 Task: Look for space in Hiratachō, Japan from 1st July, 2023 to 3rd July, 2023 for 1 adult in price range Rs.5000 to Rs.15000. Place can be private room with 1  bedroom having 1 bed and 1 bathroom. Property type can be house, flat, guest house, hotel. Amenities needed are: wifi. Booking option can be shelf check-in. Required host language is English.
Action: Mouse moved to (578, 97)
Screenshot: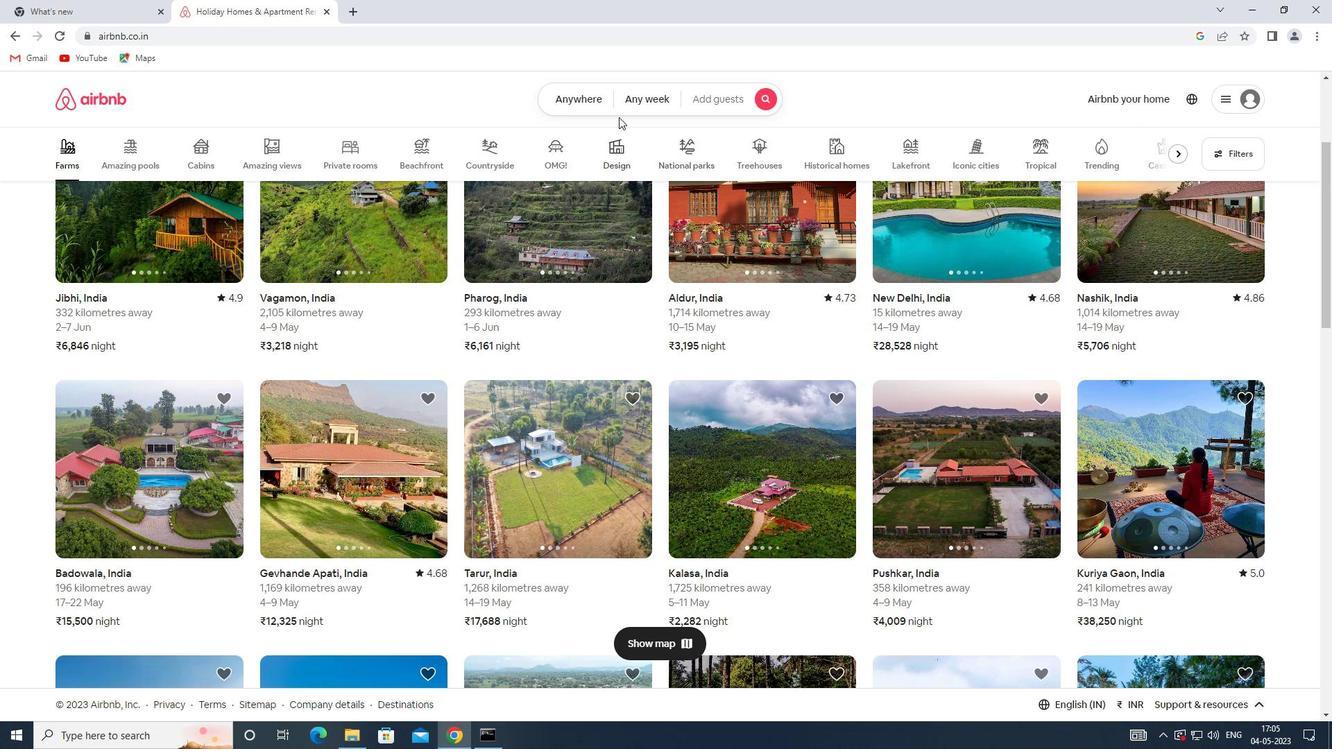 
Action: Mouse pressed left at (578, 97)
Screenshot: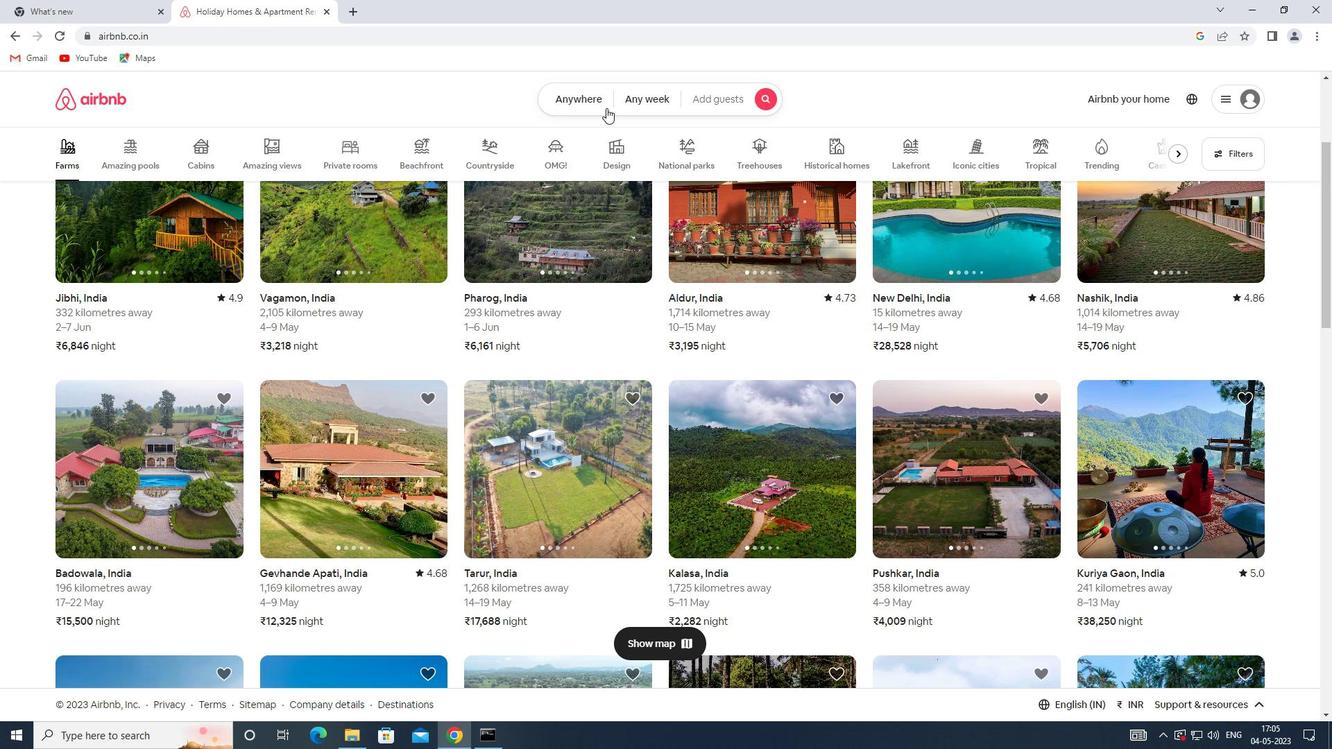 
Action: Mouse moved to (503, 153)
Screenshot: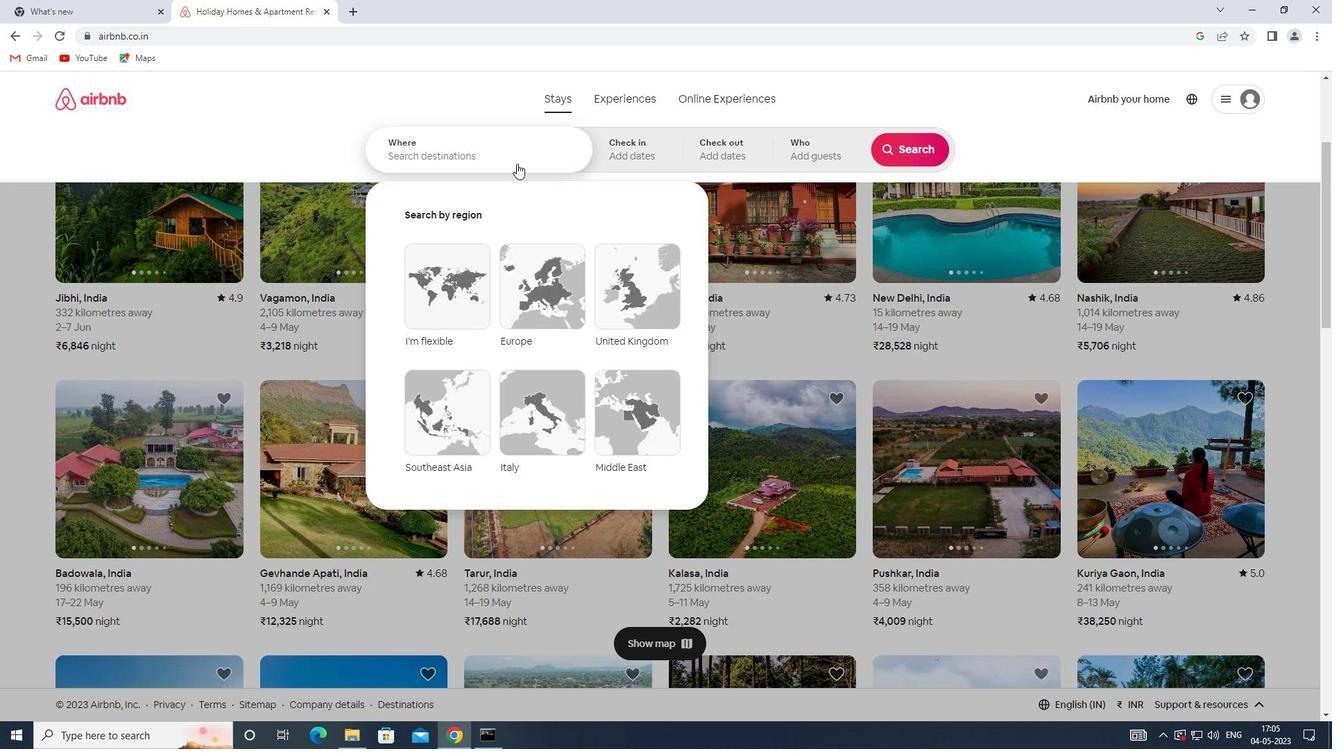 
Action: Mouse pressed left at (503, 153)
Screenshot: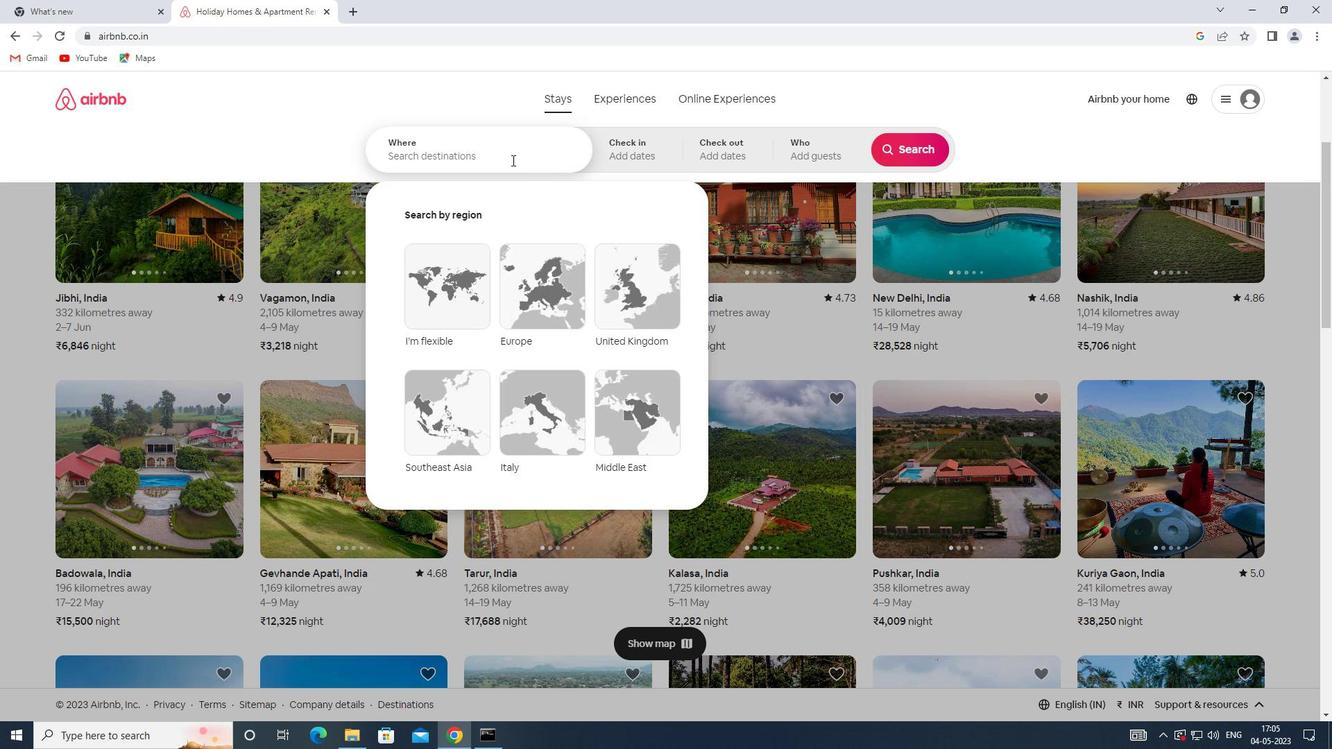 
Action: Key pressed <Key.shift><Key.shift><Key.shift><Key.shift><Key.shift><Key.shift><Key.shift><Key.shift><Key.shift><Key.shift><Key.shift><Key.shift><Key.shift><Key.shift><Key.shift><Key.shift><Key.shift>HIRATACHO,<Key.shift>JAPAN
Screenshot: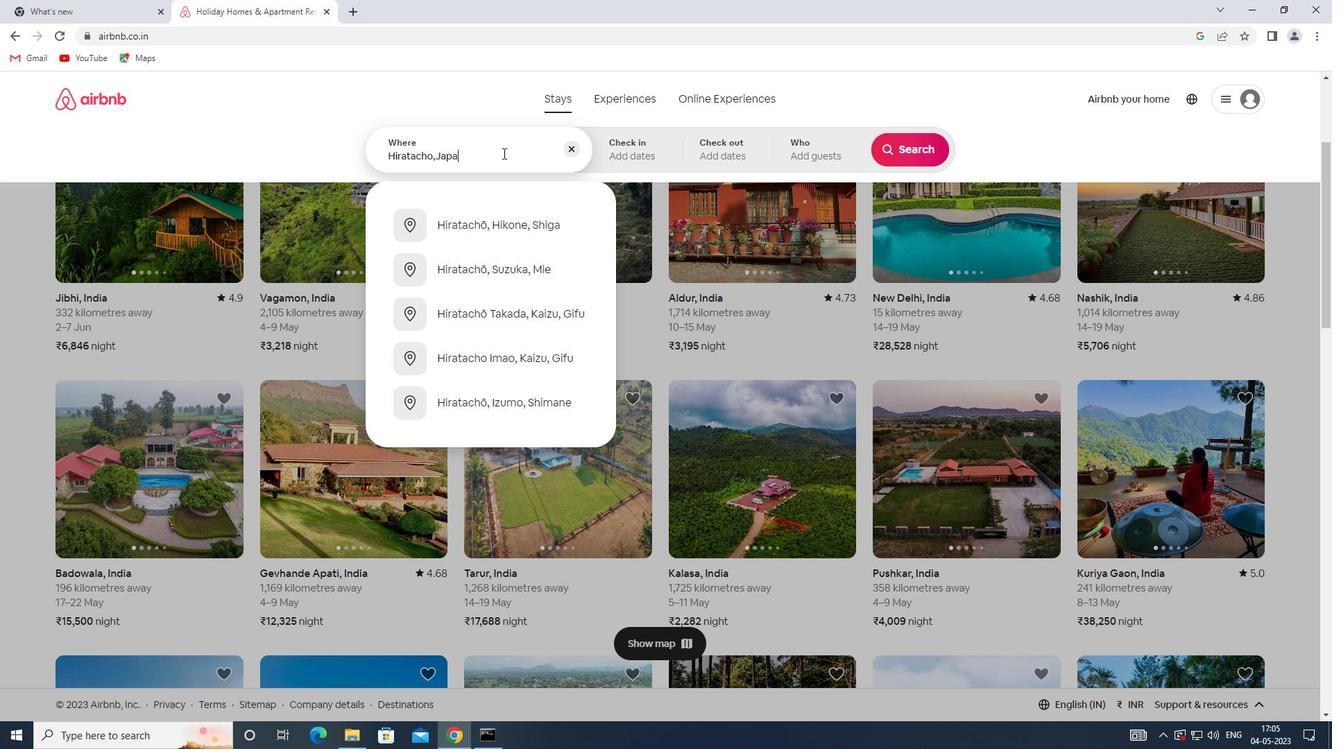 
Action: Mouse moved to (640, 149)
Screenshot: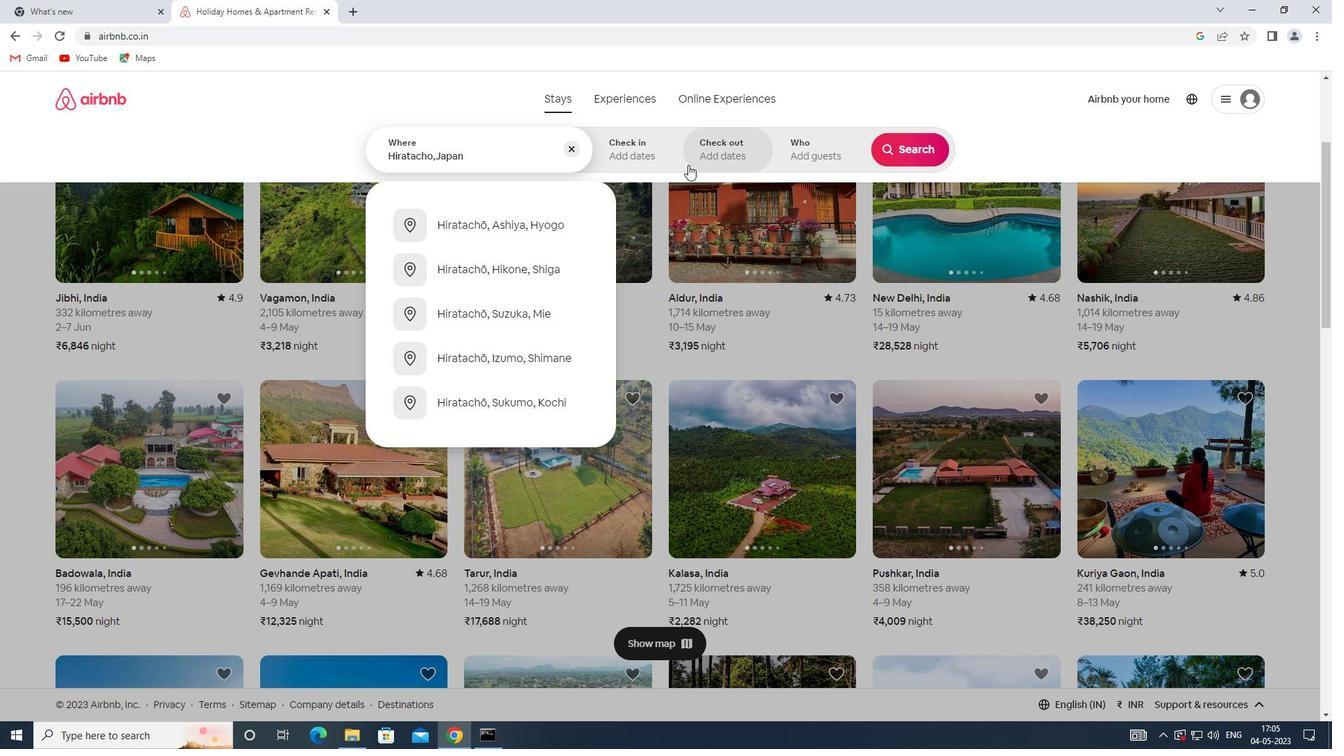 
Action: Mouse pressed left at (640, 149)
Screenshot: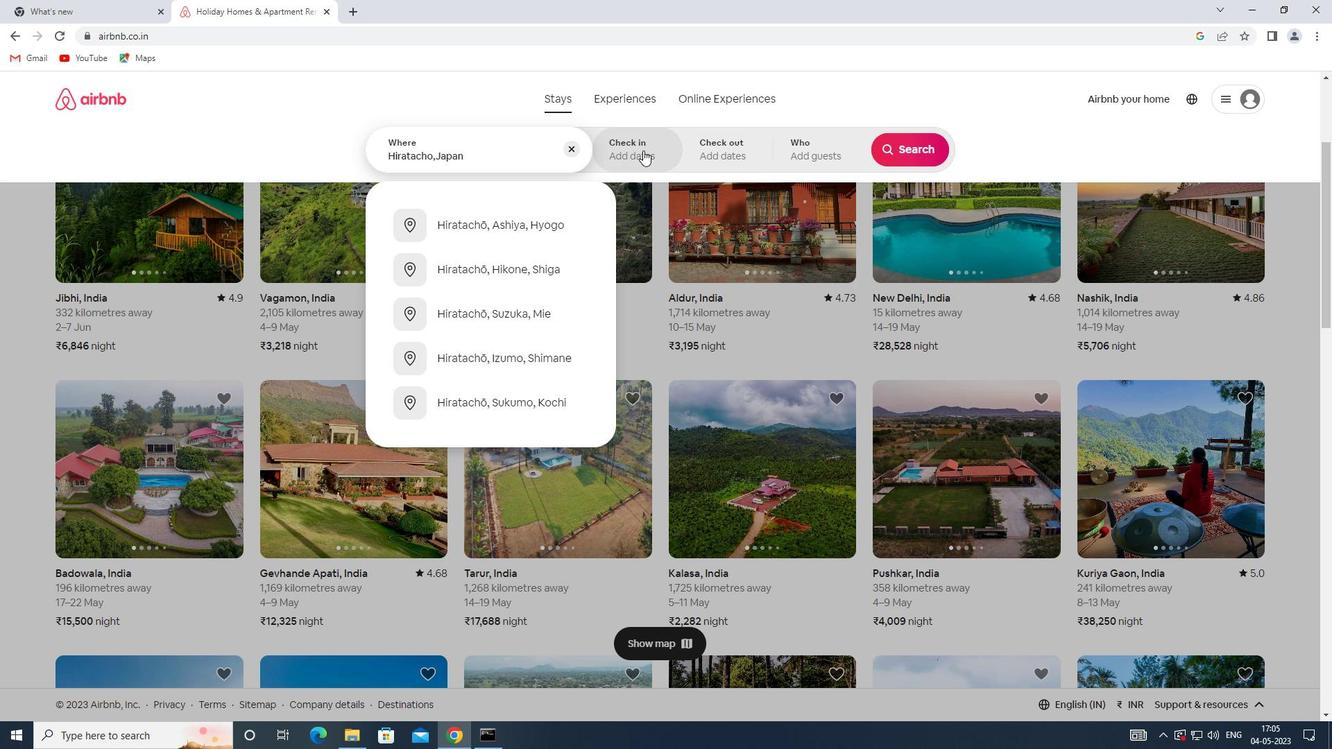 
Action: Mouse moved to (916, 260)
Screenshot: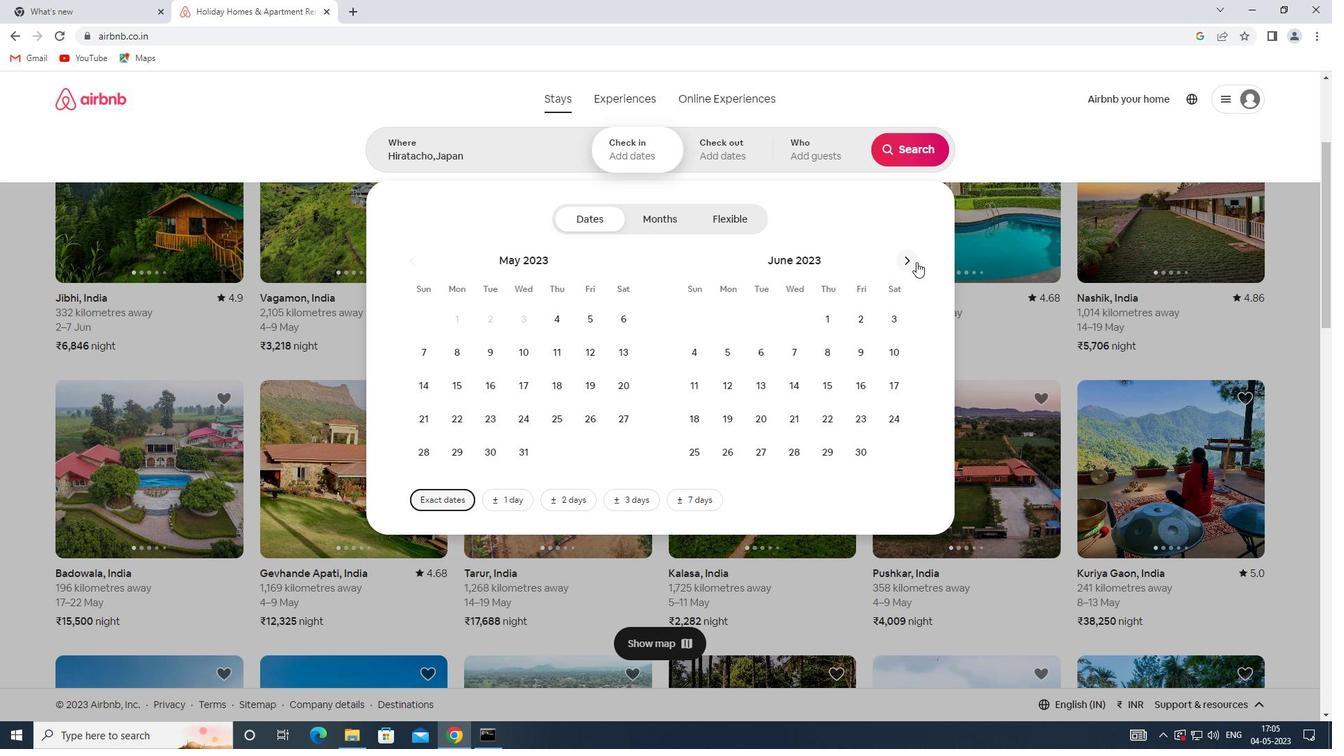 
Action: Mouse pressed left at (916, 260)
Screenshot: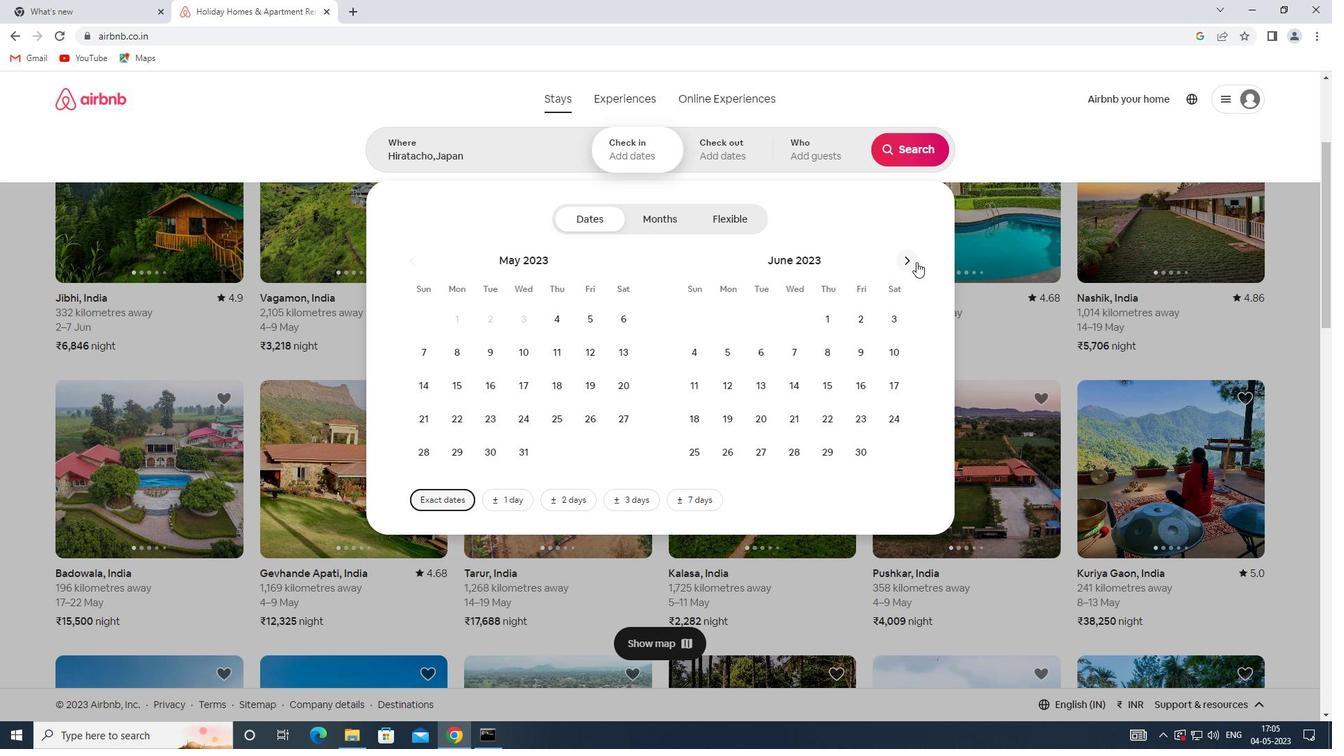 
Action: Mouse moved to (887, 316)
Screenshot: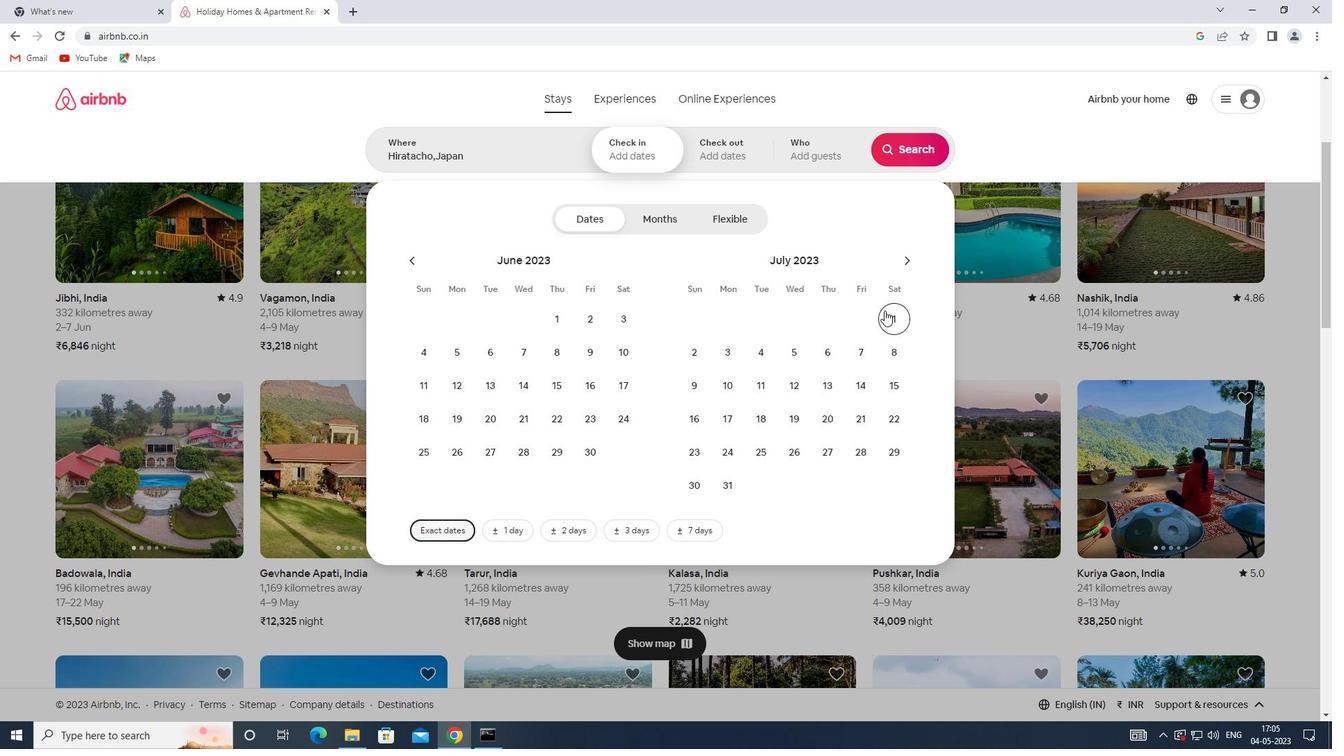 
Action: Mouse pressed left at (887, 316)
Screenshot: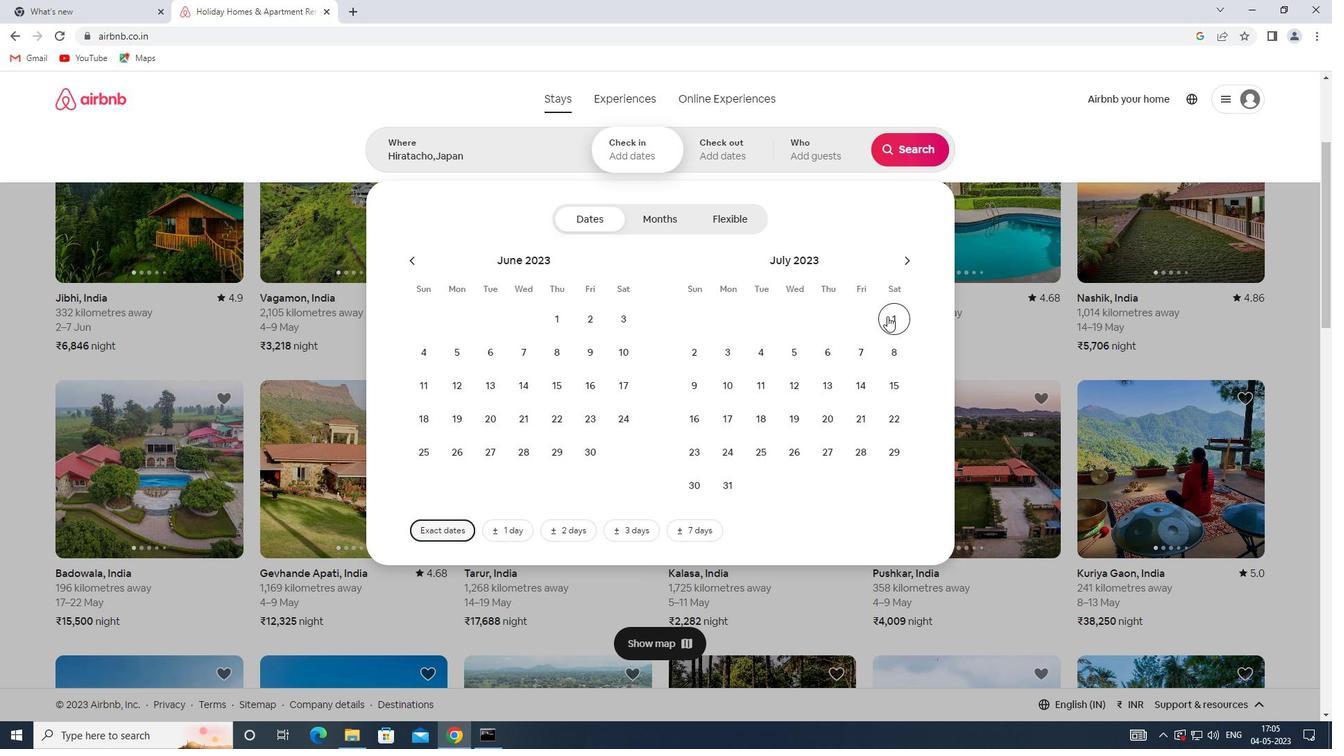 
Action: Mouse moved to (740, 356)
Screenshot: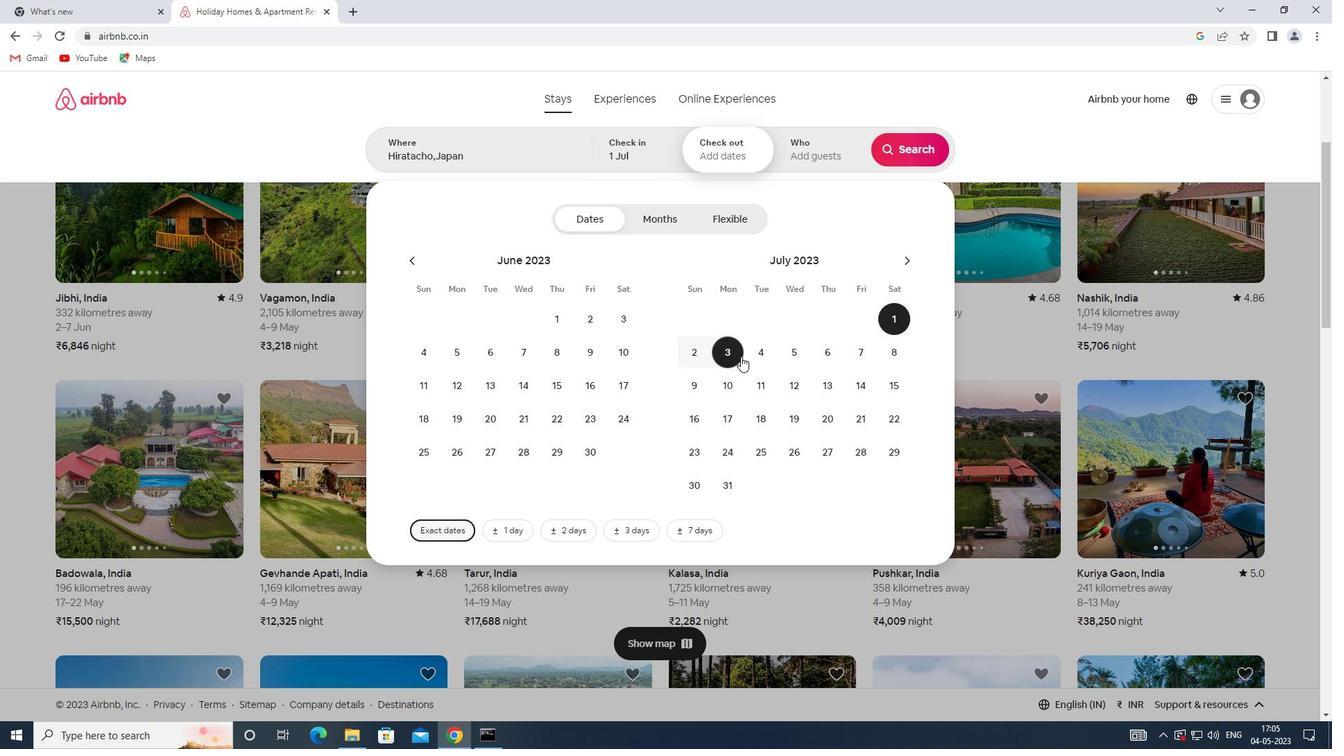 
Action: Mouse pressed left at (740, 356)
Screenshot: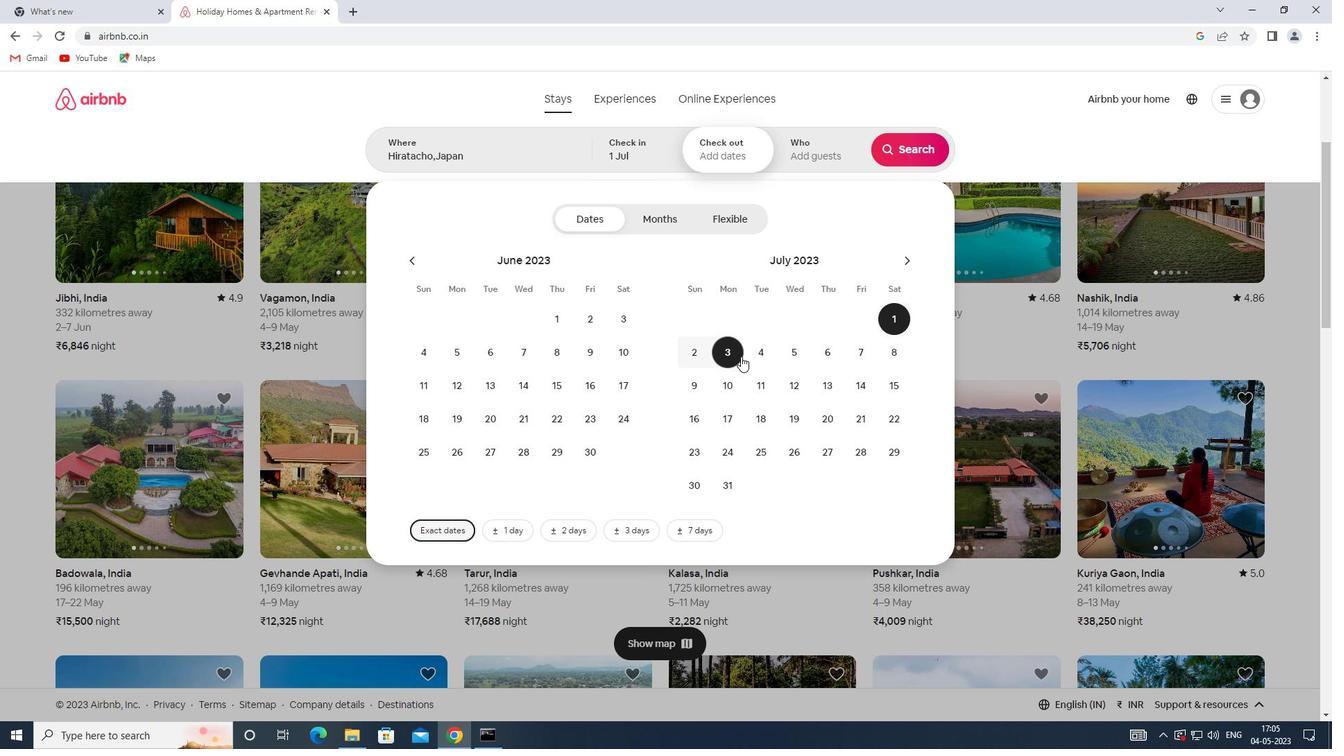
Action: Mouse moved to (828, 140)
Screenshot: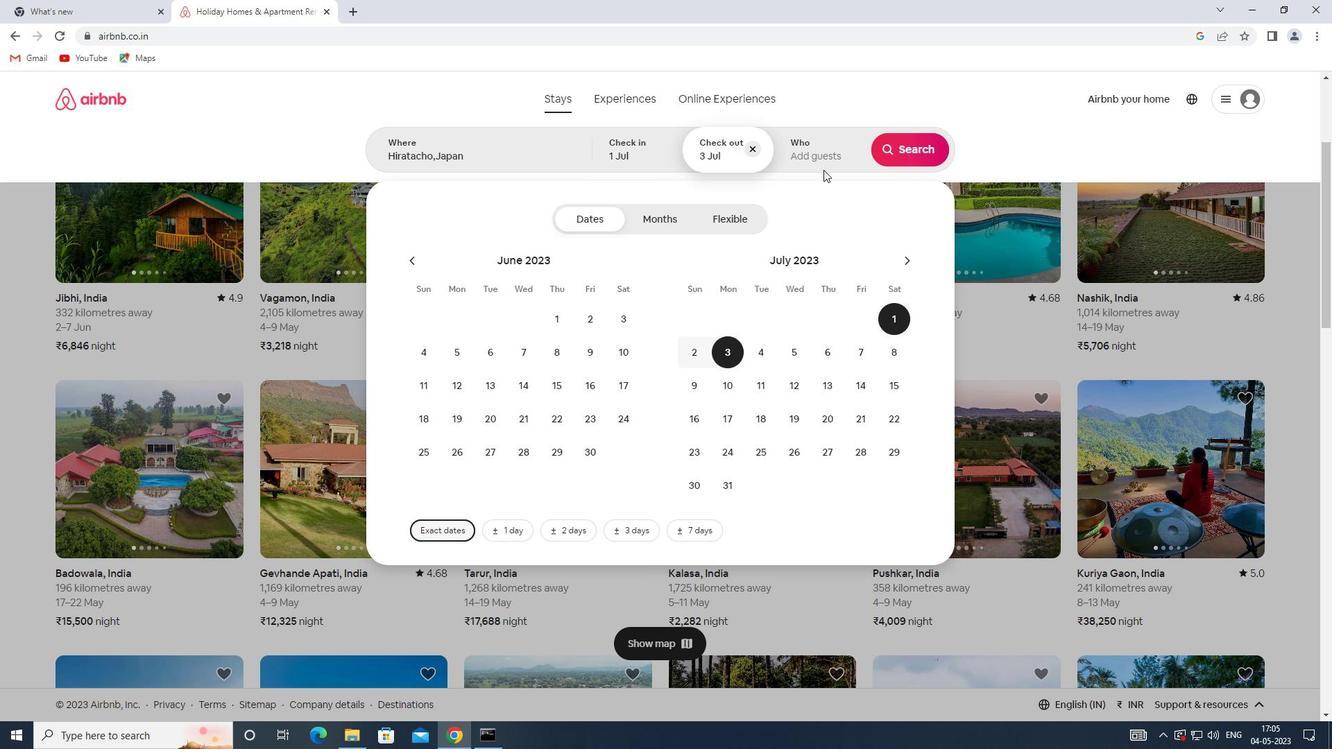 
Action: Mouse pressed left at (828, 140)
Screenshot: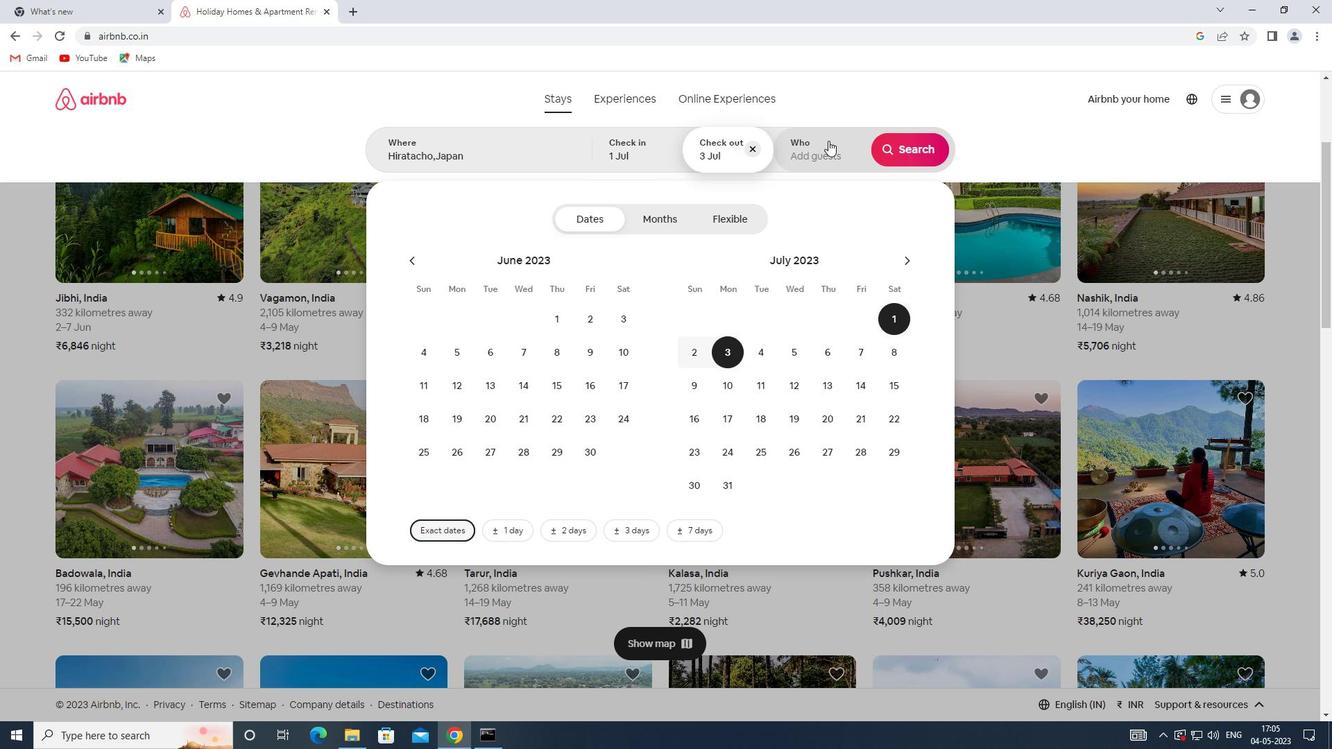 
Action: Mouse moved to (908, 227)
Screenshot: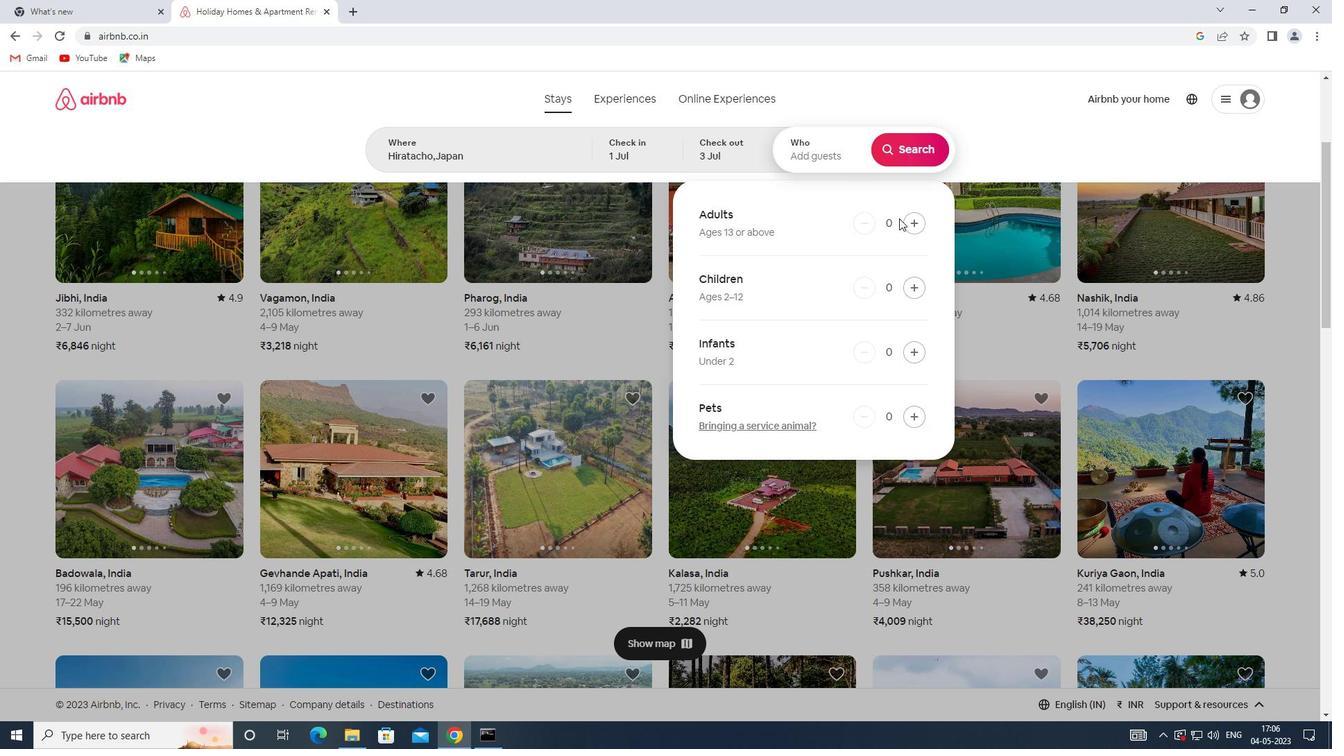 
Action: Mouse pressed left at (908, 227)
Screenshot: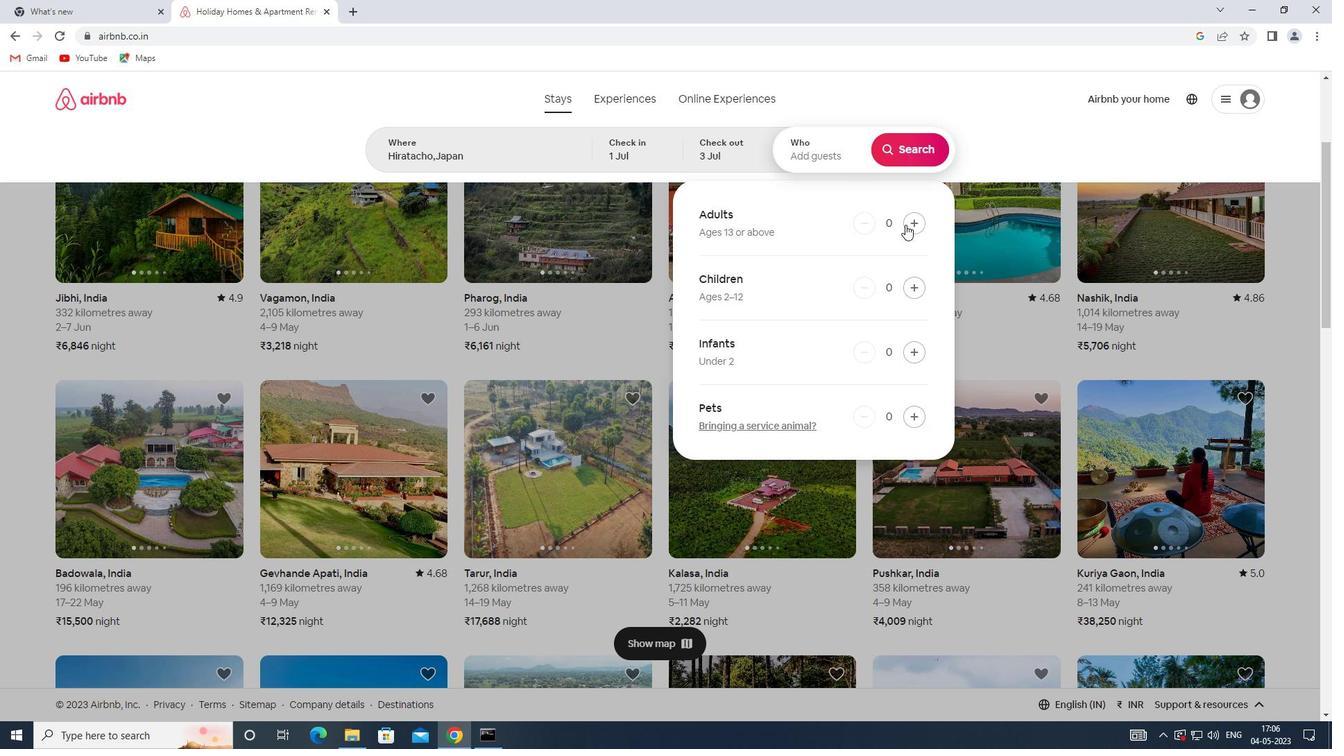 
Action: Mouse moved to (914, 145)
Screenshot: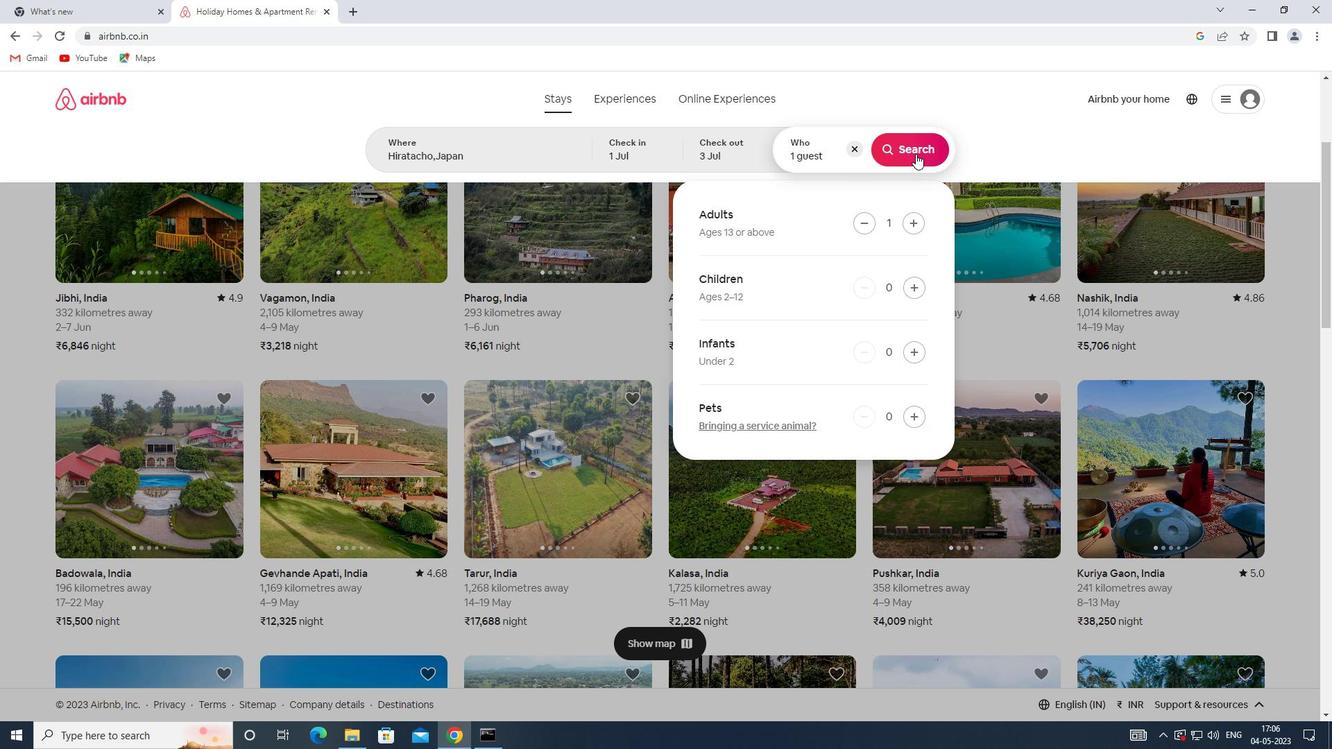 
Action: Mouse pressed left at (914, 145)
Screenshot: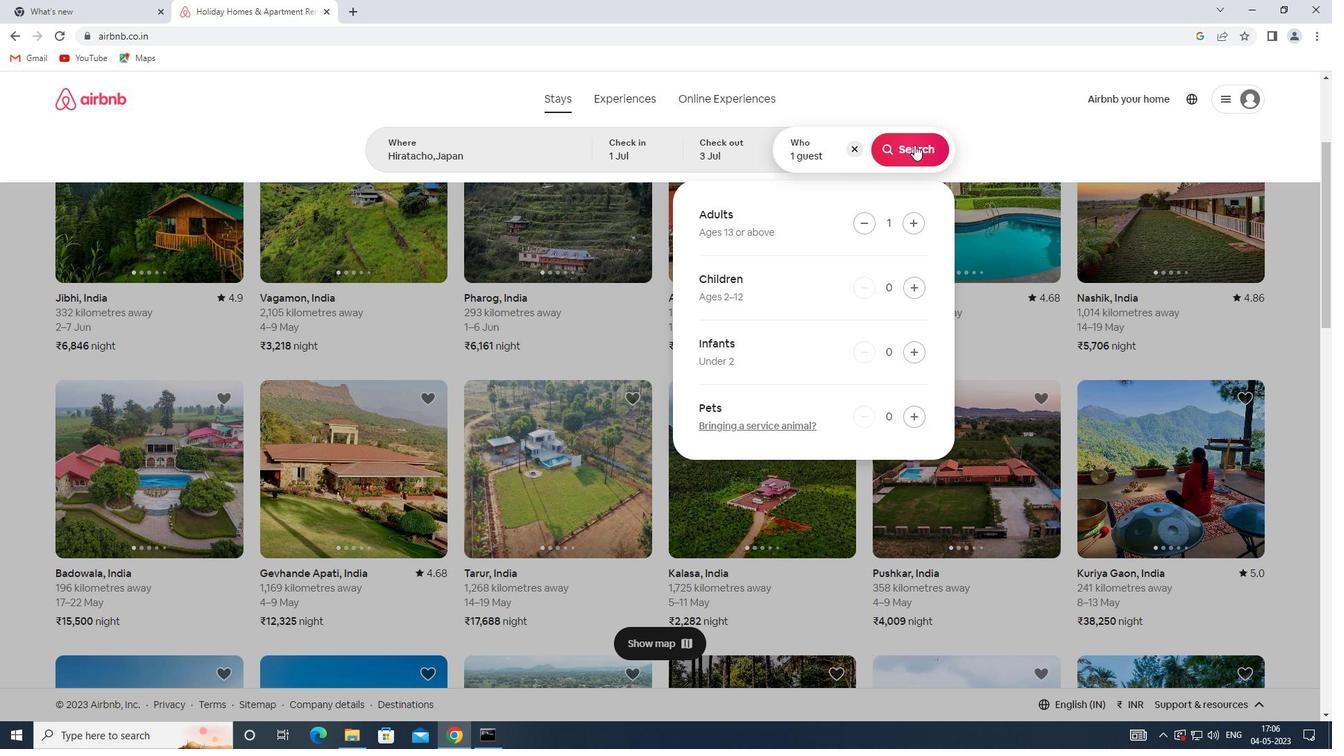 
Action: Mouse moved to (1255, 151)
Screenshot: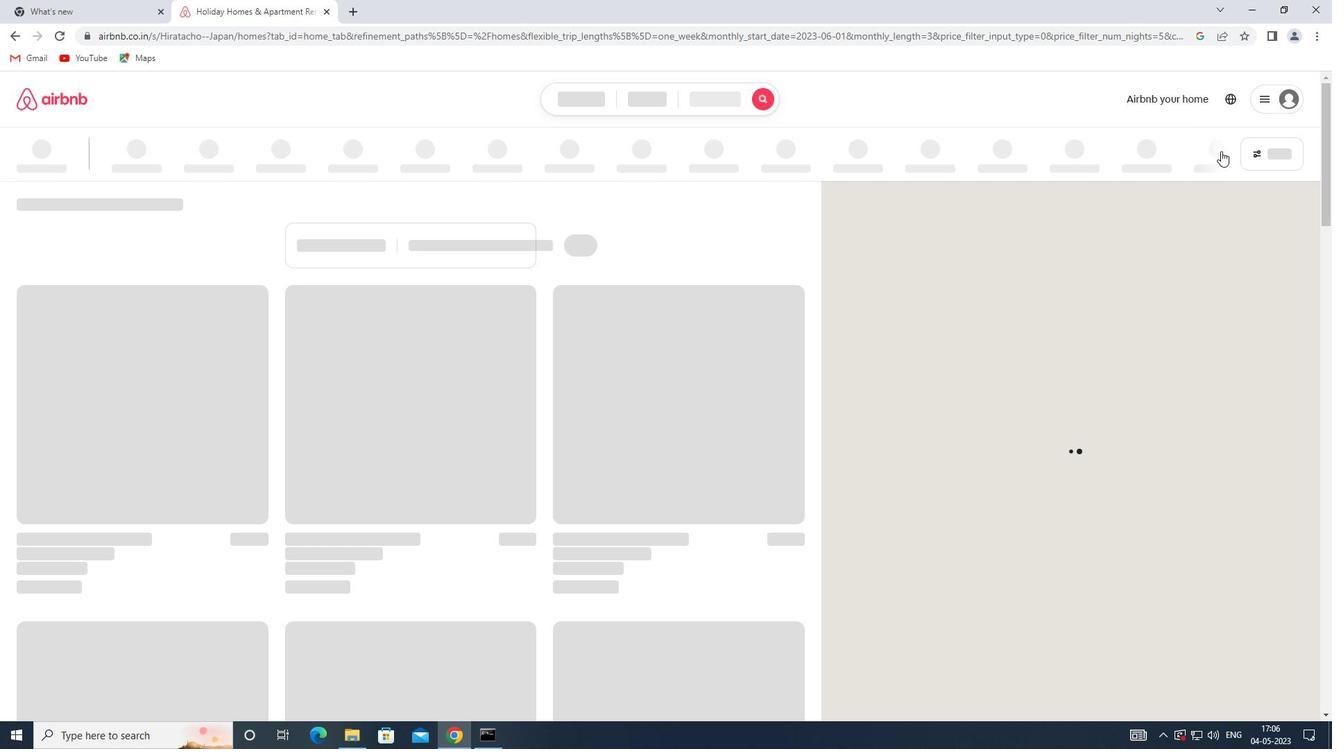 
Action: Mouse pressed left at (1255, 151)
Screenshot: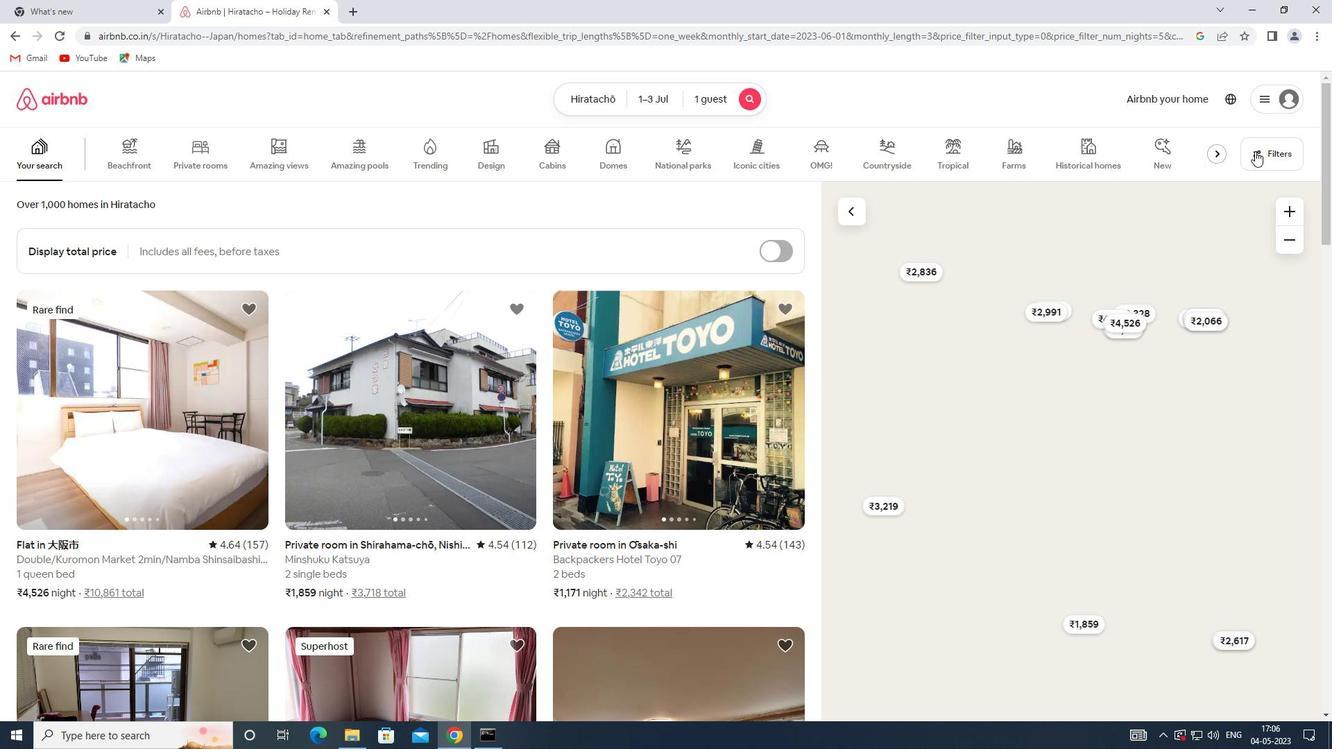 
Action: Mouse moved to (488, 331)
Screenshot: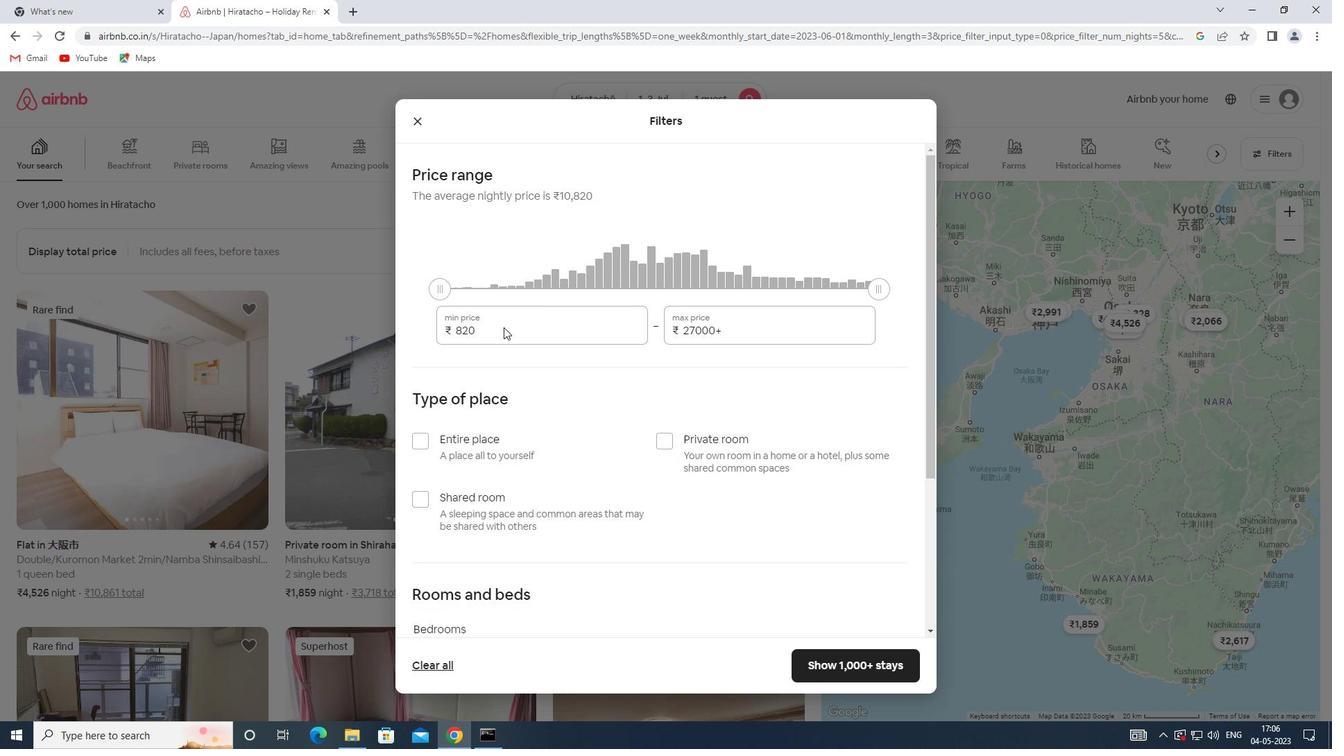 
Action: Mouse pressed left at (488, 331)
Screenshot: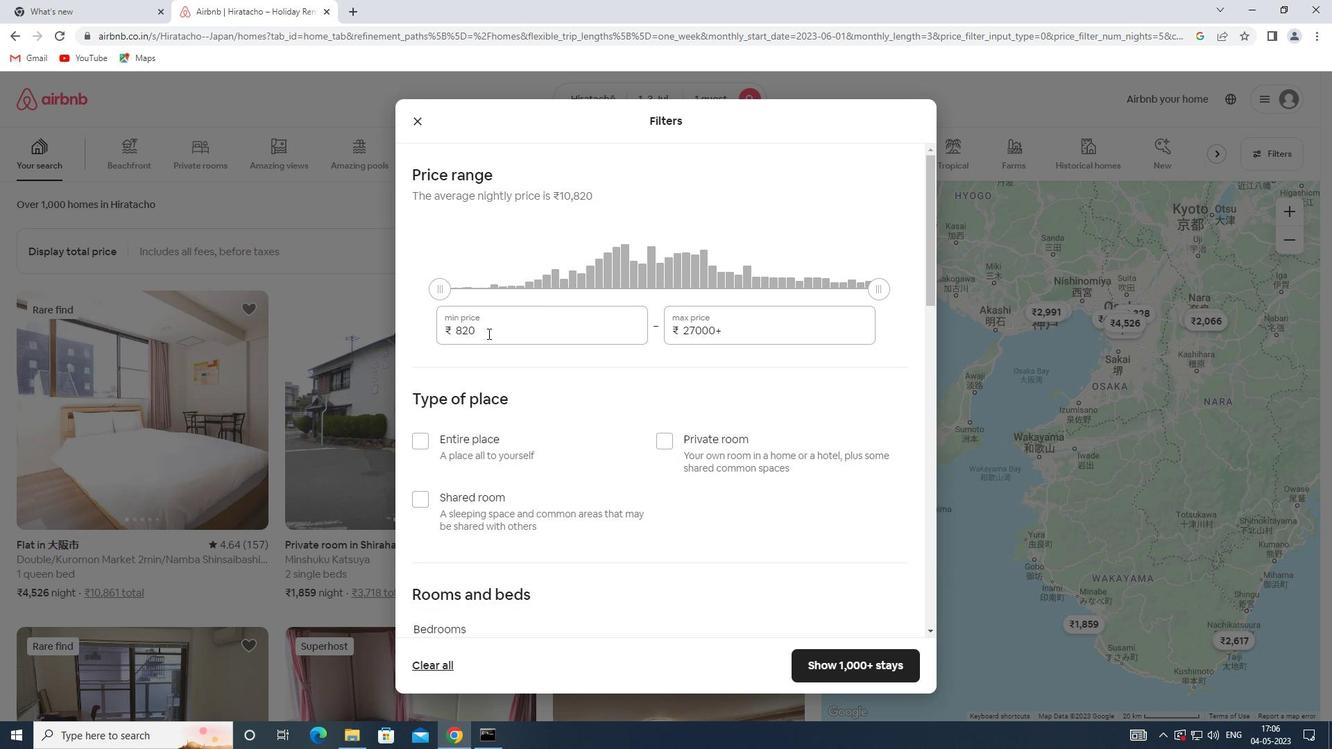 
Action: Mouse moved to (426, 329)
Screenshot: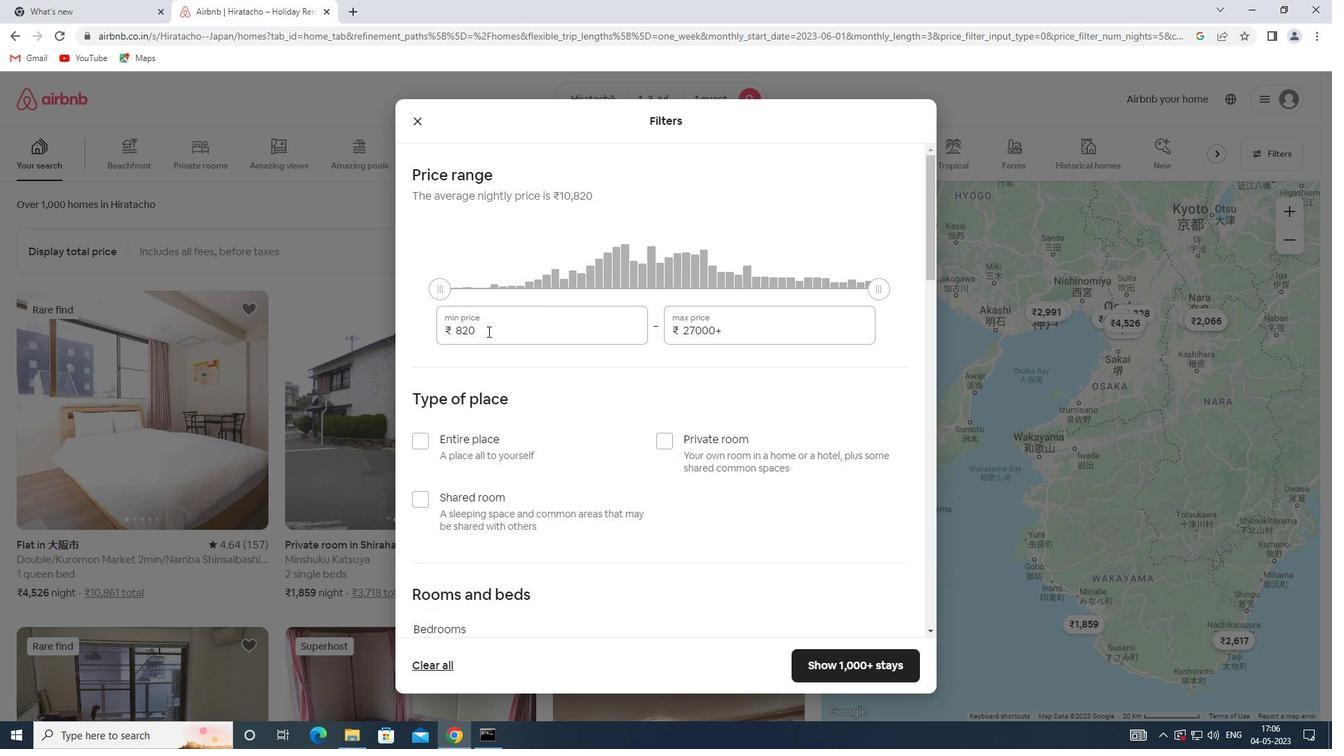 
Action: Key pressed 5000
Screenshot: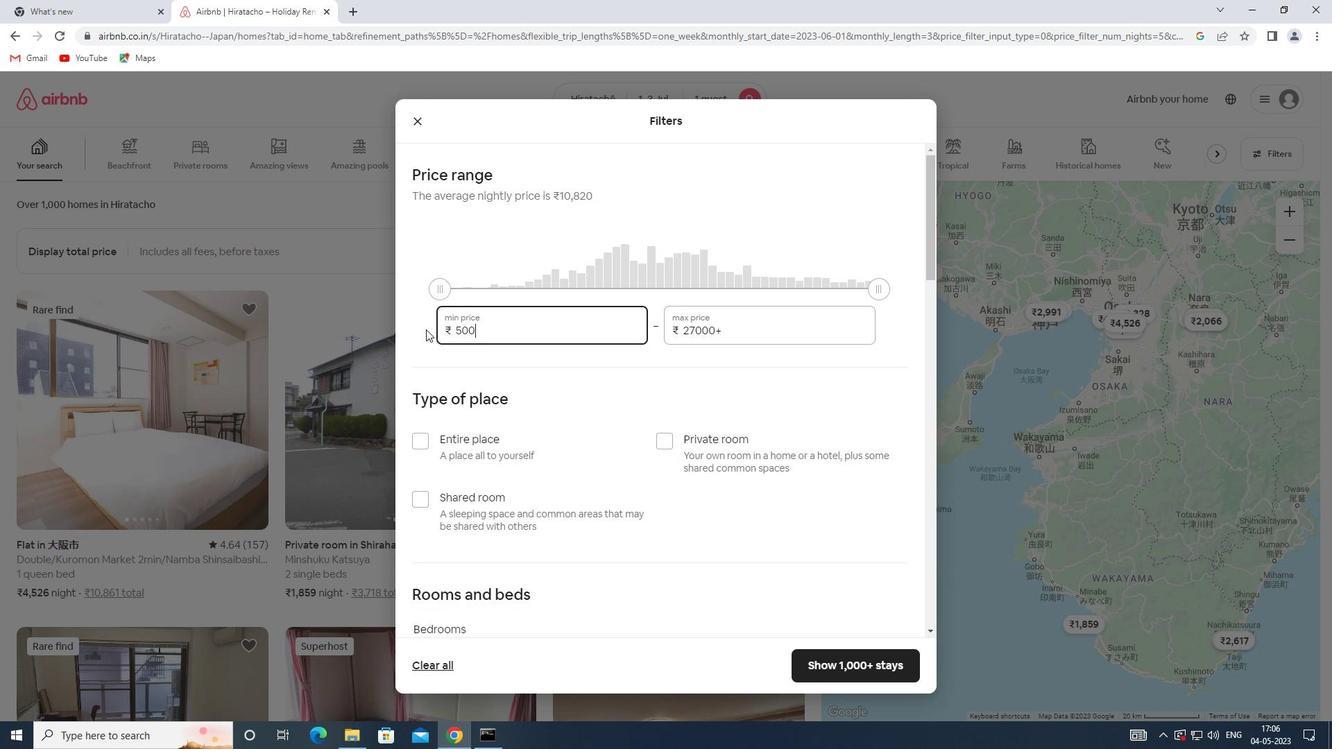 
Action: Mouse moved to (740, 328)
Screenshot: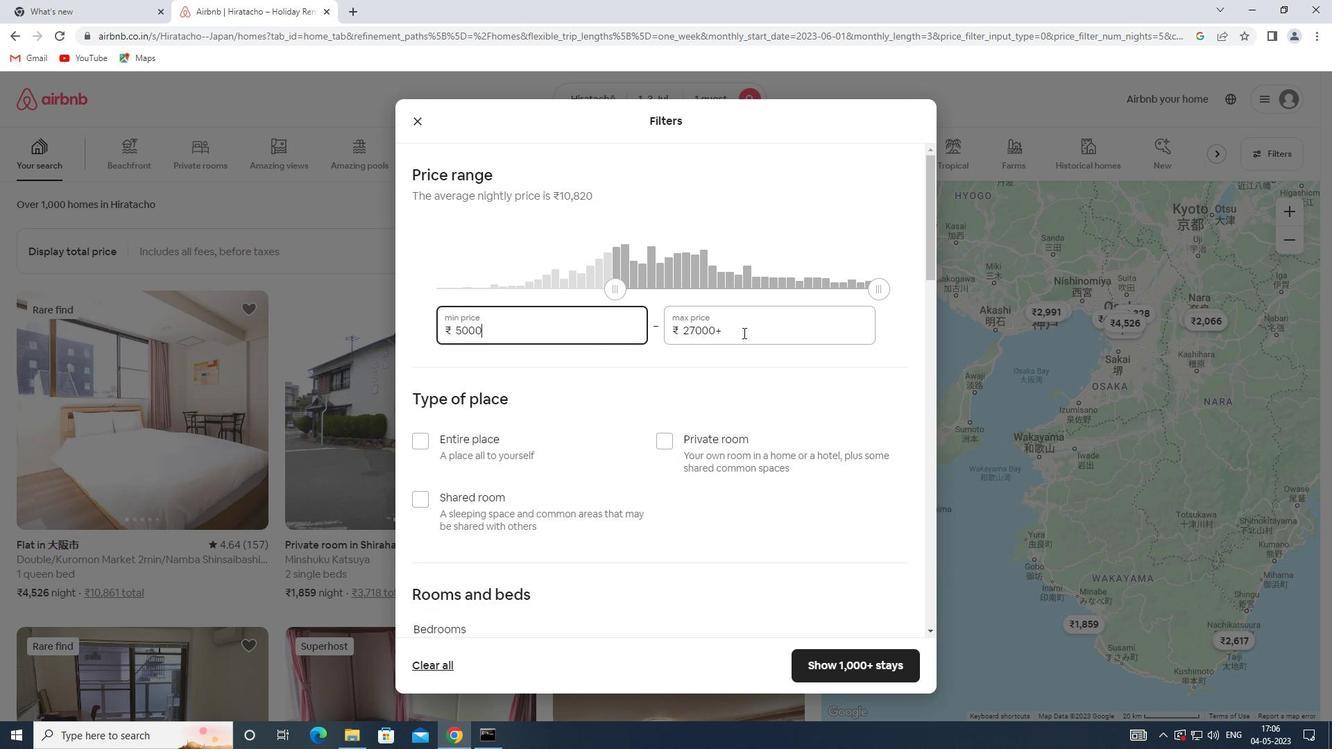 
Action: Mouse pressed left at (740, 328)
Screenshot: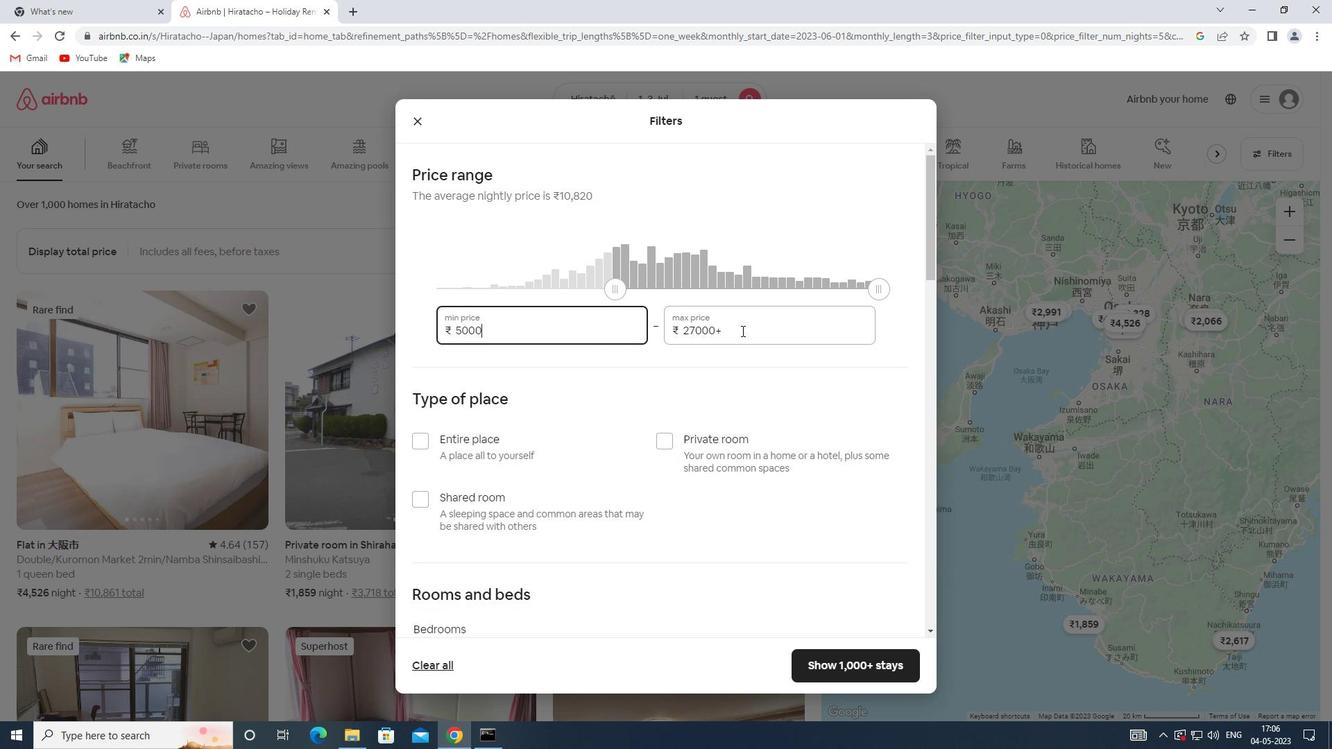 
Action: Mouse moved to (644, 335)
Screenshot: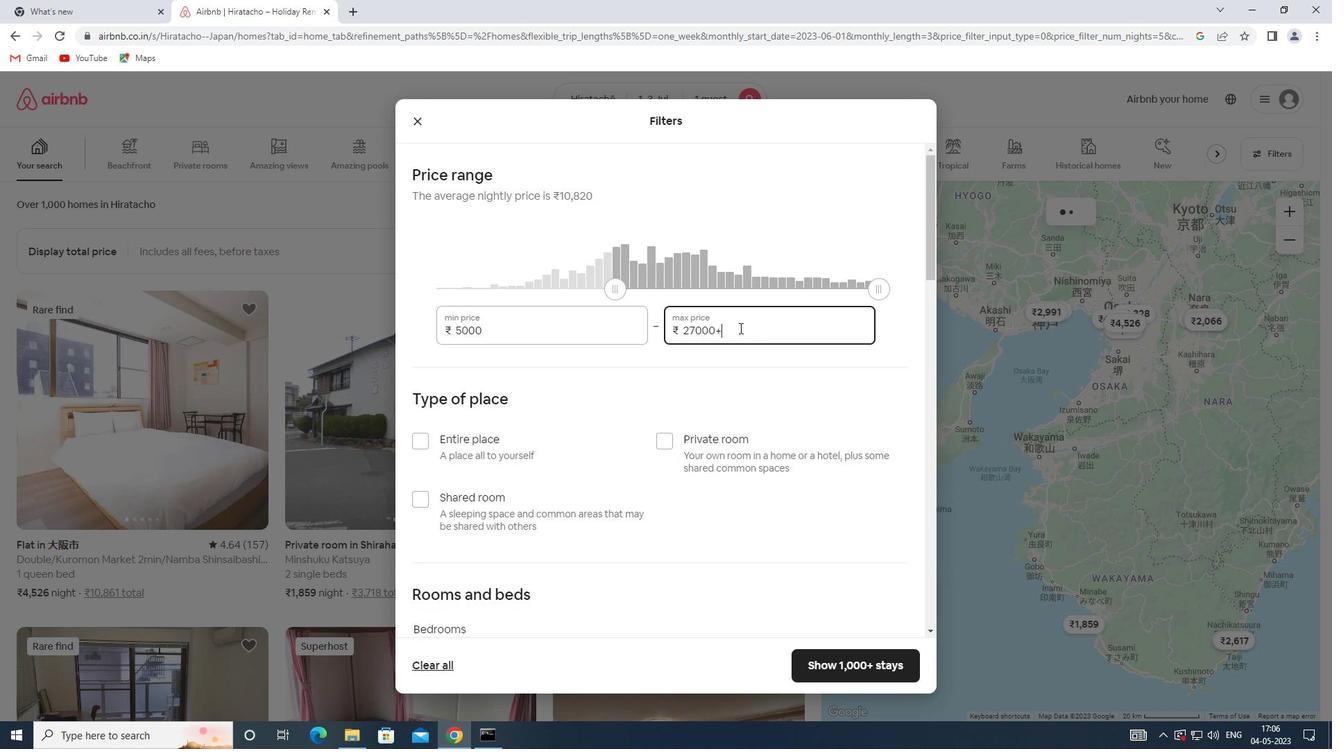 
Action: Key pressed 15000
Screenshot: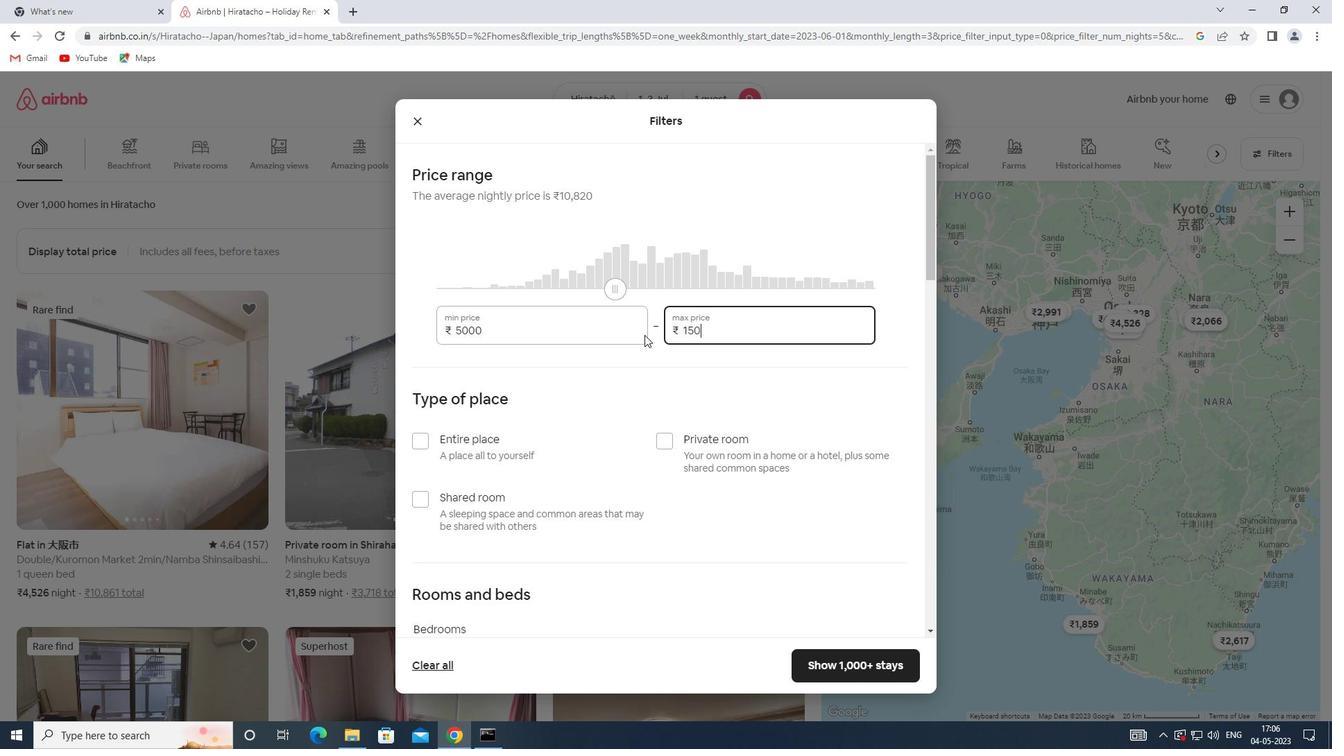 
Action: Mouse moved to (687, 332)
Screenshot: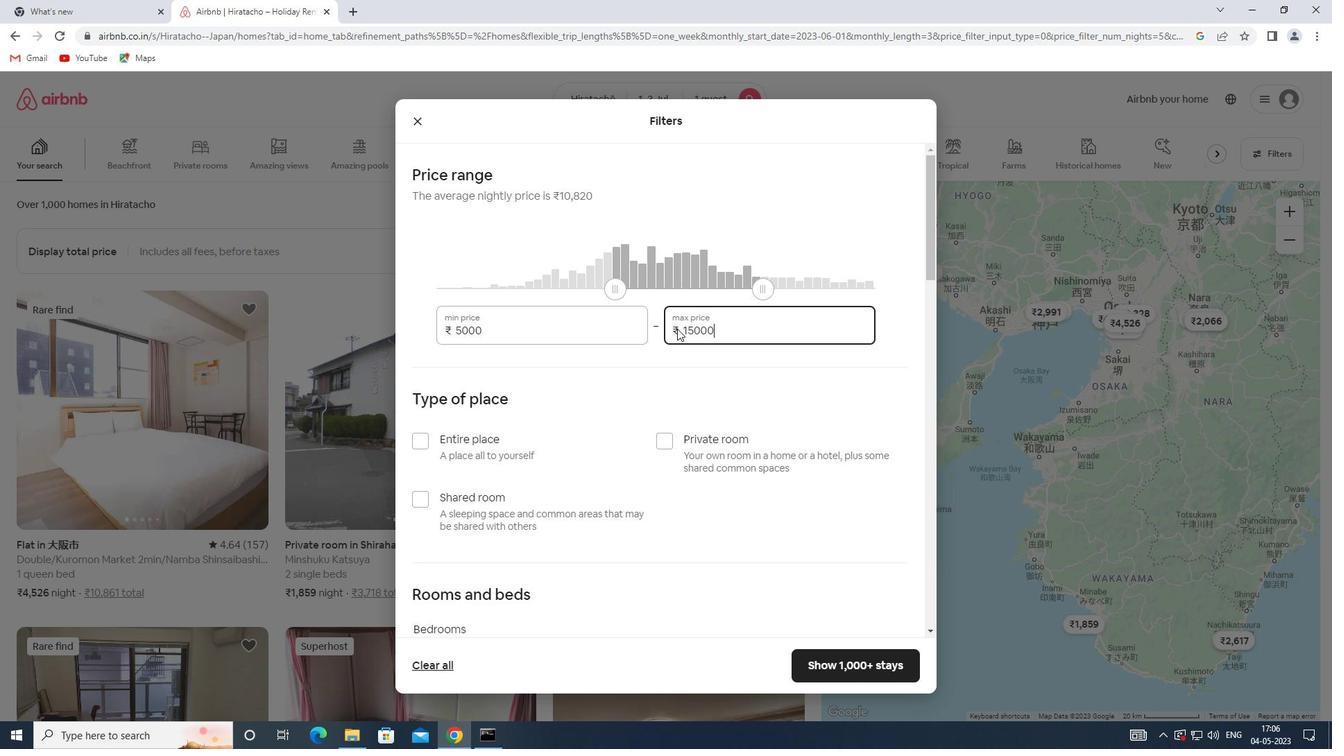 
Action: Mouse scrolled (687, 331) with delta (0, 0)
Screenshot: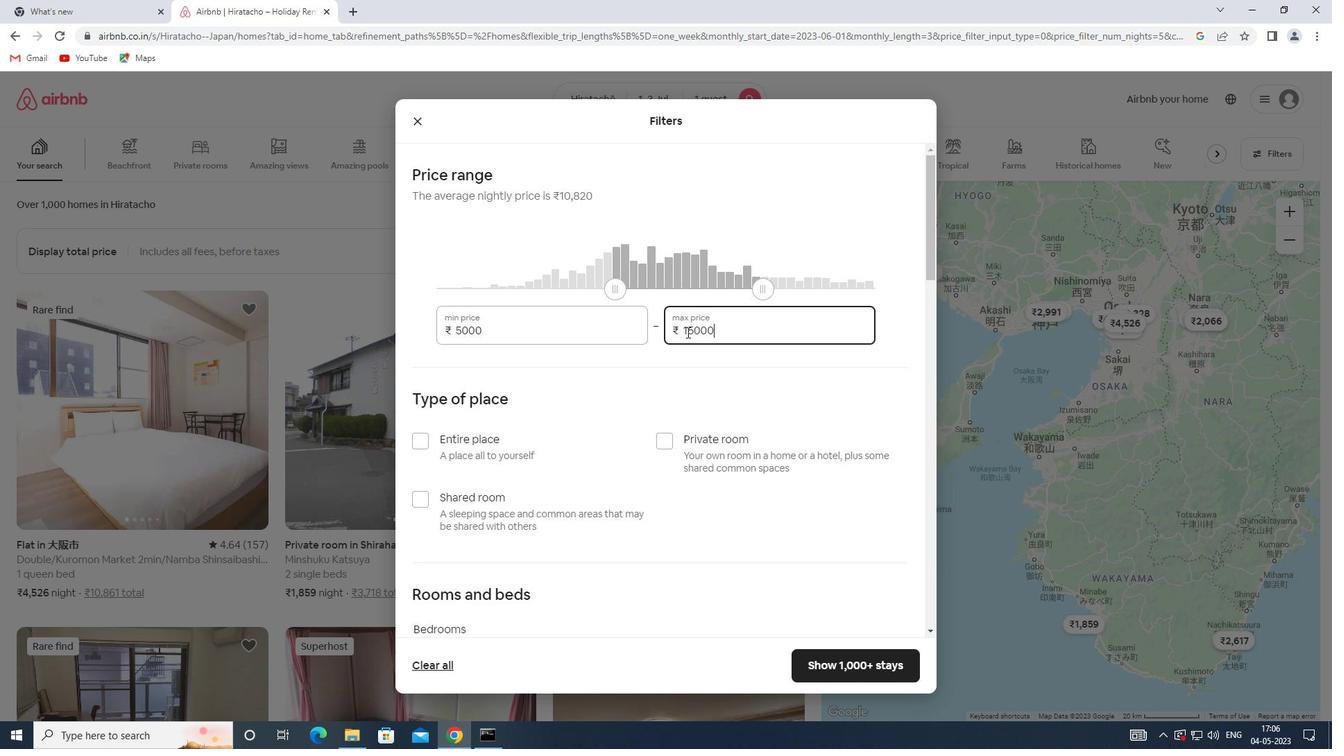 
Action: Mouse moved to (663, 376)
Screenshot: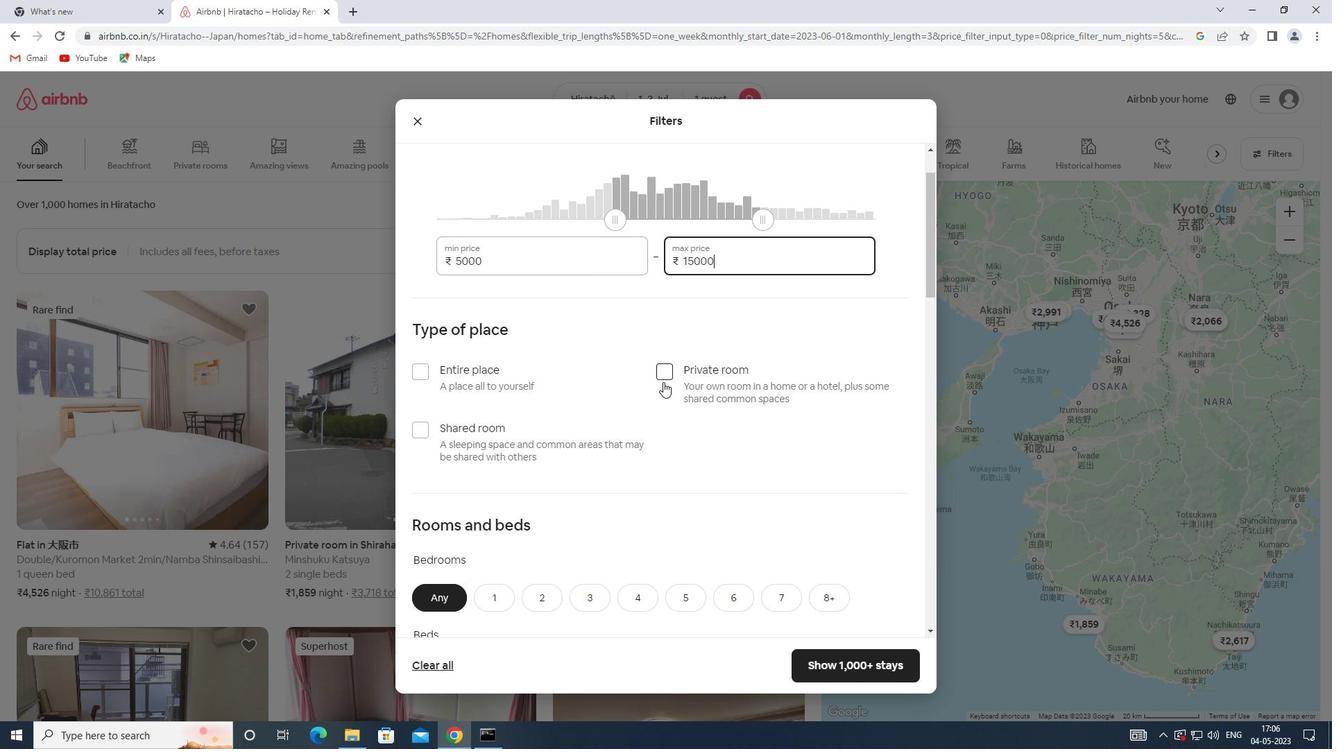 
Action: Mouse pressed left at (663, 376)
Screenshot: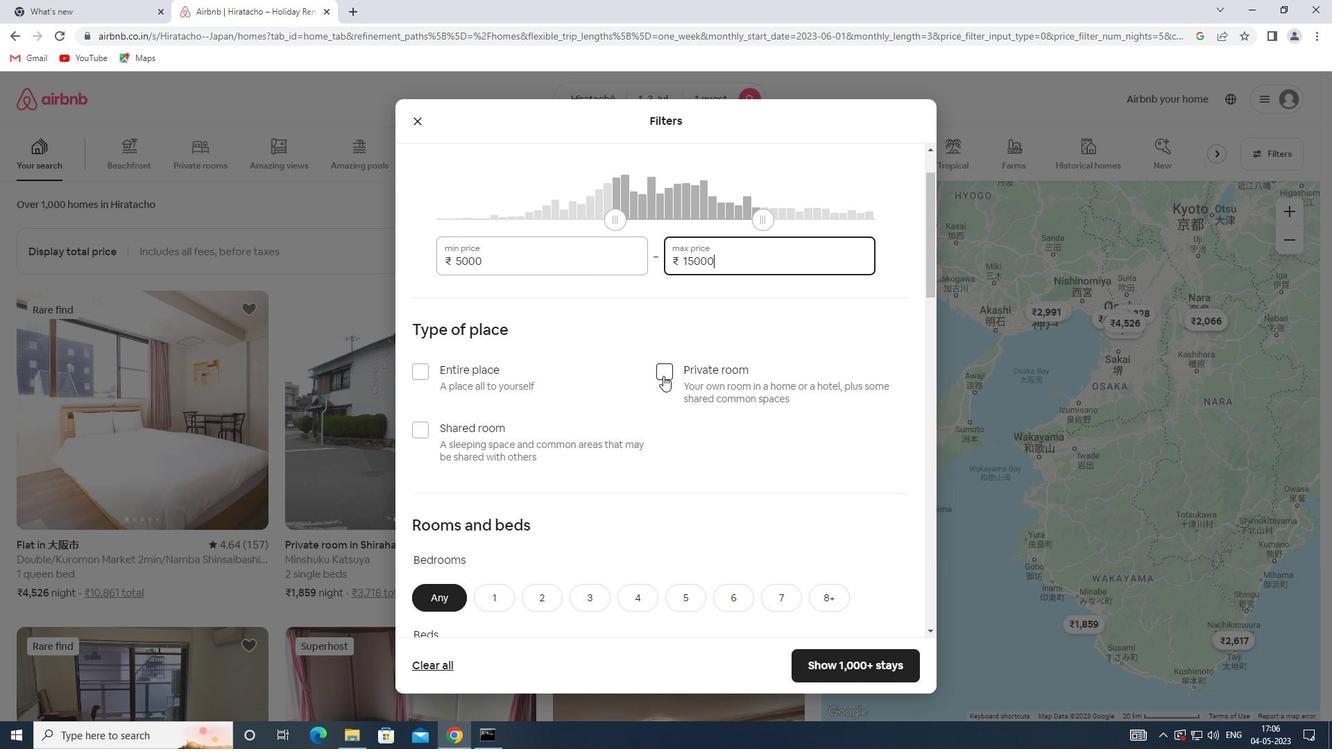 
Action: Mouse scrolled (663, 375) with delta (0, 0)
Screenshot: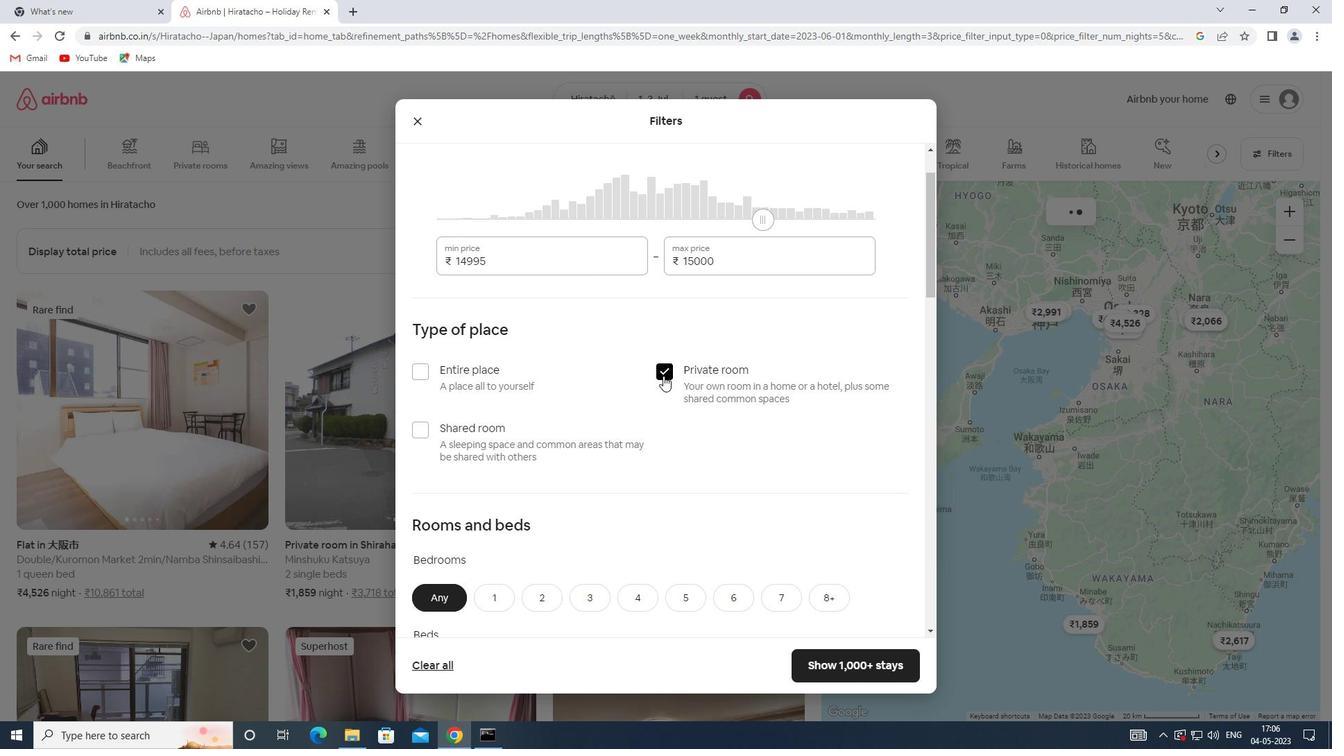
Action: Mouse scrolled (663, 375) with delta (0, 0)
Screenshot: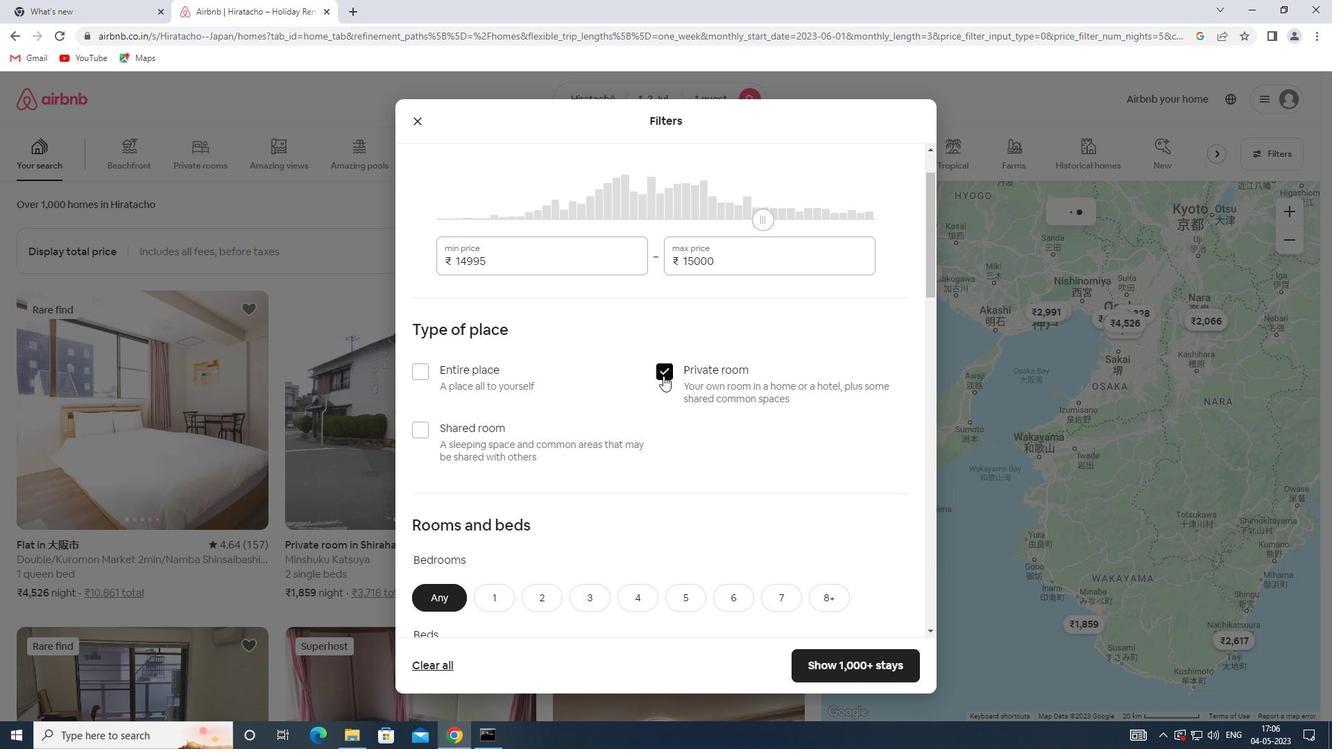 
Action: Mouse scrolled (663, 375) with delta (0, 0)
Screenshot: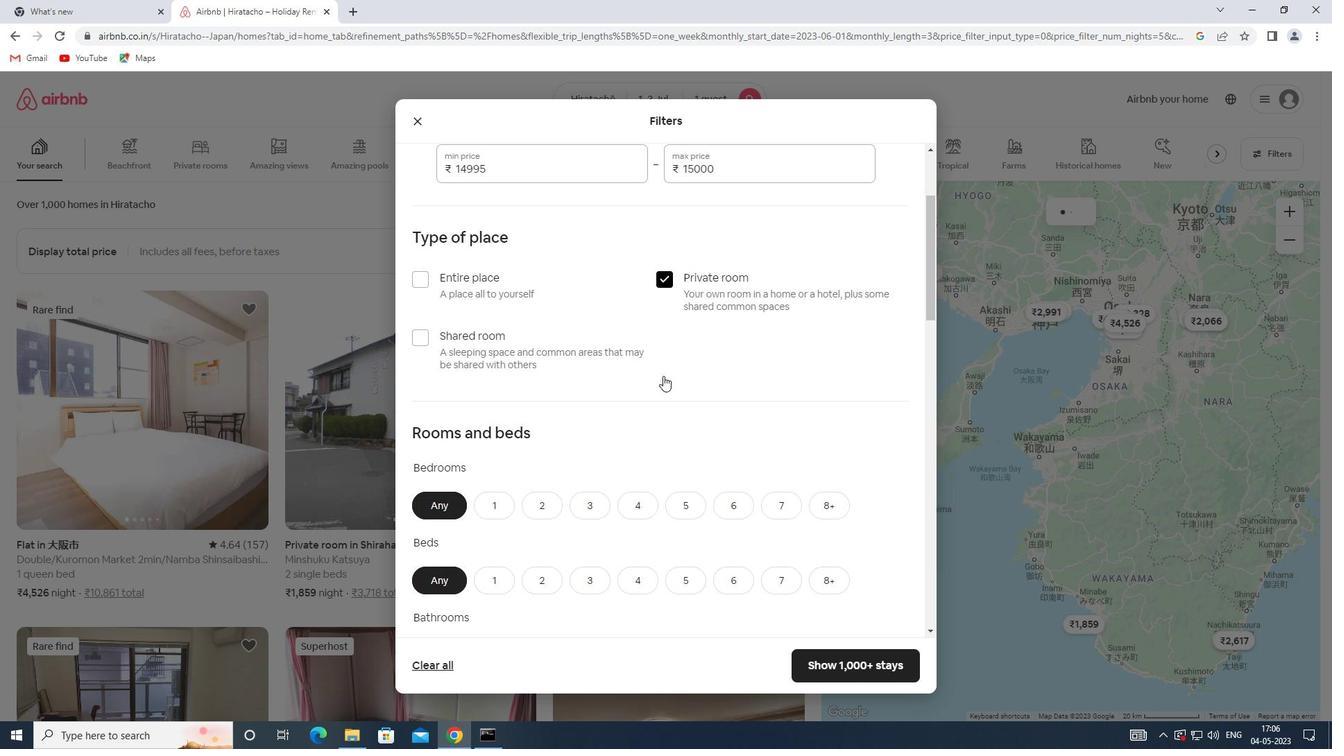 
Action: Mouse scrolled (663, 375) with delta (0, 0)
Screenshot: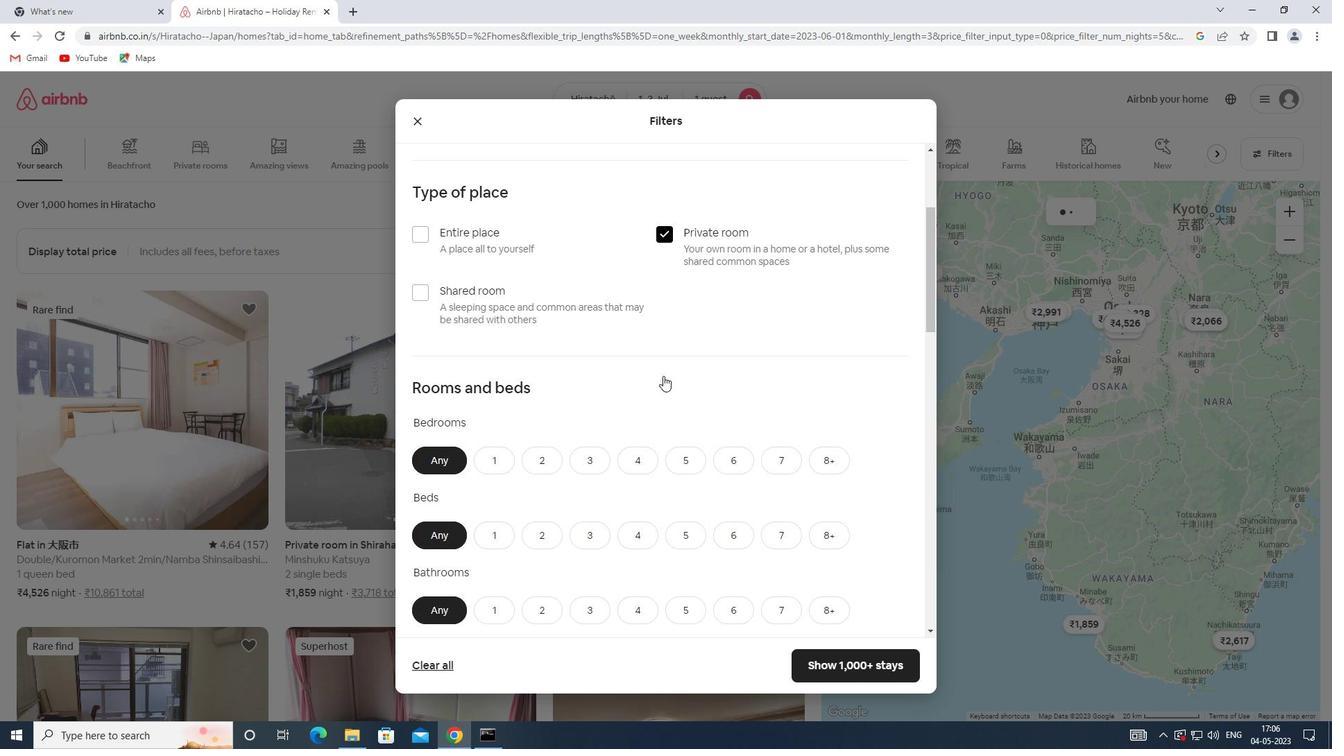 
Action: Mouse moved to (489, 322)
Screenshot: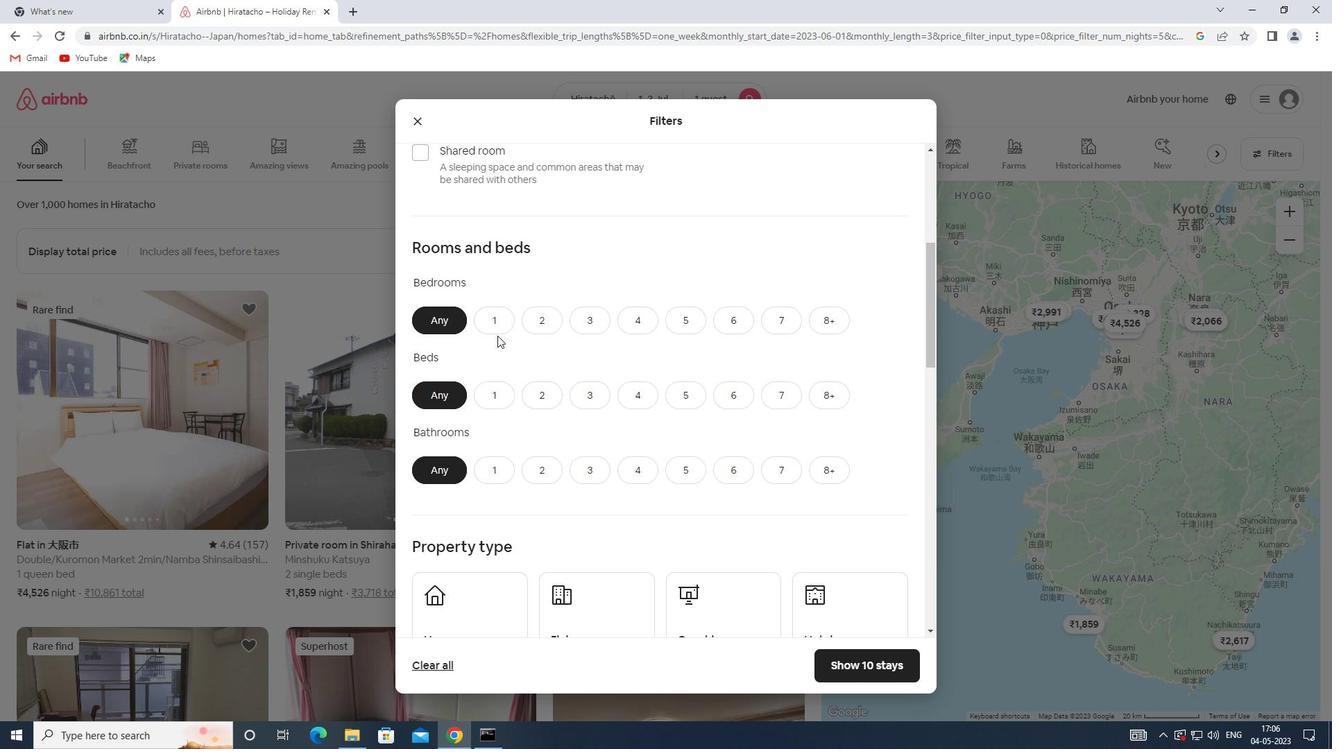 
Action: Mouse pressed left at (489, 322)
Screenshot: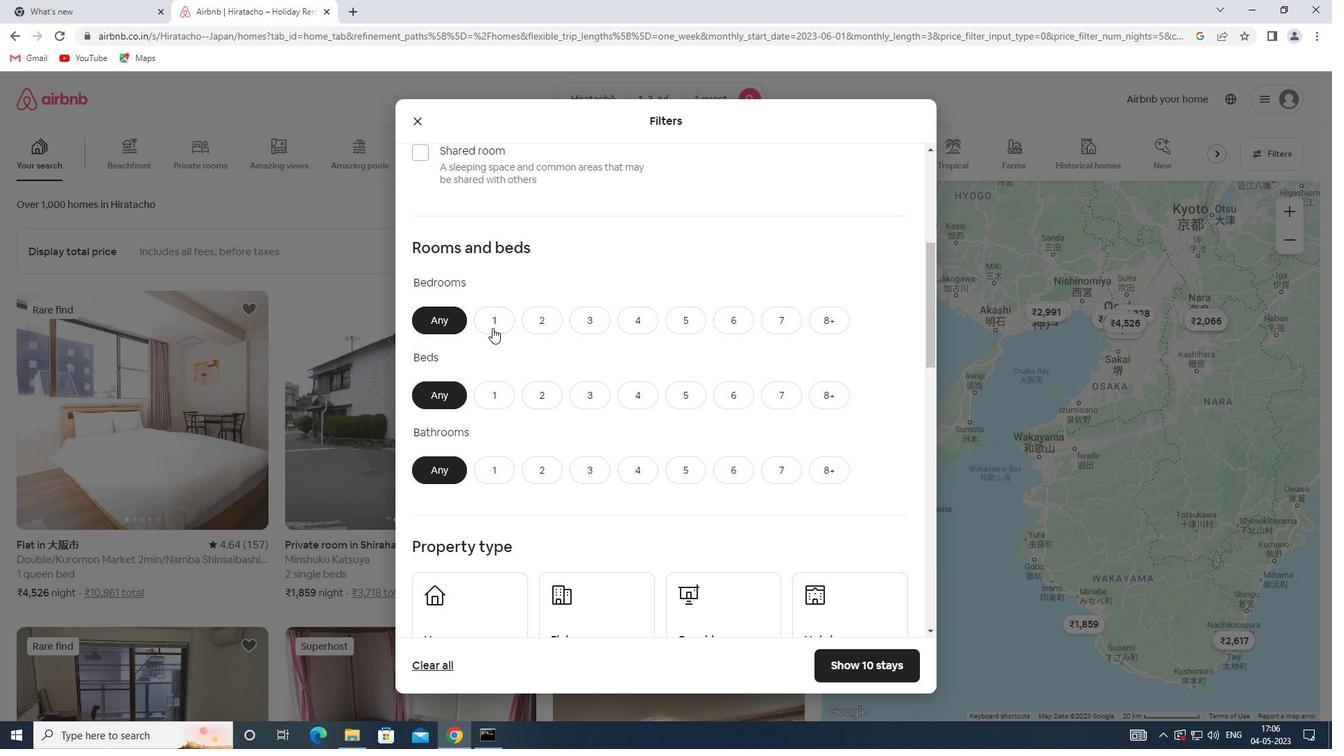 
Action: Mouse moved to (496, 391)
Screenshot: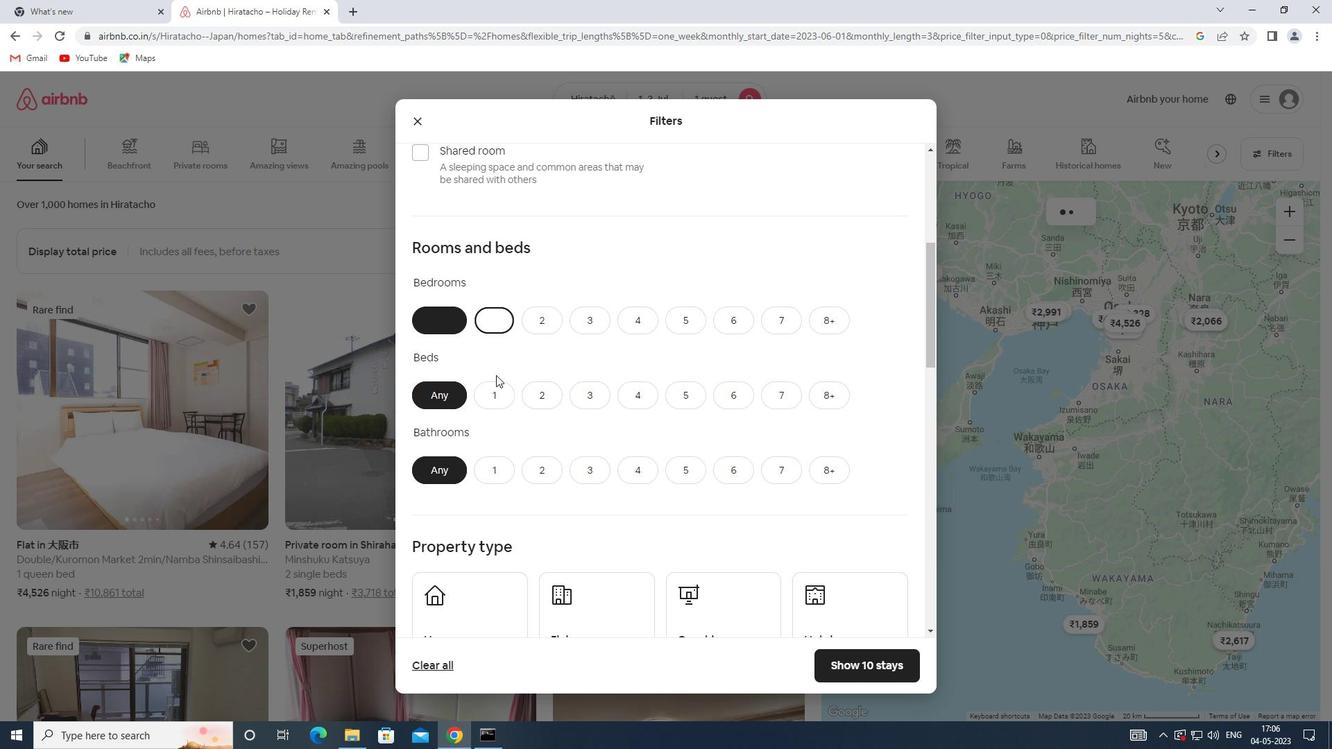 
Action: Mouse pressed left at (496, 391)
Screenshot: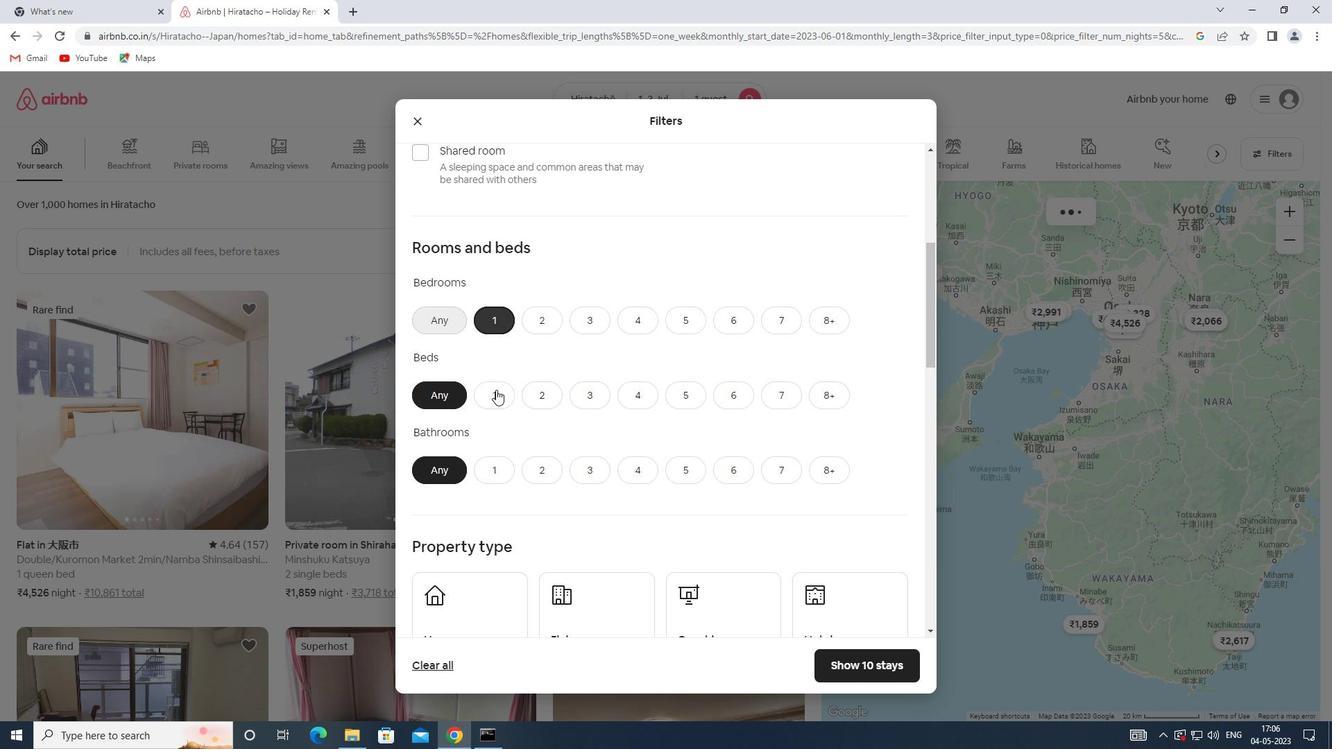 
Action: Mouse moved to (496, 465)
Screenshot: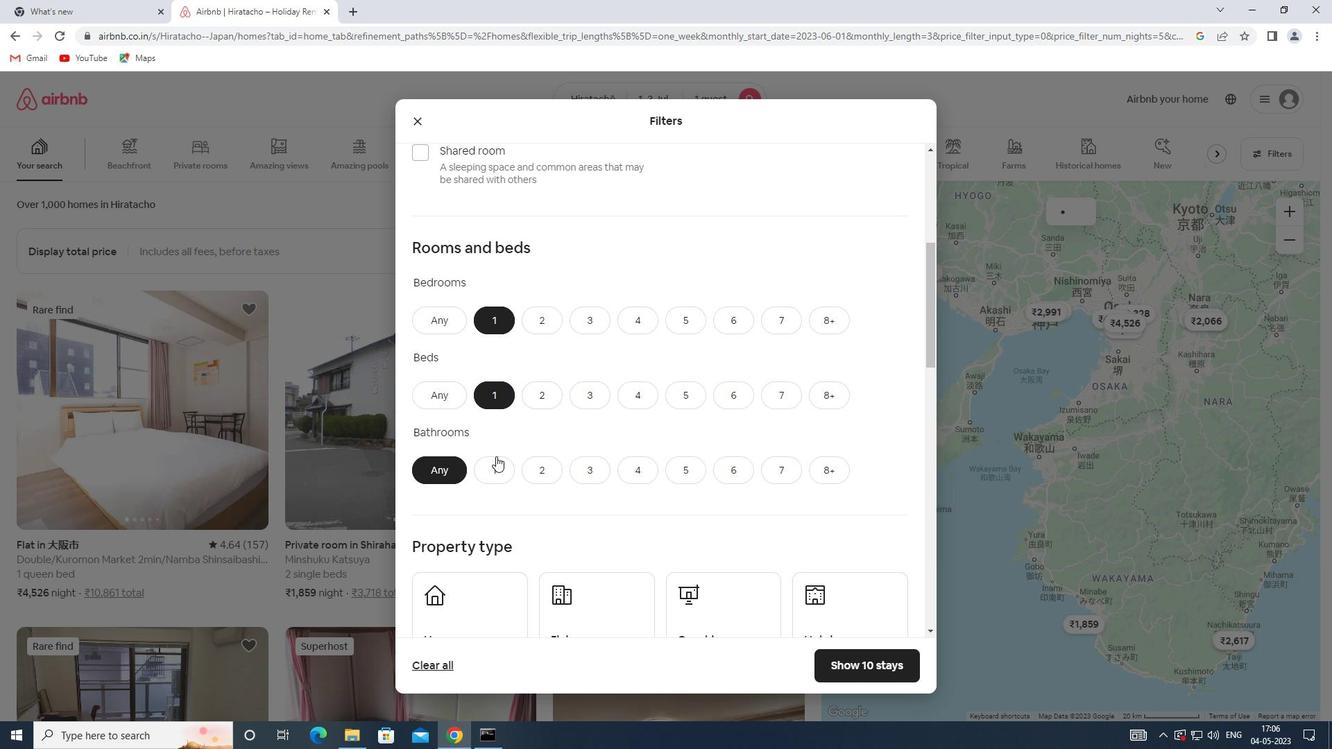 
Action: Mouse pressed left at (496, 465)
Screenshot: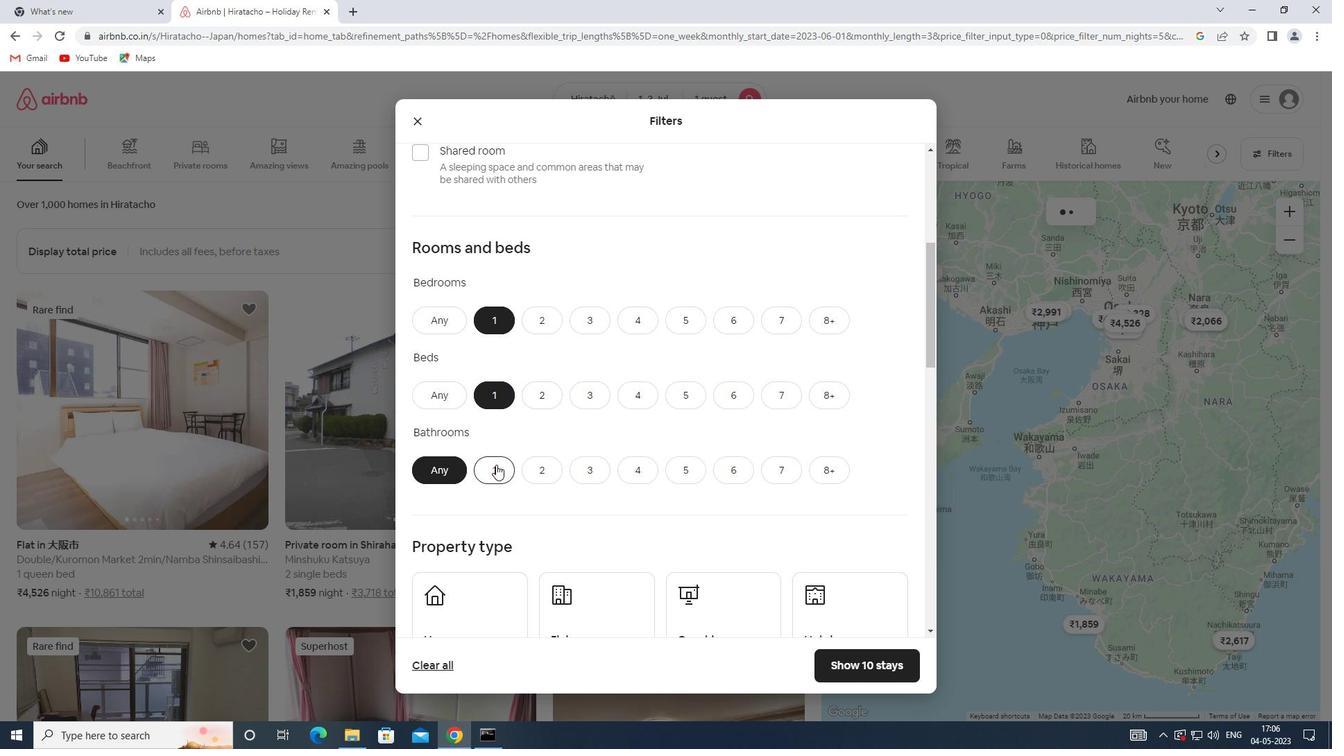 
Action: Mouse moved to (501, 446)
Screenshot: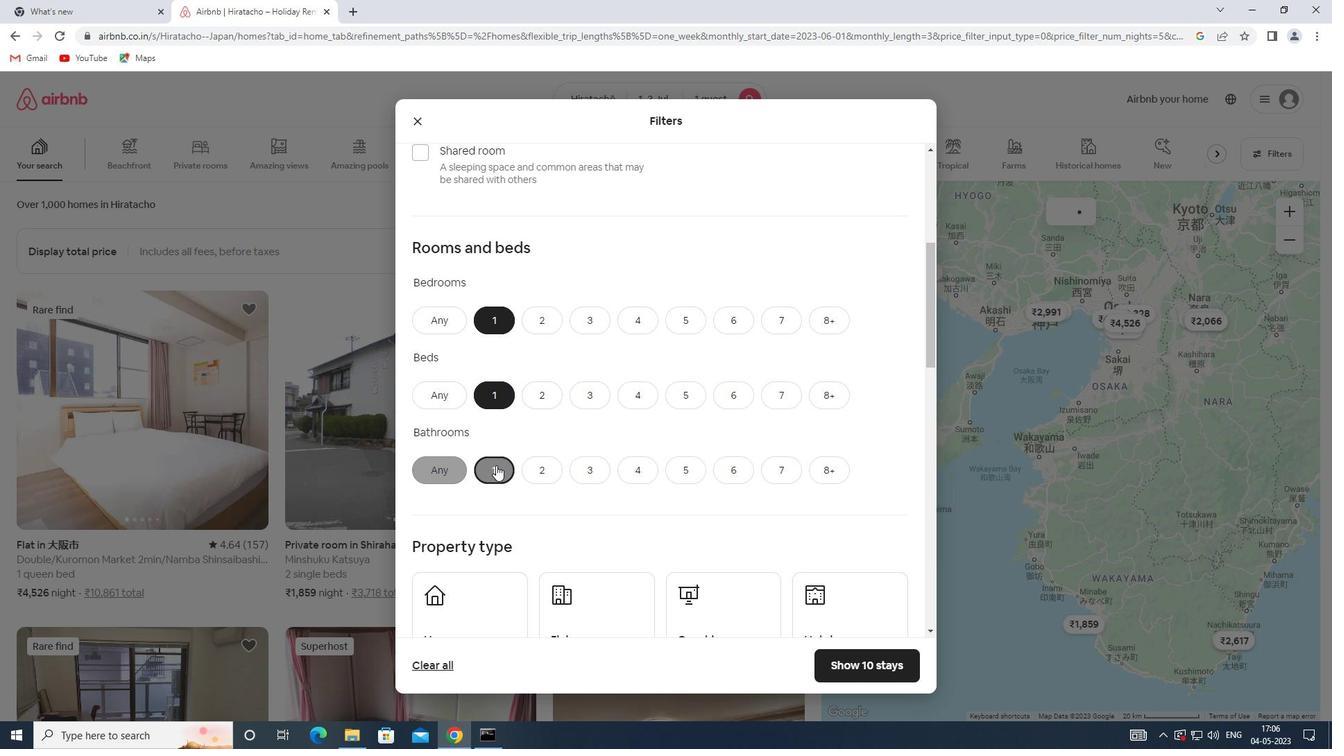 
Action: Mouse scrolled (501, 445) with delta (0, 0)
Screenshot: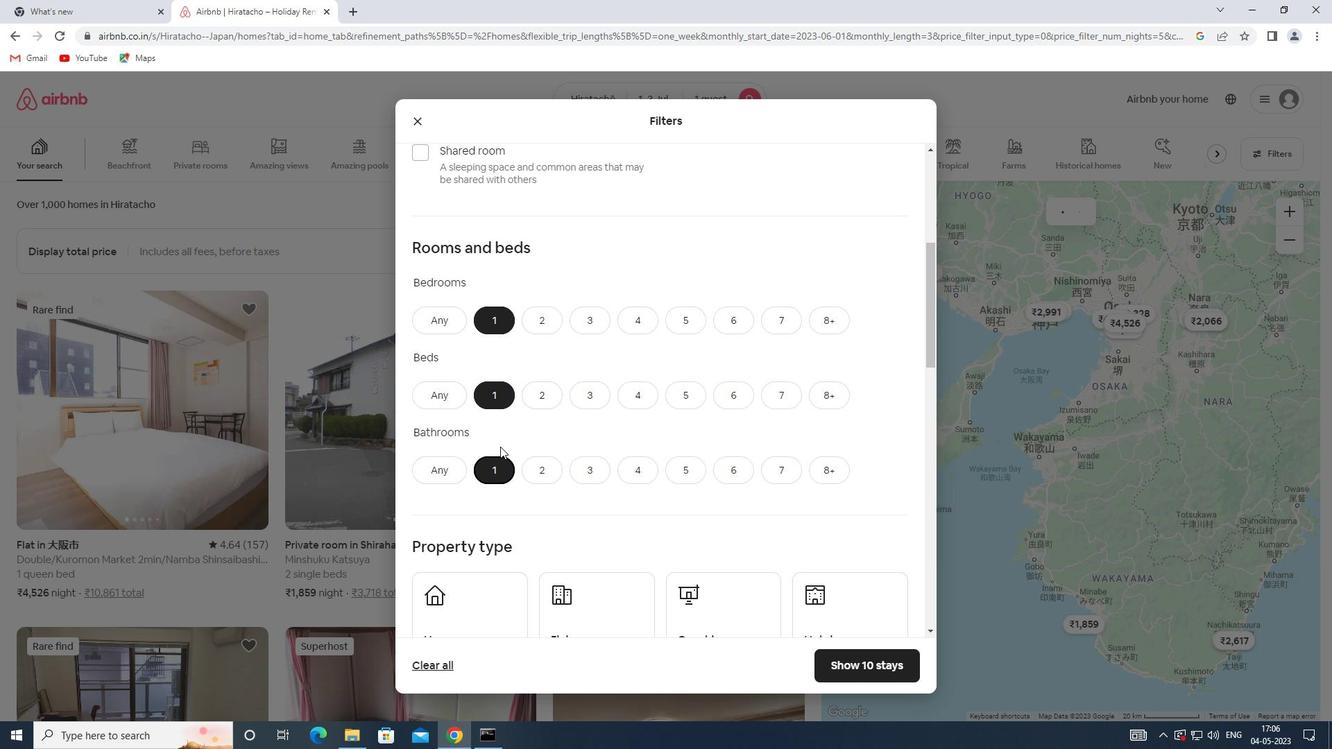 
Action: Mouse scrolled (501, 445) with delta (0, 0)
Screenshot: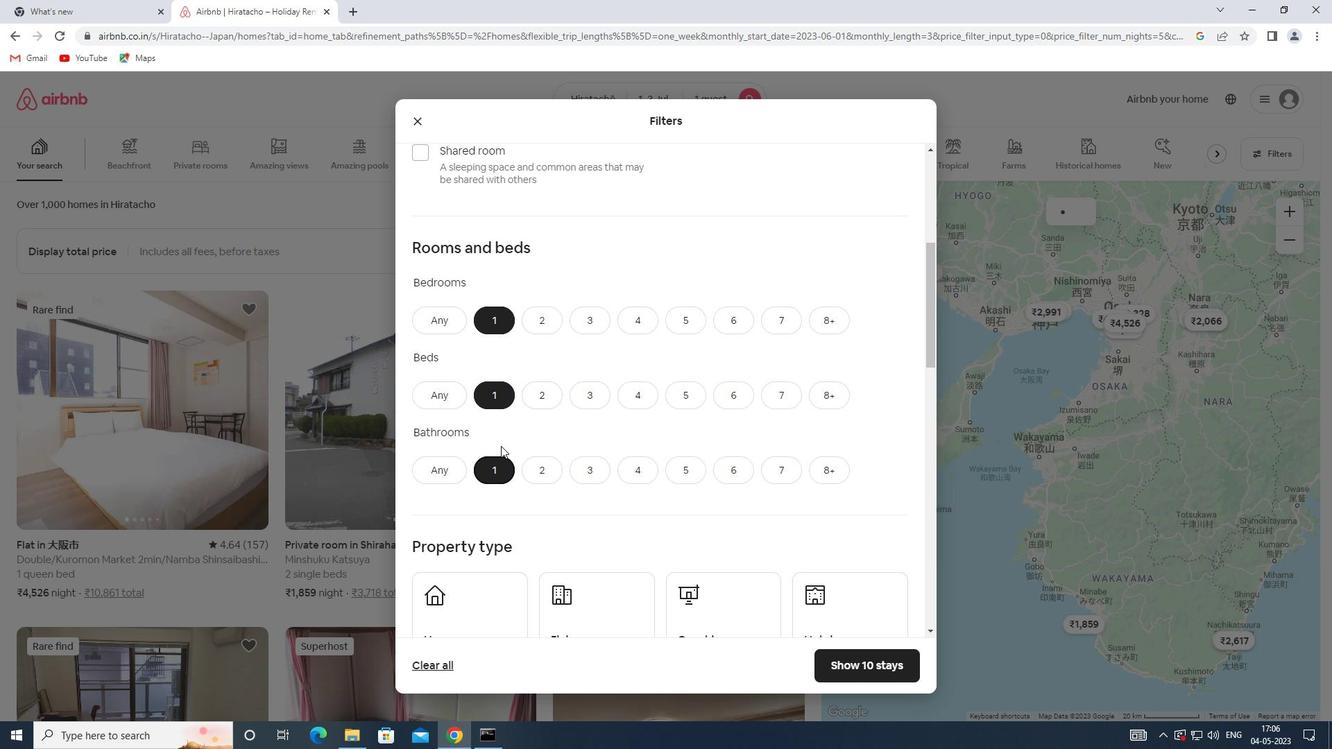 
Action: Mouse scrolled (501, 445) with delta (0, 0)
Screenshot: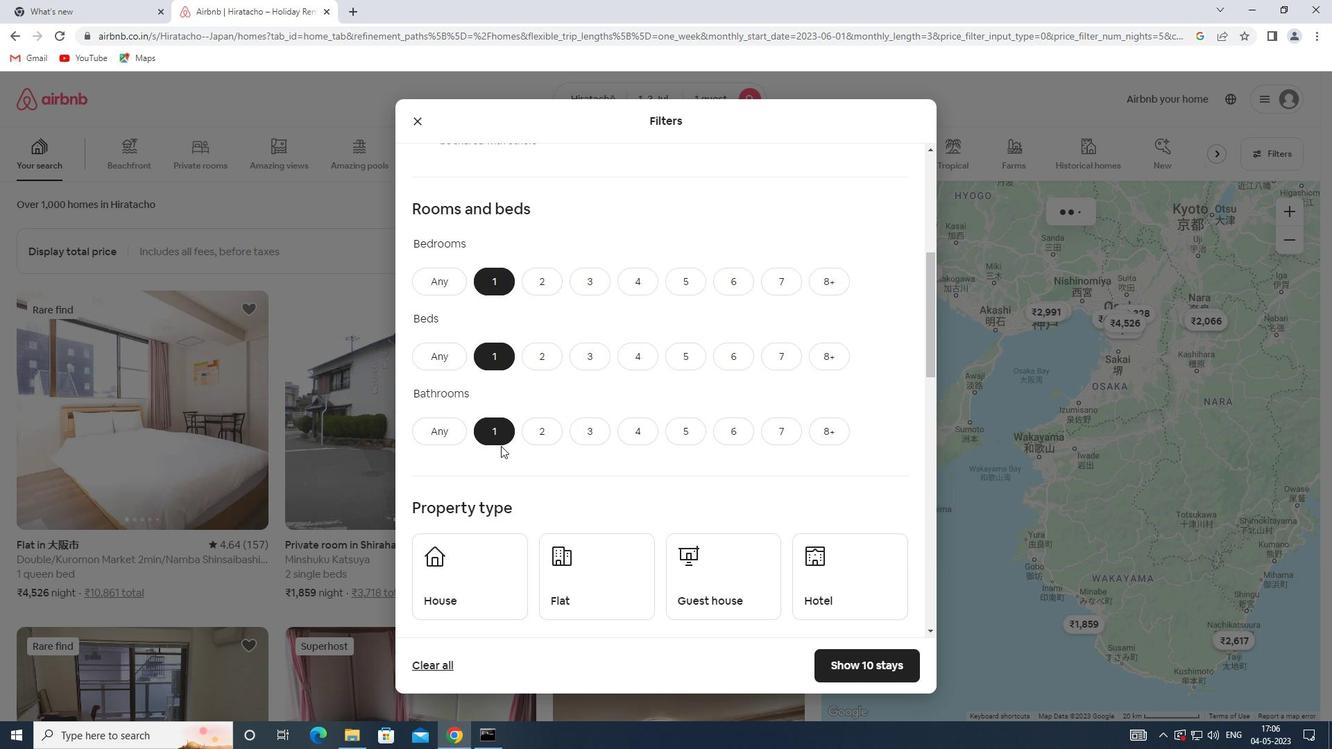 
Action: Mouse moved to (497, 402)
Screenshot: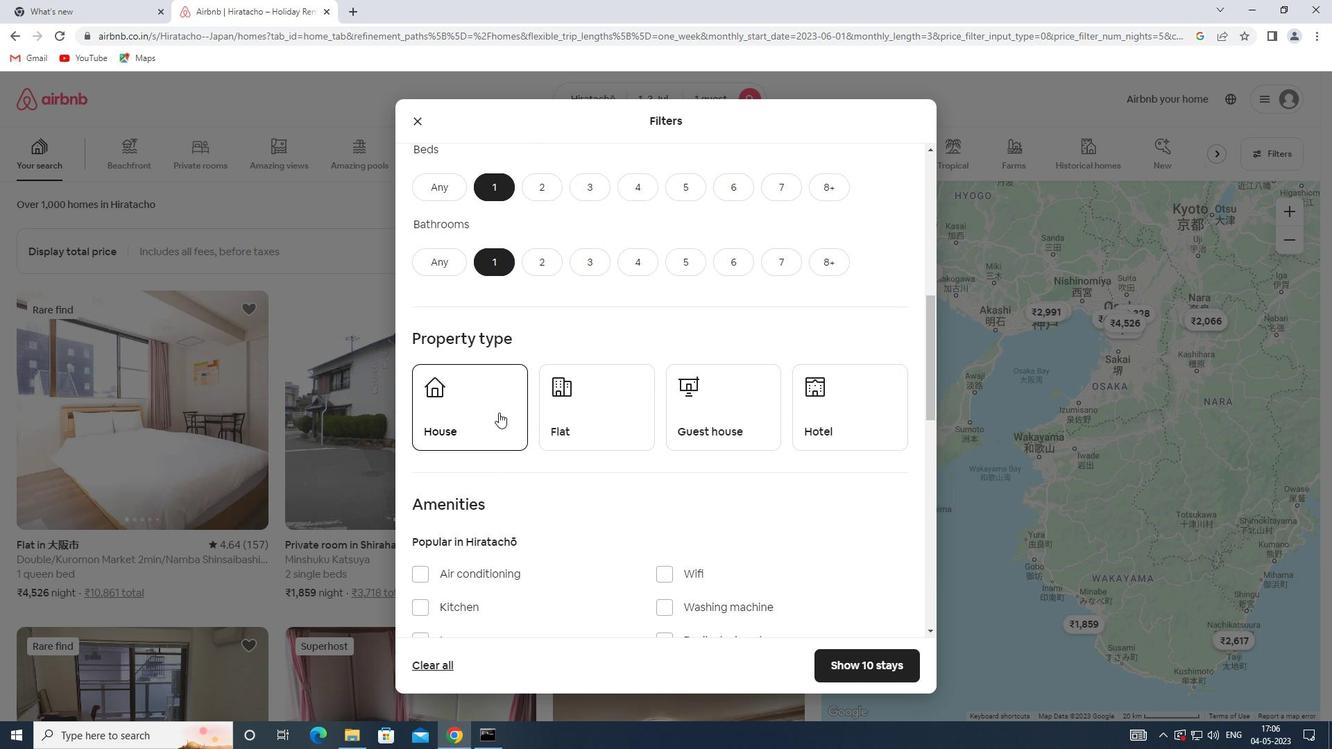 
Action: Mouse pressed left at (497, 402)
Screenshot: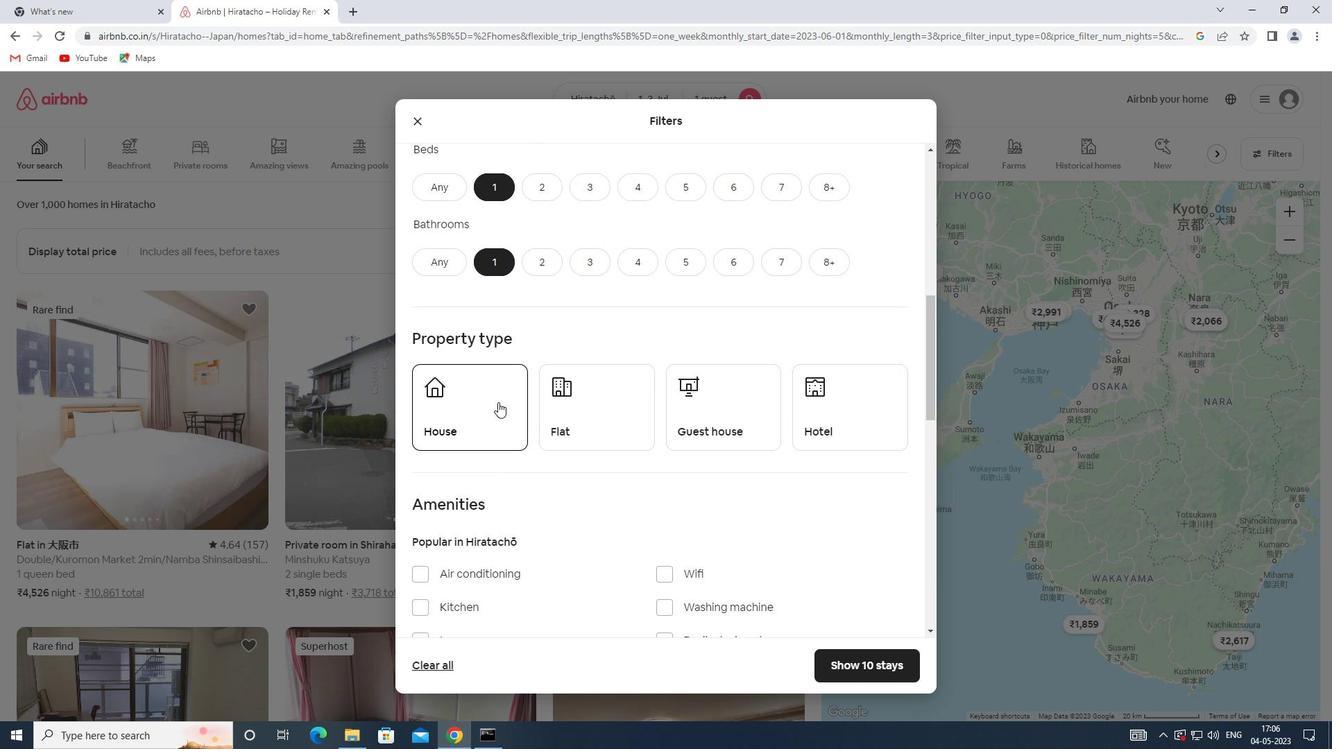 
Action: Mouse moved to (566, 410)
Screenshot: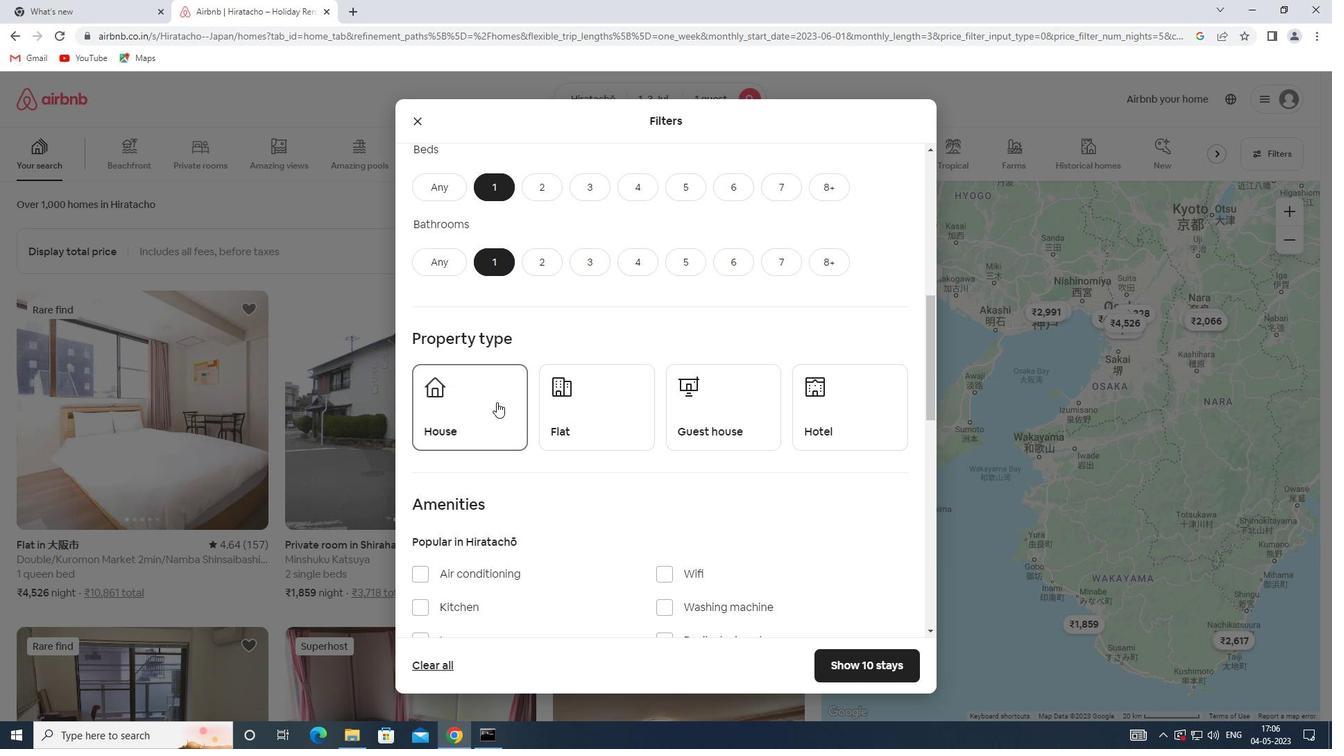 
Action: Mouse pressed left at (566, 410)
Screenshot: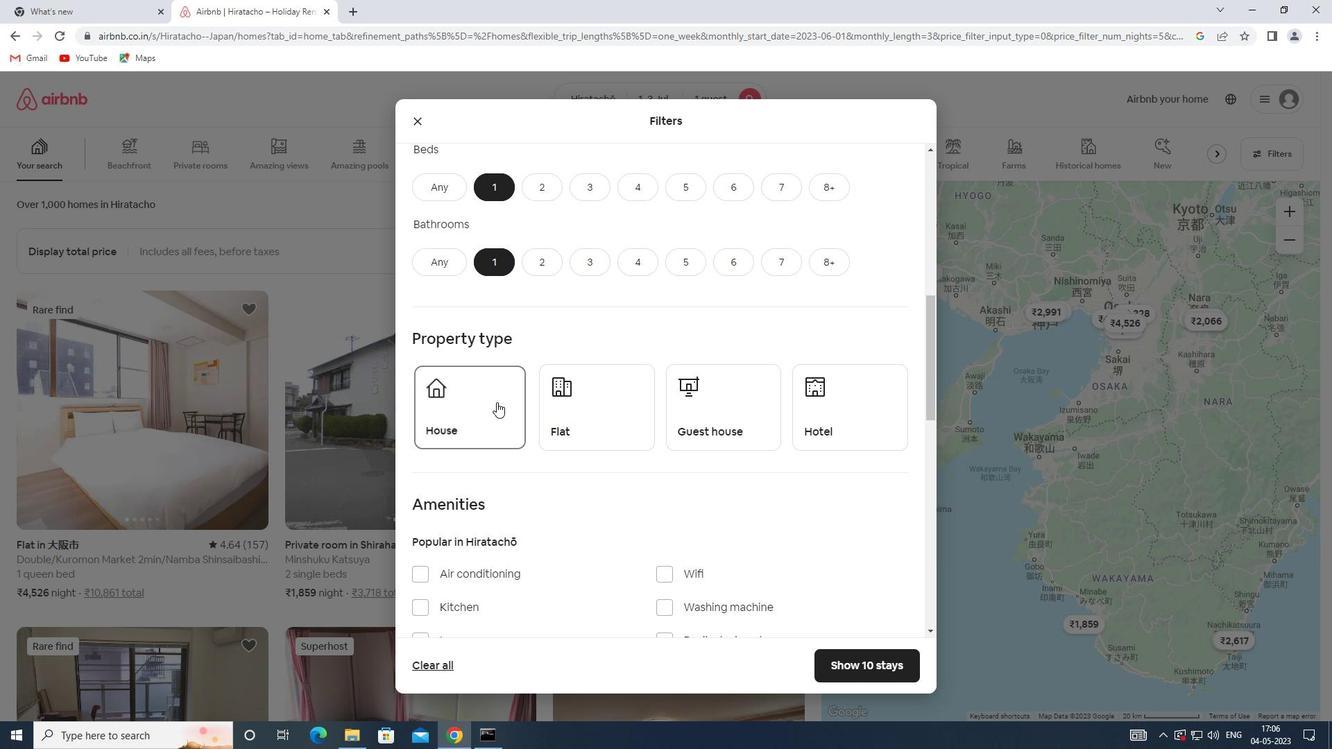 
Action: Mouse moved to (746, 420)
Screenshot: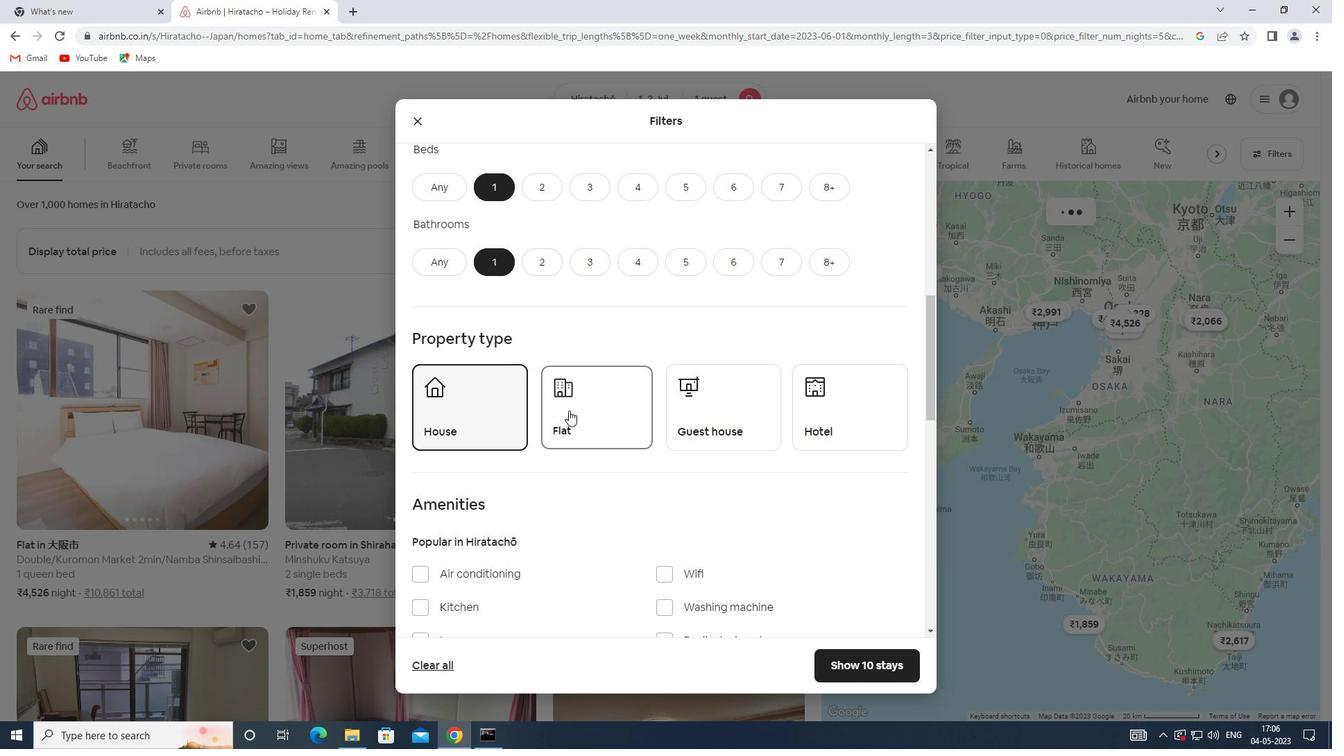
Action: Mouse pressed left at (746, 420)
Screenshot: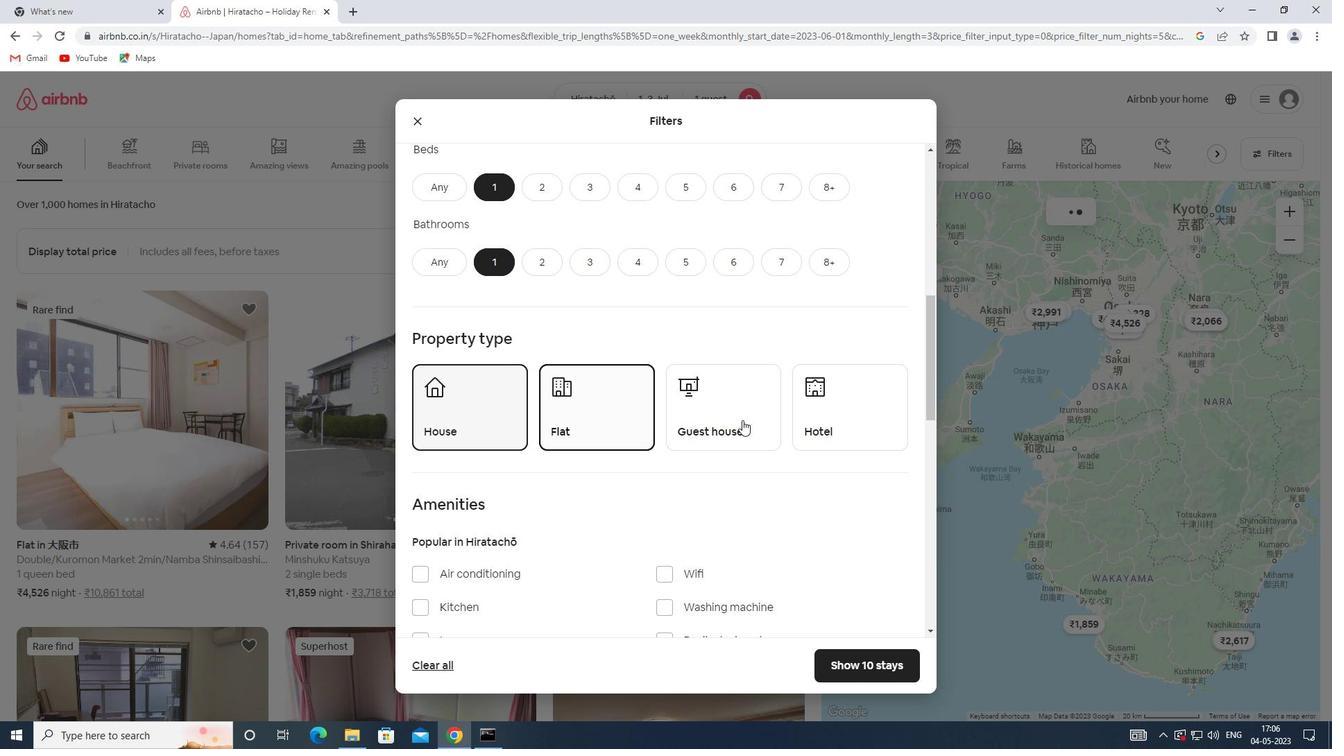
Action: Mouse moved to (830, 420)
Screenshot: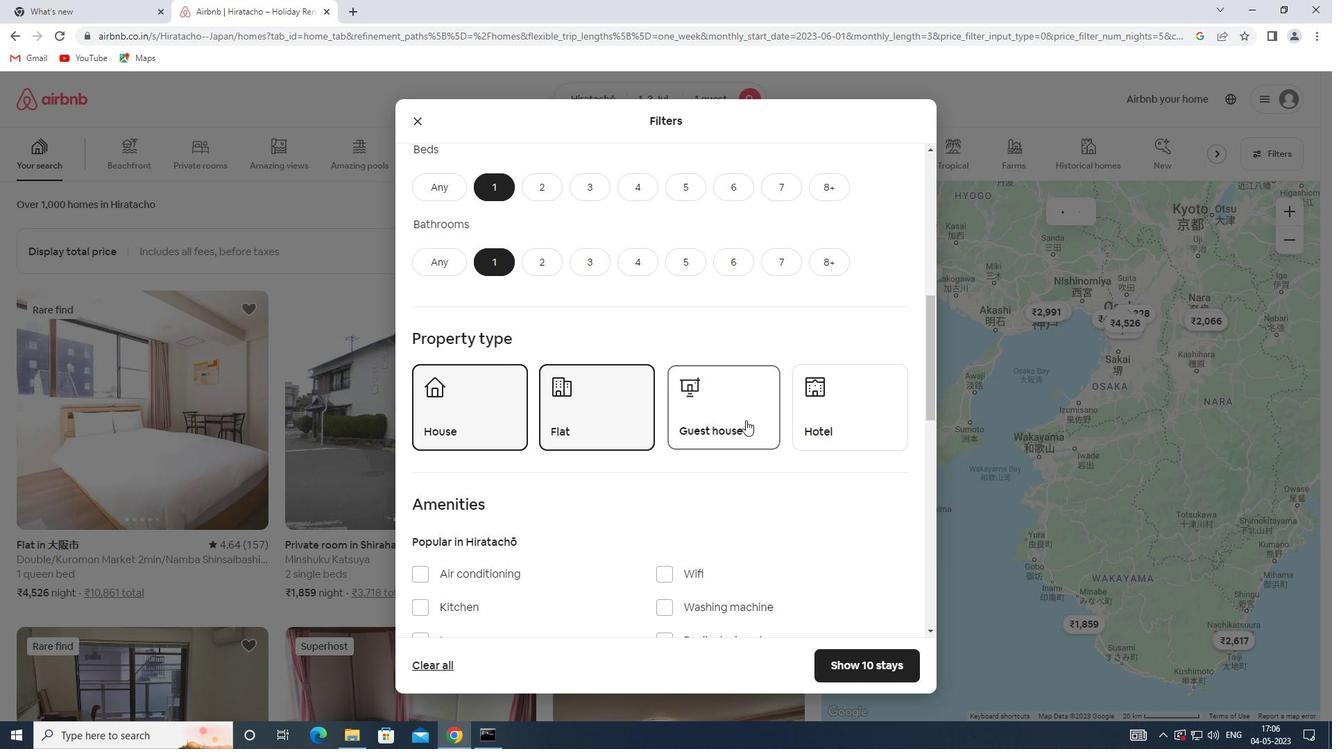 
Action: Mouse pressed left at (830, 420)
Screenshot: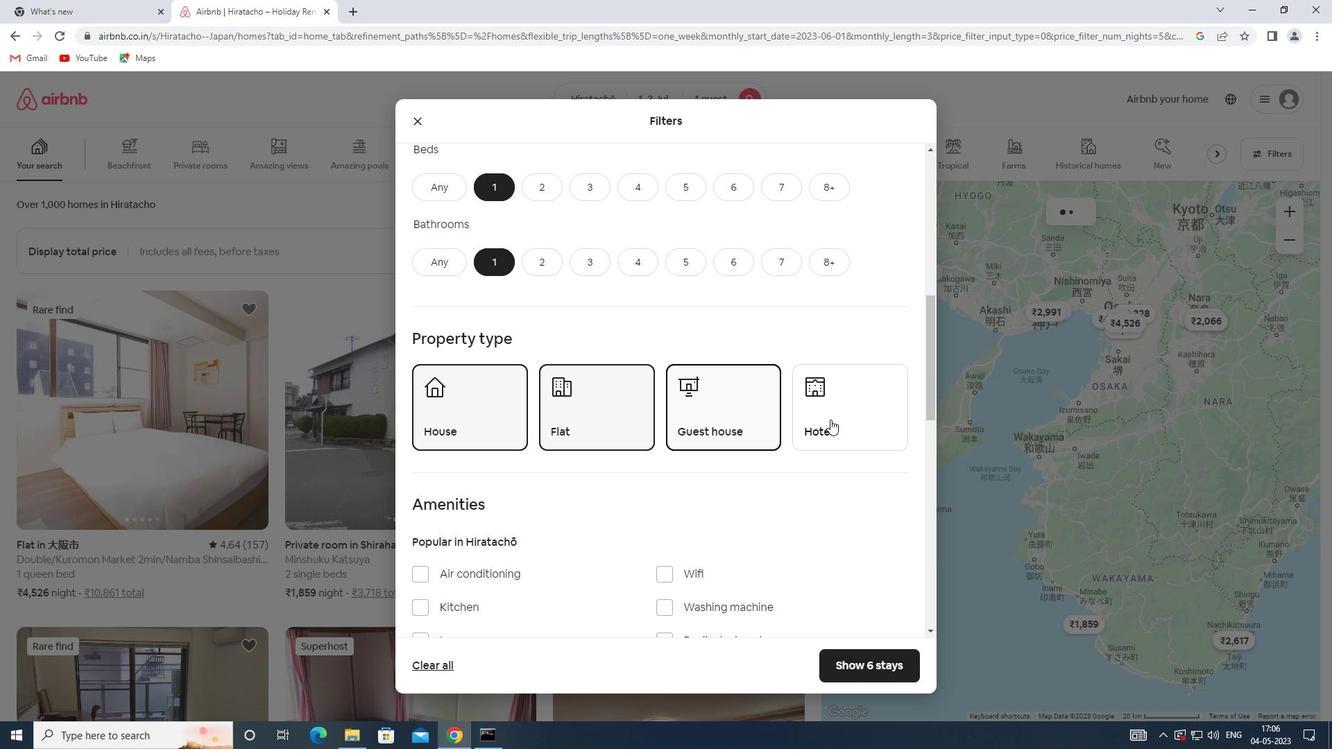 
Action: Mouse moved to (802, 420)
Screenshot: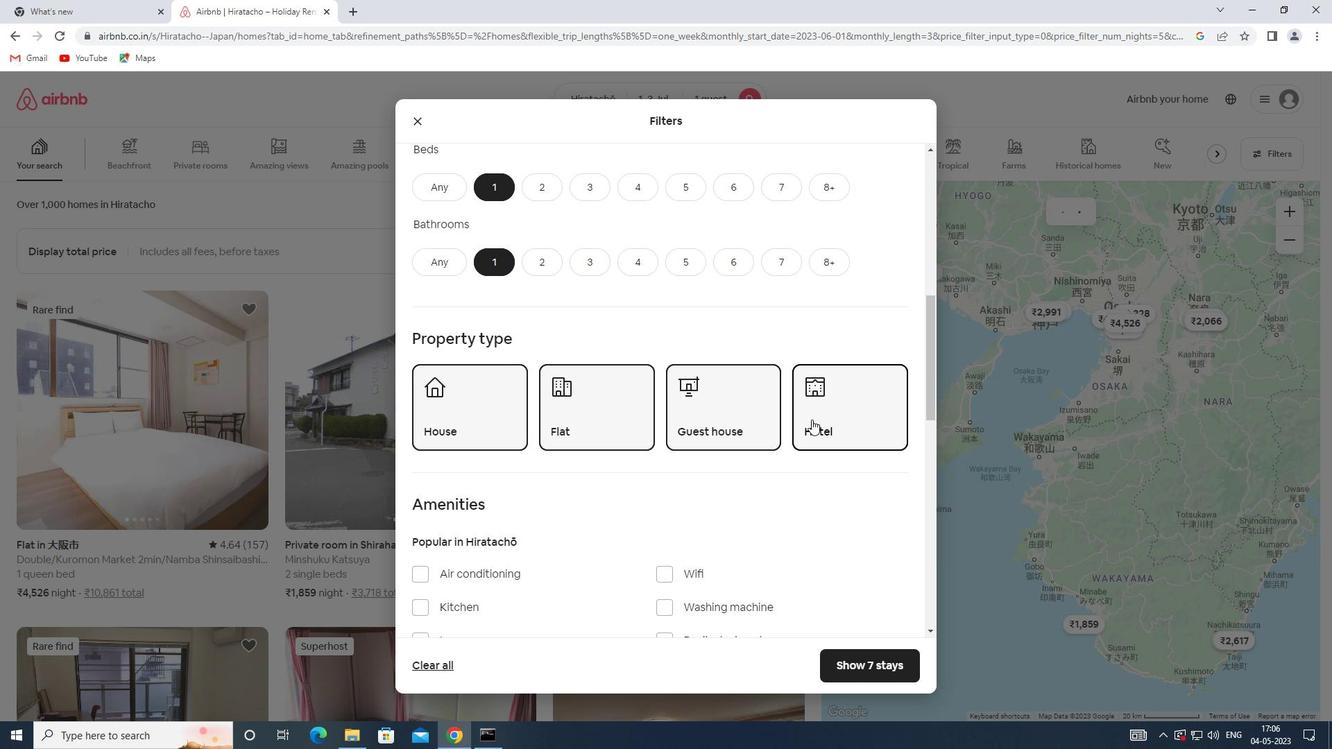
Action: Mouse scrolled (802, 419) with delta (0, 0)
Screenshot: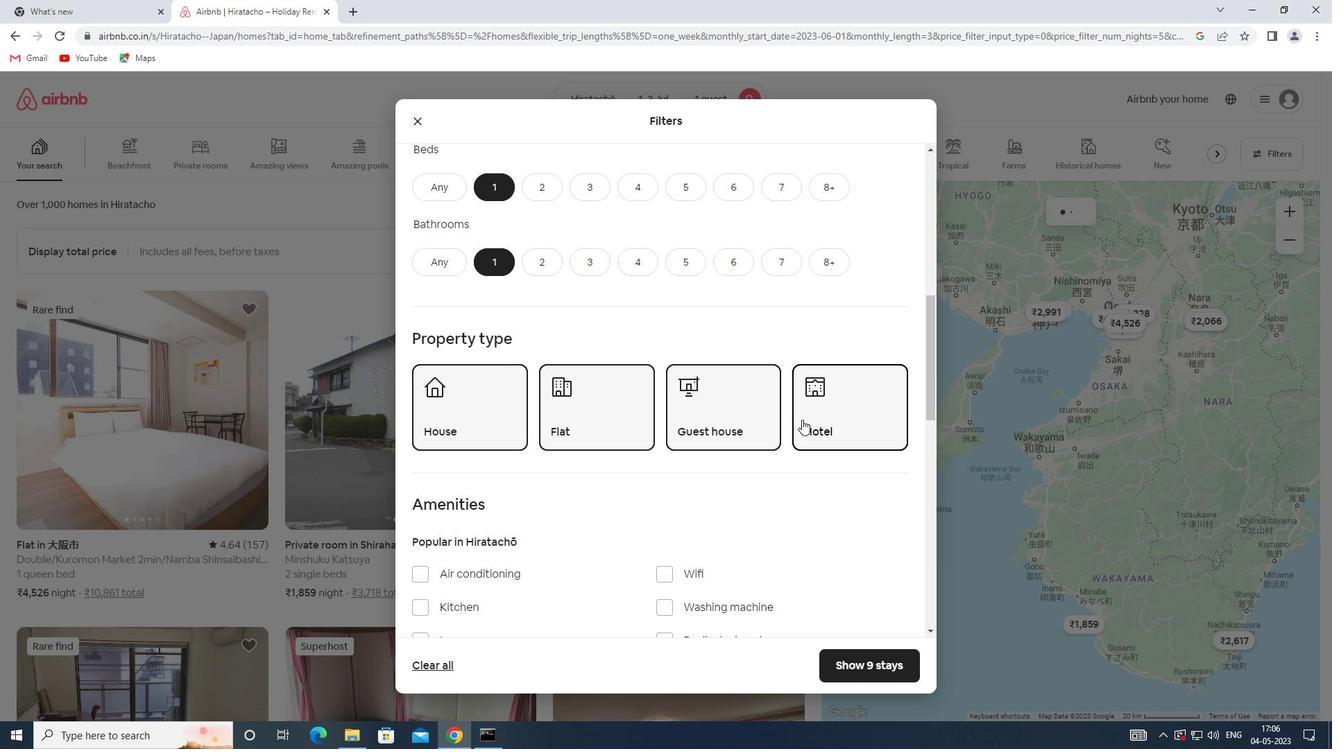 
Action: Mouse scrolled (802, 419) with delta (0, 0)
Screenshot: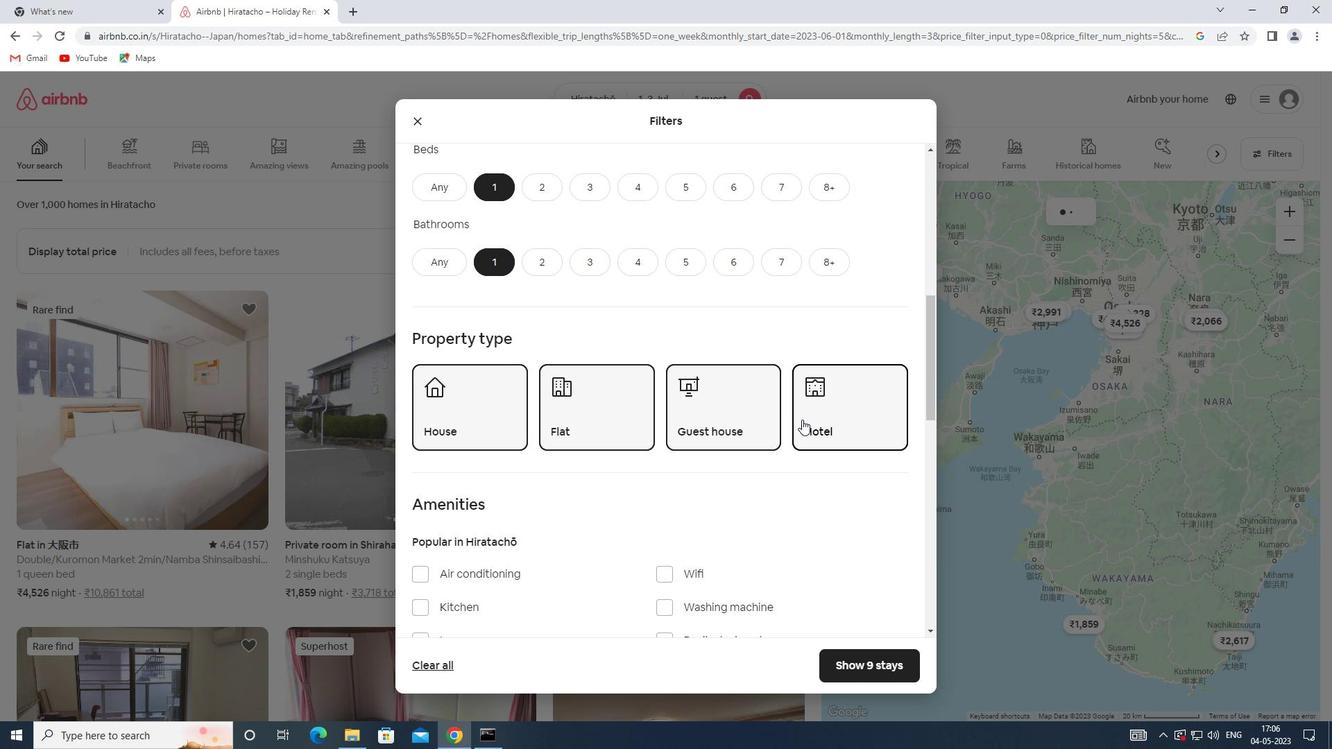 
Action: Mouse scrolled (802, 419) with delta (0, 0)
Screenshot: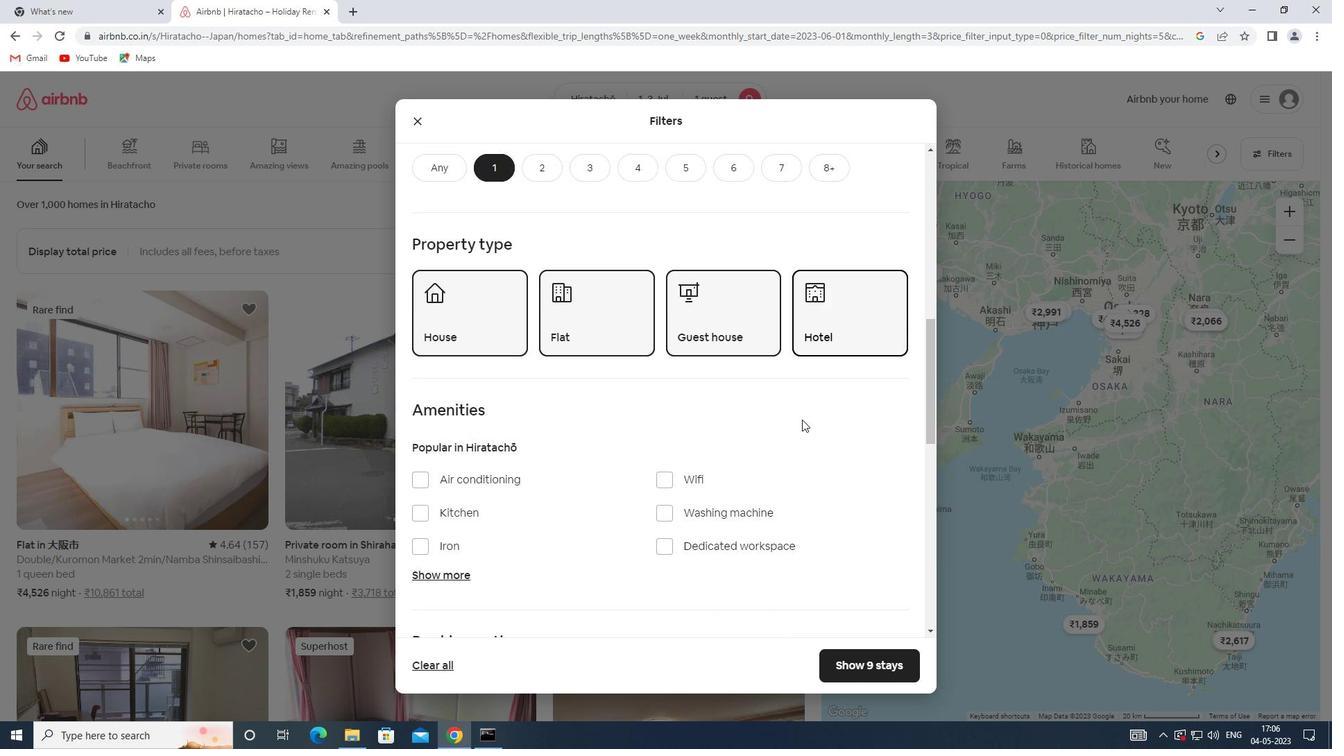
Action: Mouse moved to (666, 367)
Screenshot: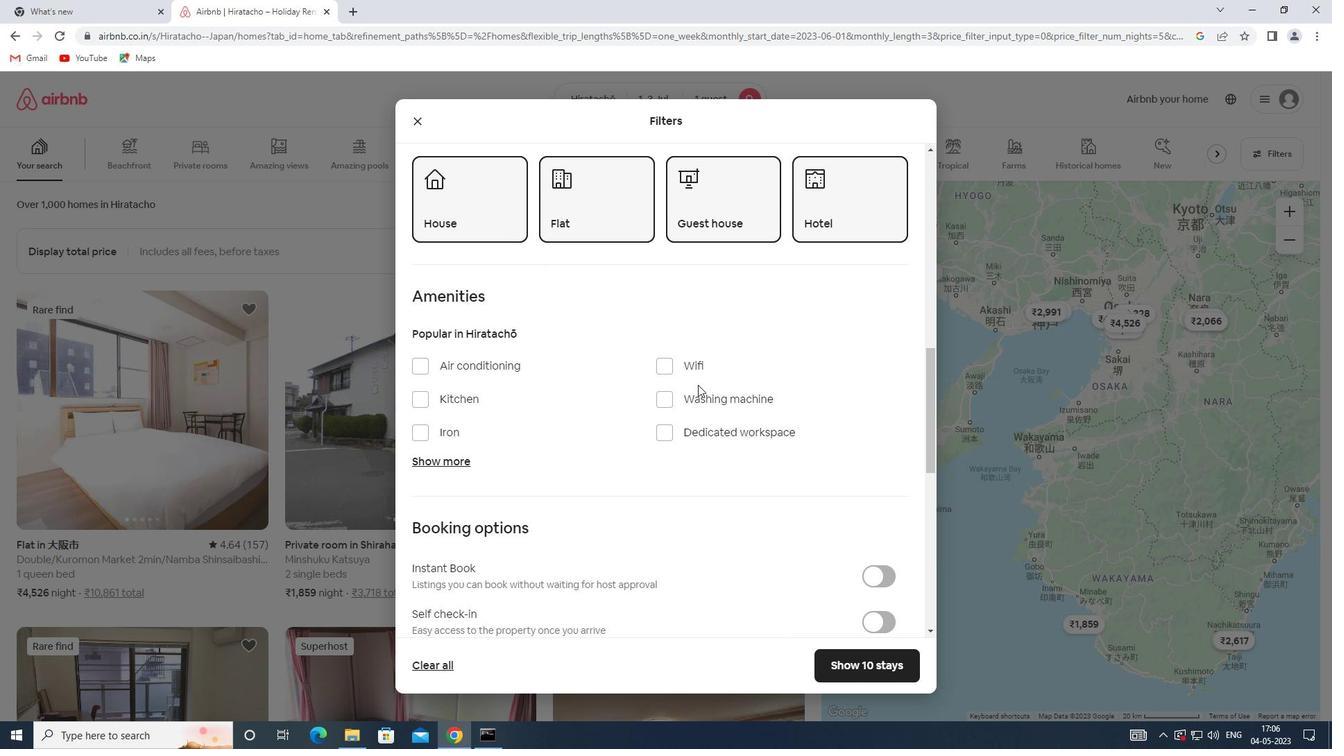
Action: Mouse pressed left at (666, 367)
Screenshot: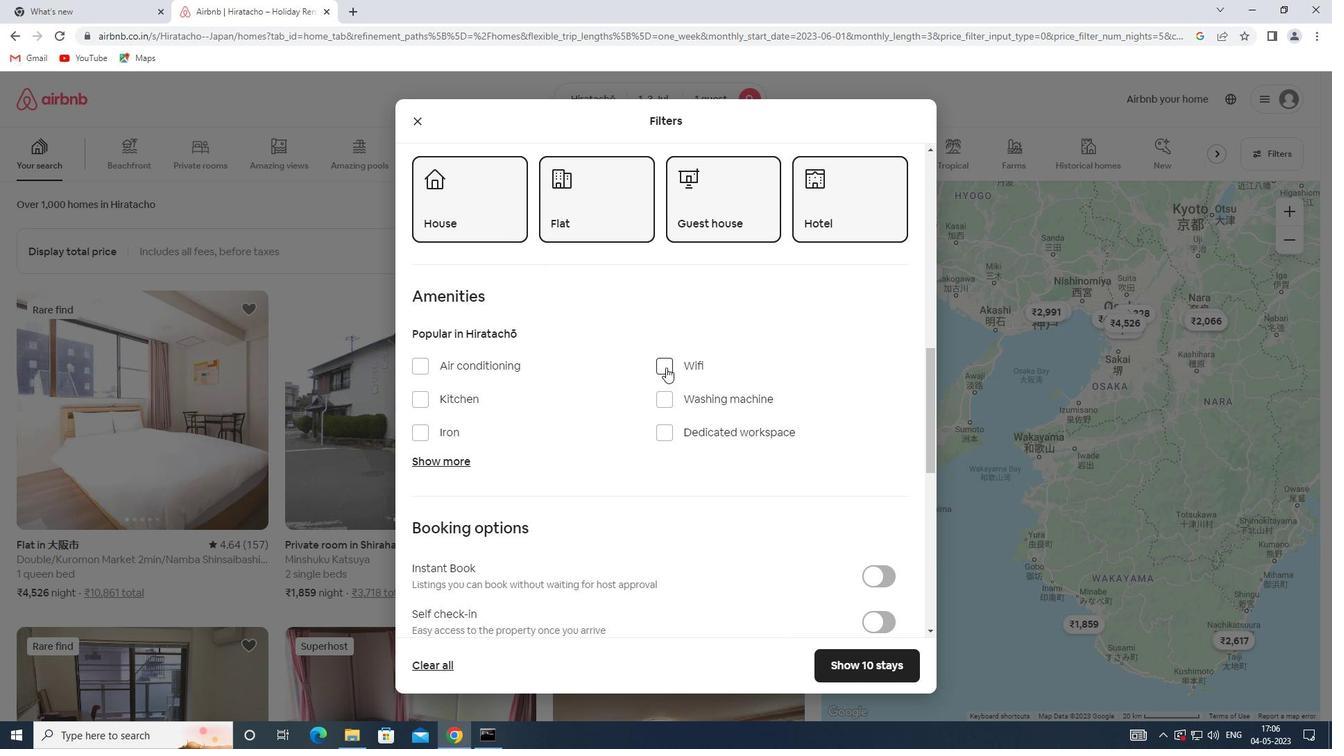 
Action: Mouse scrolled (666, 367) with delta (0, 0)
Screenshot: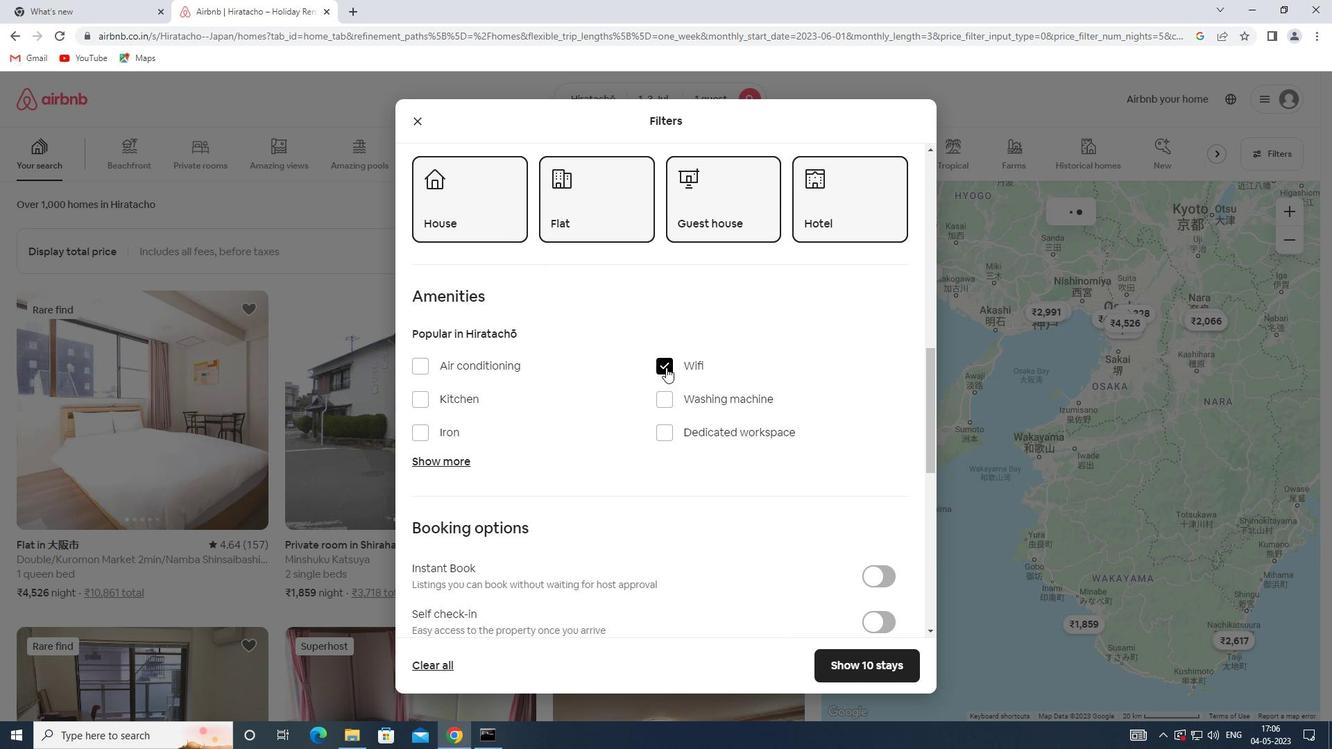 
Action: Mouse scrolled (666, 367) with delta (0, 0)
Screenshot: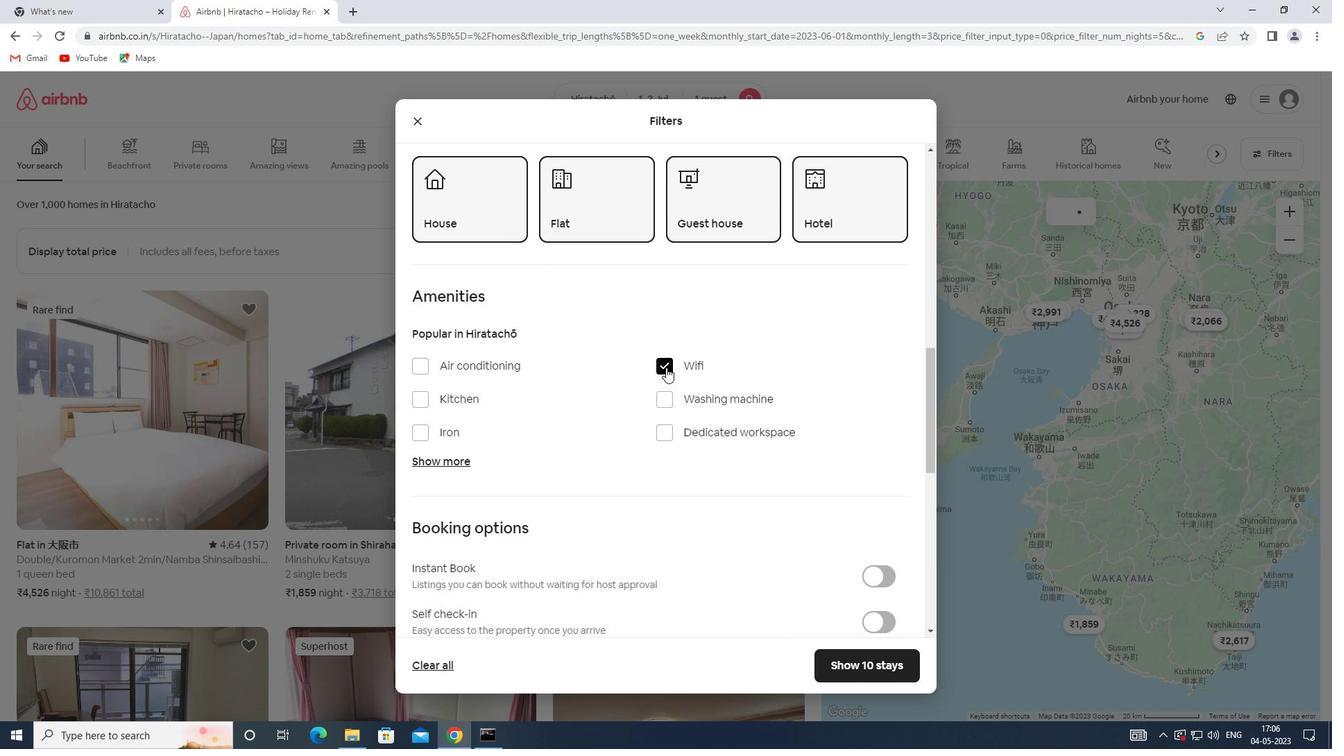 
Action: Mouse scrolled (666, 367) with delta (0, 0)
Screenshot: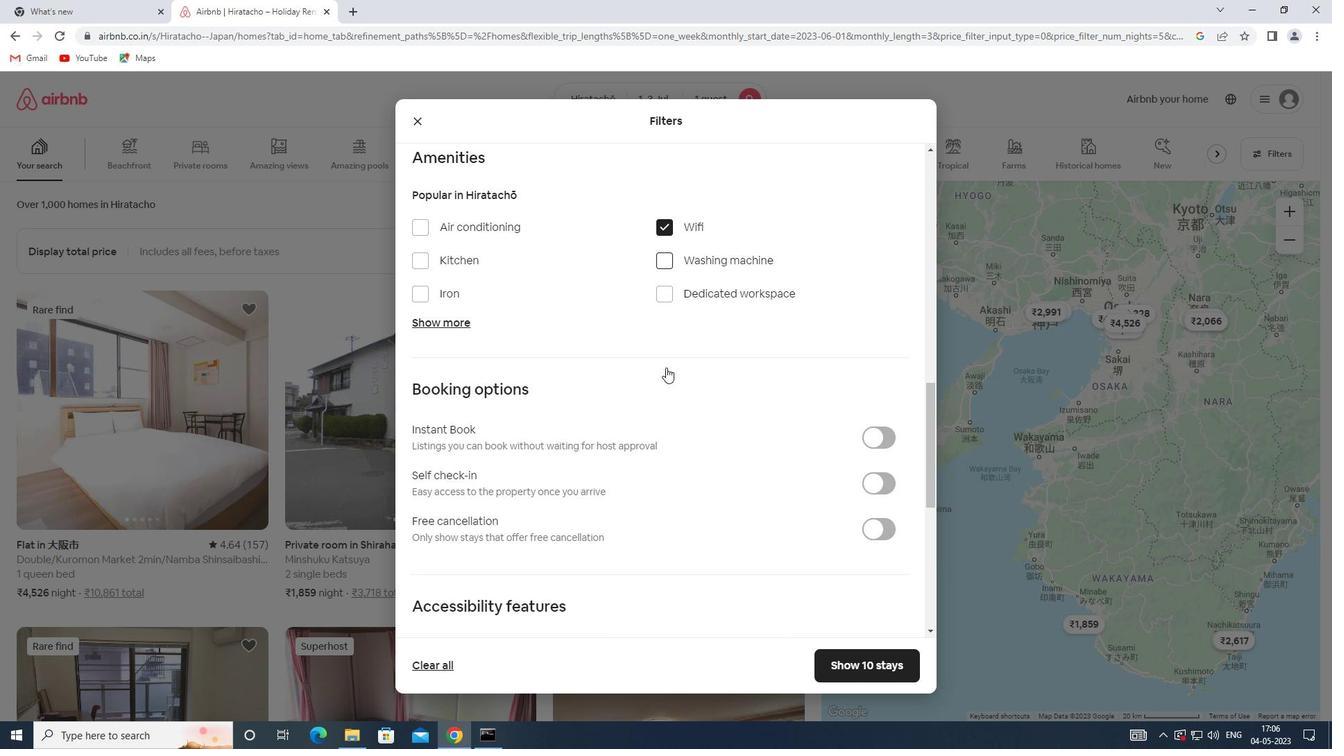 
Action: Mouse scrolled (666, 367) with delta (0, 0)
Screenshot: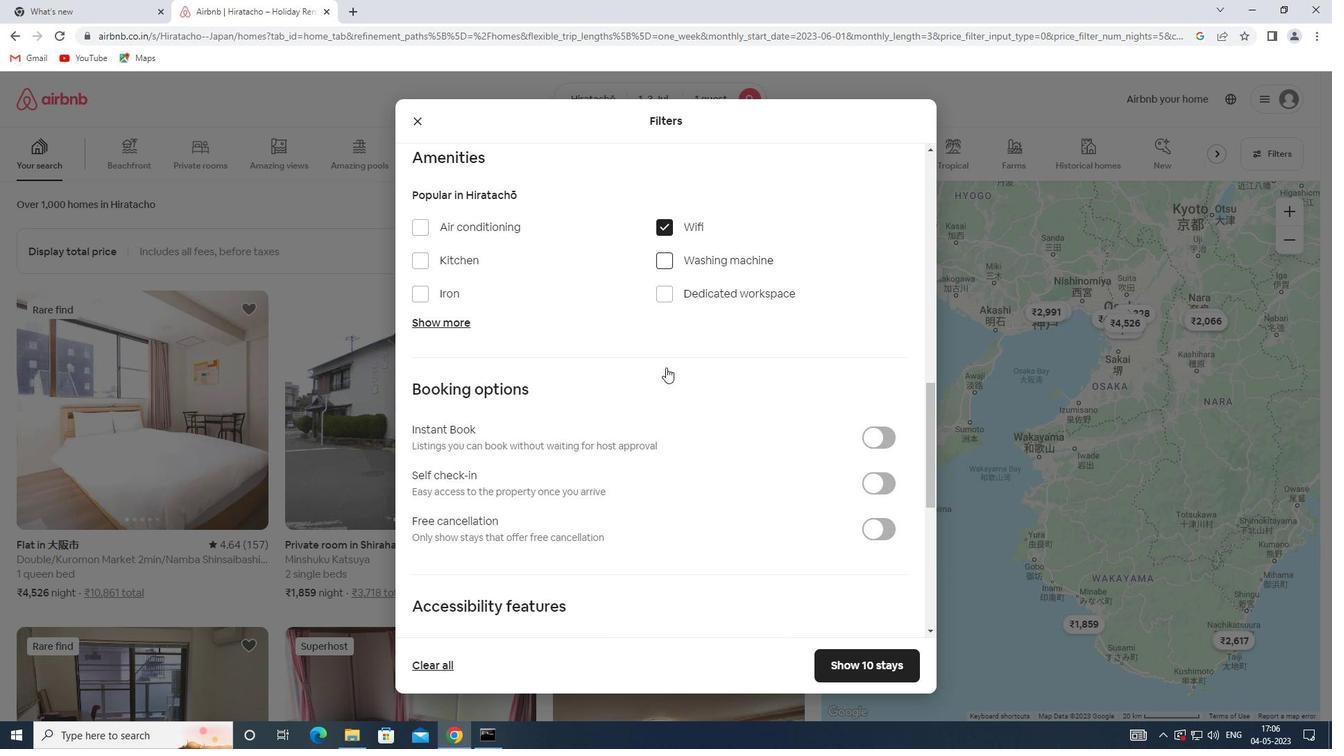 
Action: Mouse scrolled (666, 367) with delta (0, 0)
Screenshot: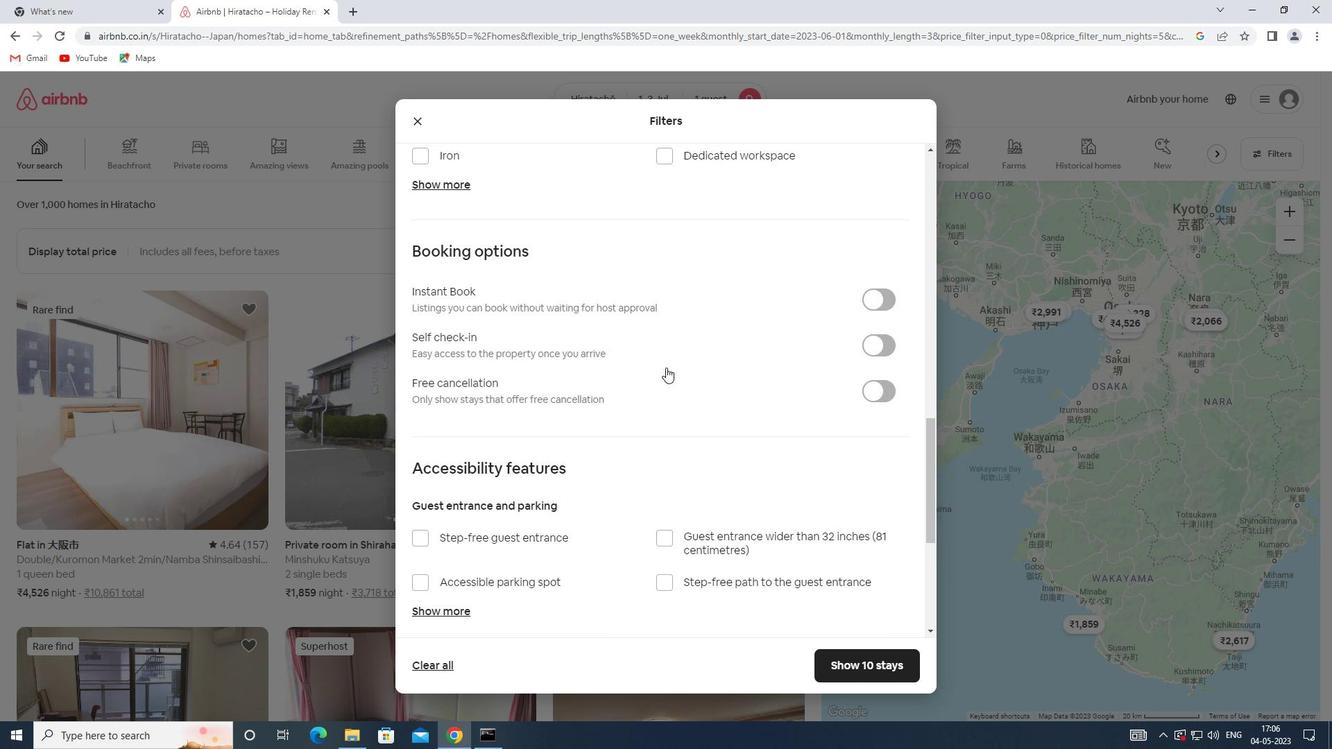 
Action: Mouse moved to (886, 288)
Screenshot: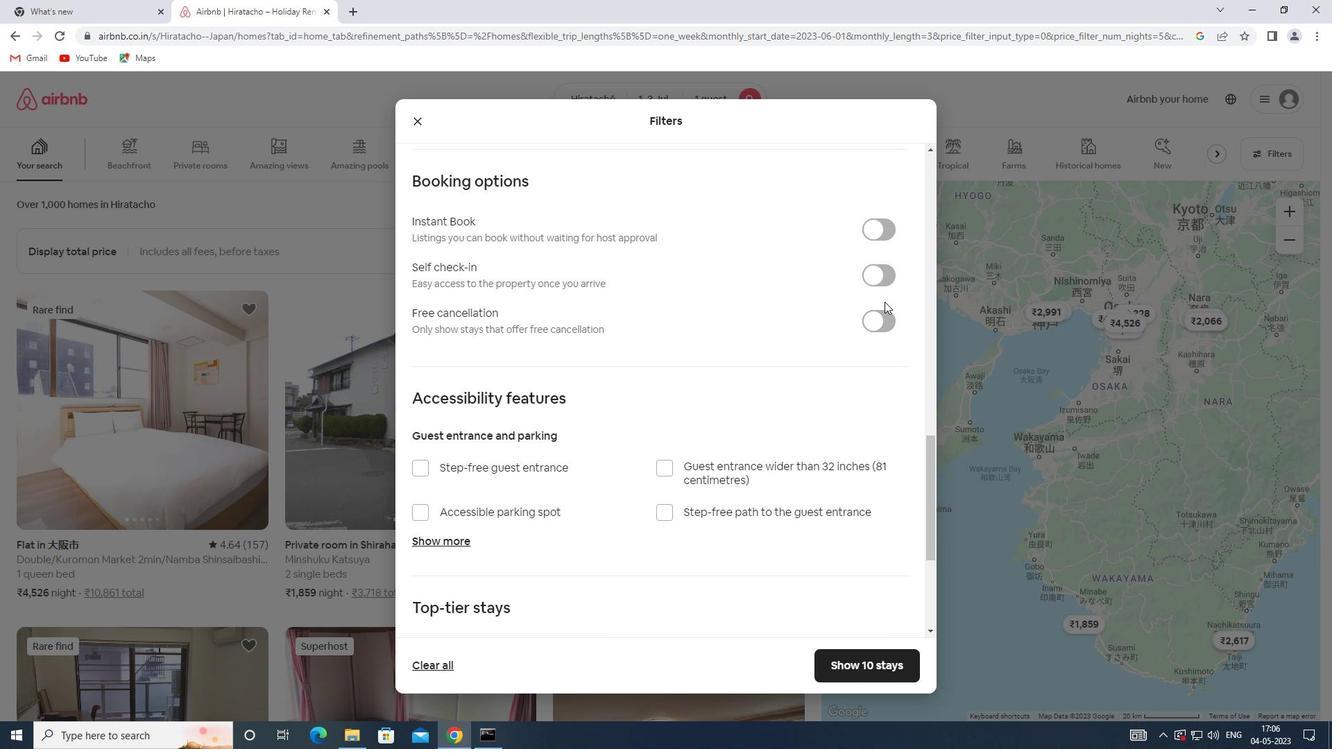 
Action: Mouse pressed left at (886, 288)
Screenshot: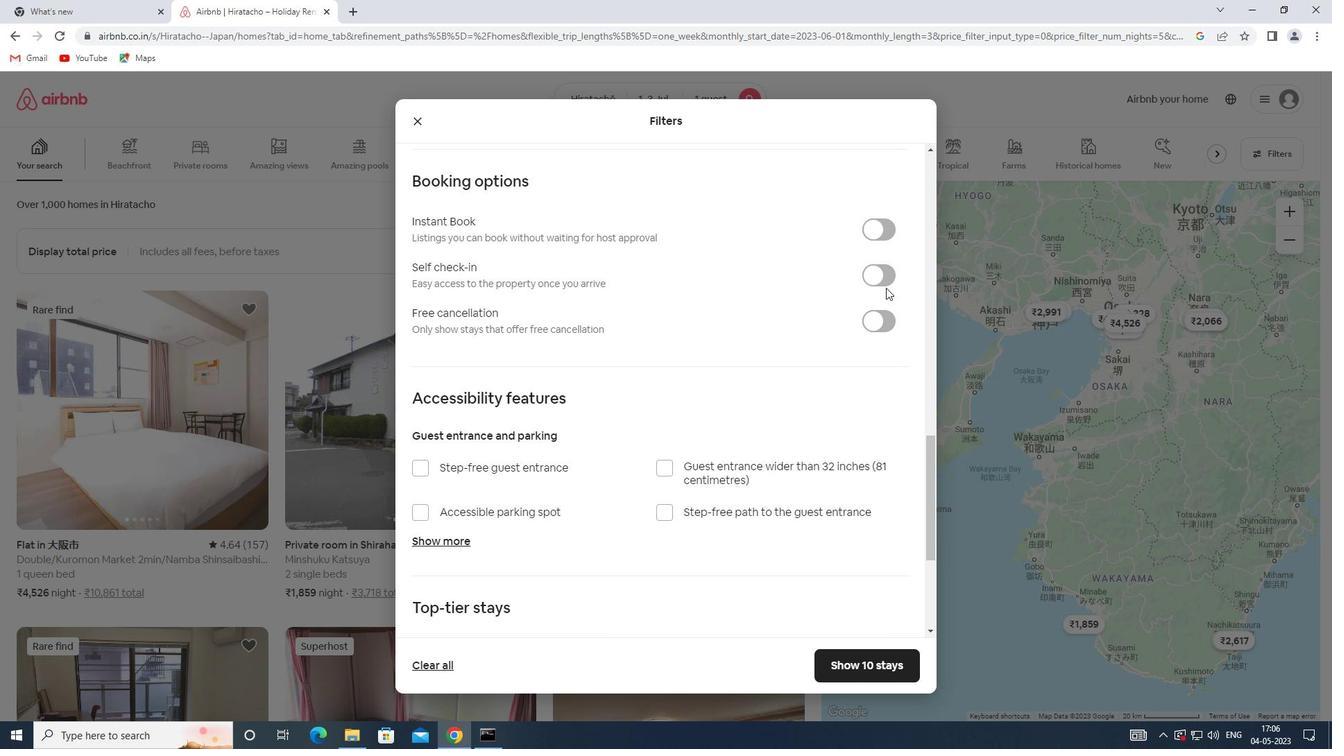 
Action: Mouse moved to (874, 275)
Screenshot: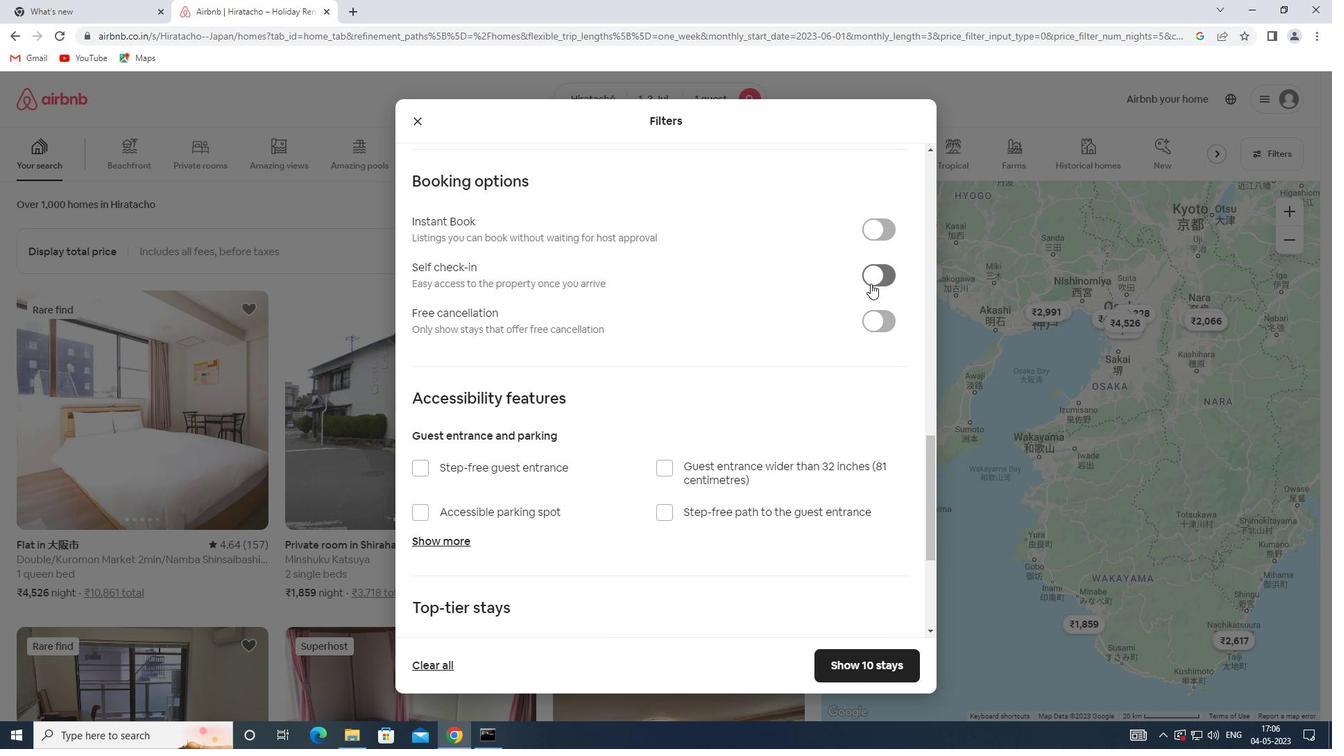 
Action: Mouse pressed left at (874, 275)
Screenshot: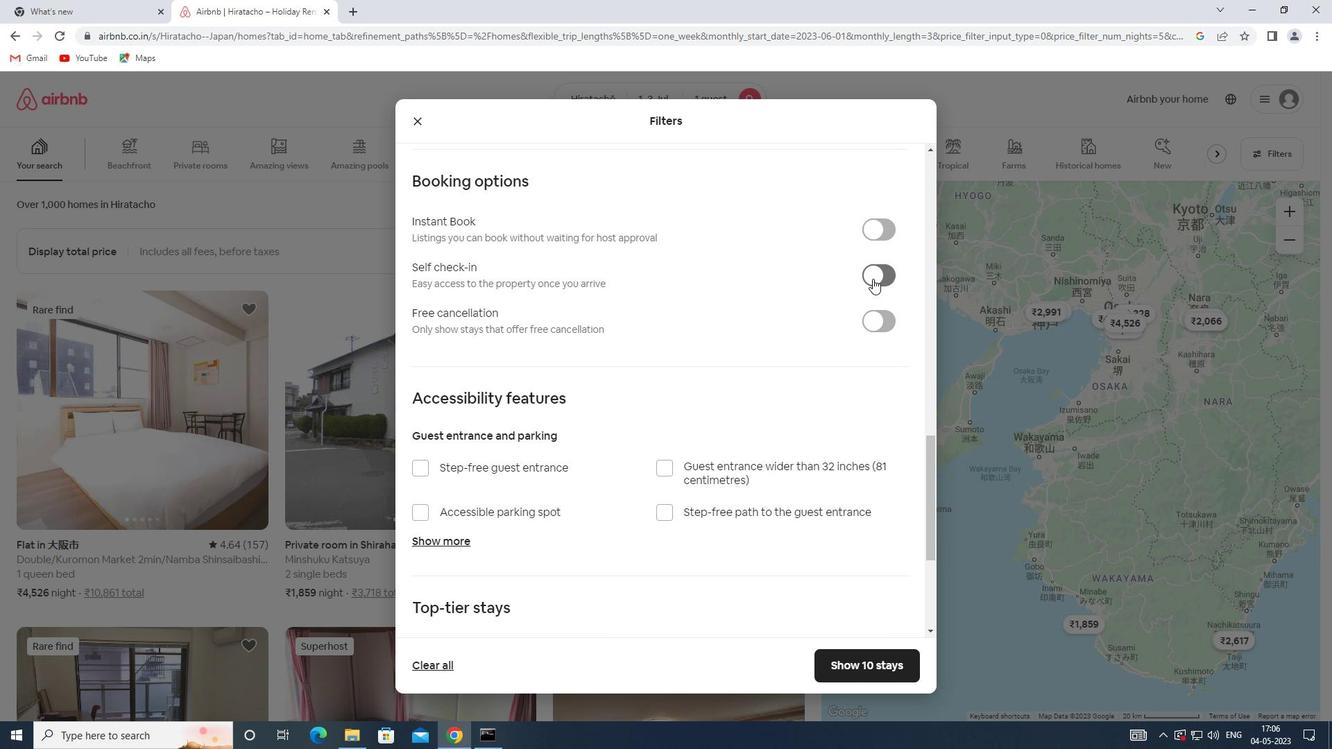
Action: Mouse moved to (672, 382)
Screenshot: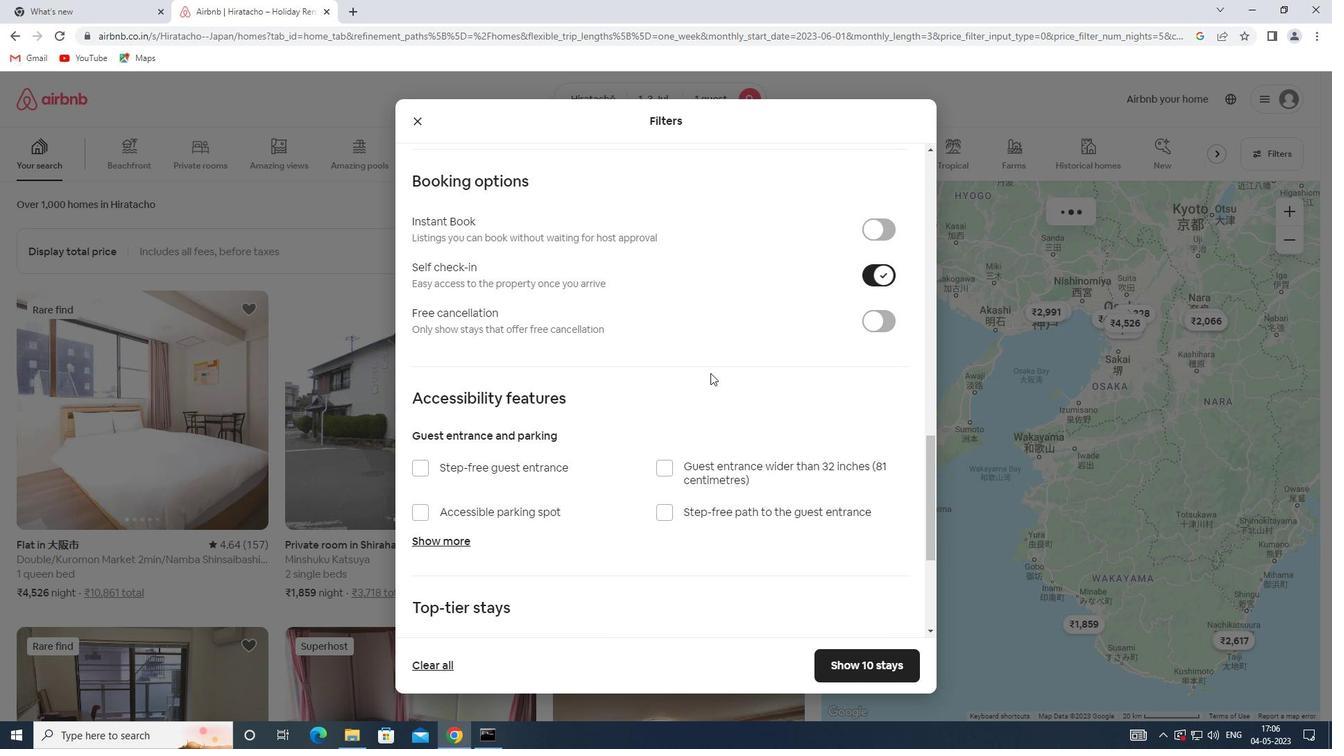 
Action: Mouse scrolled (672, 381) with delta (0, 0)
Screenshot: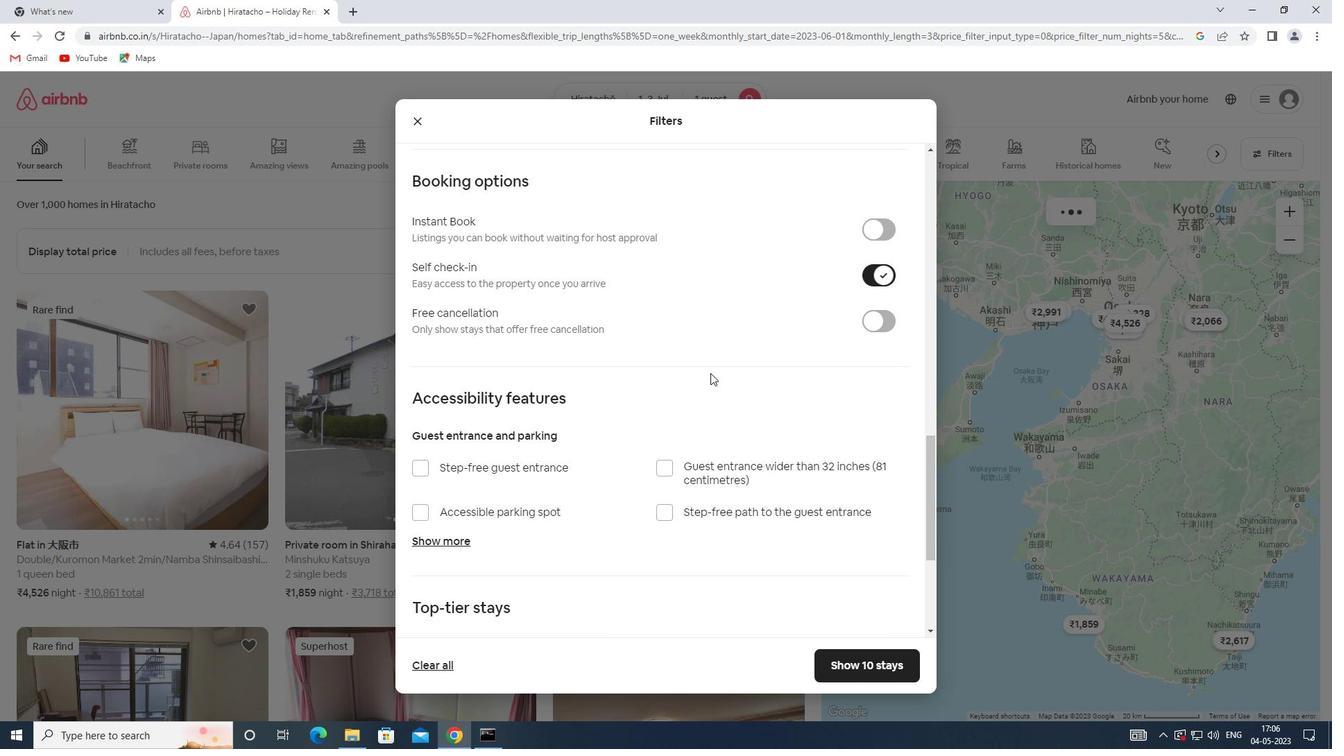 
Action: Mouse scrolled (672, 381) with delta (0, 0)
Screenshot: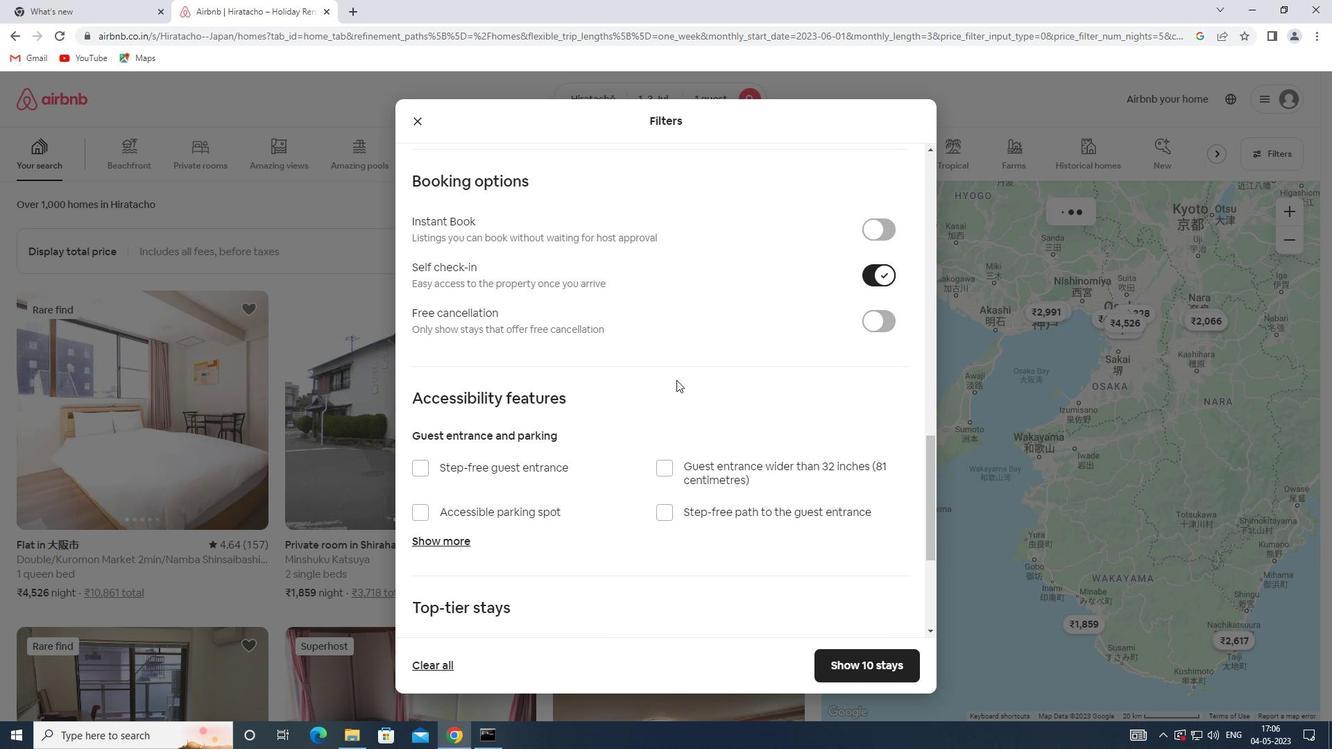 
Action: Mouse scrolled (672, 381) with delta (0, 0)
Screenshot: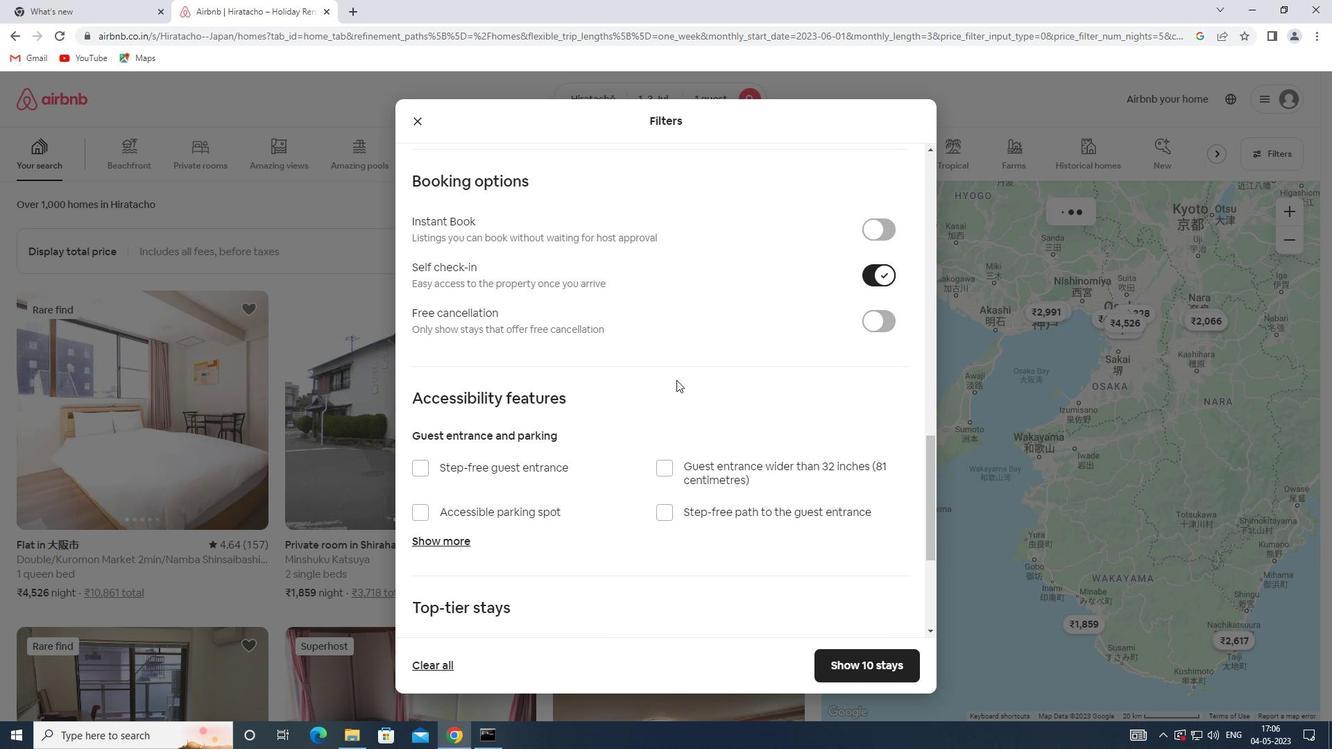 
Action: Mouse scrolled (672, 381) with delta (0, 0)
Screenshot: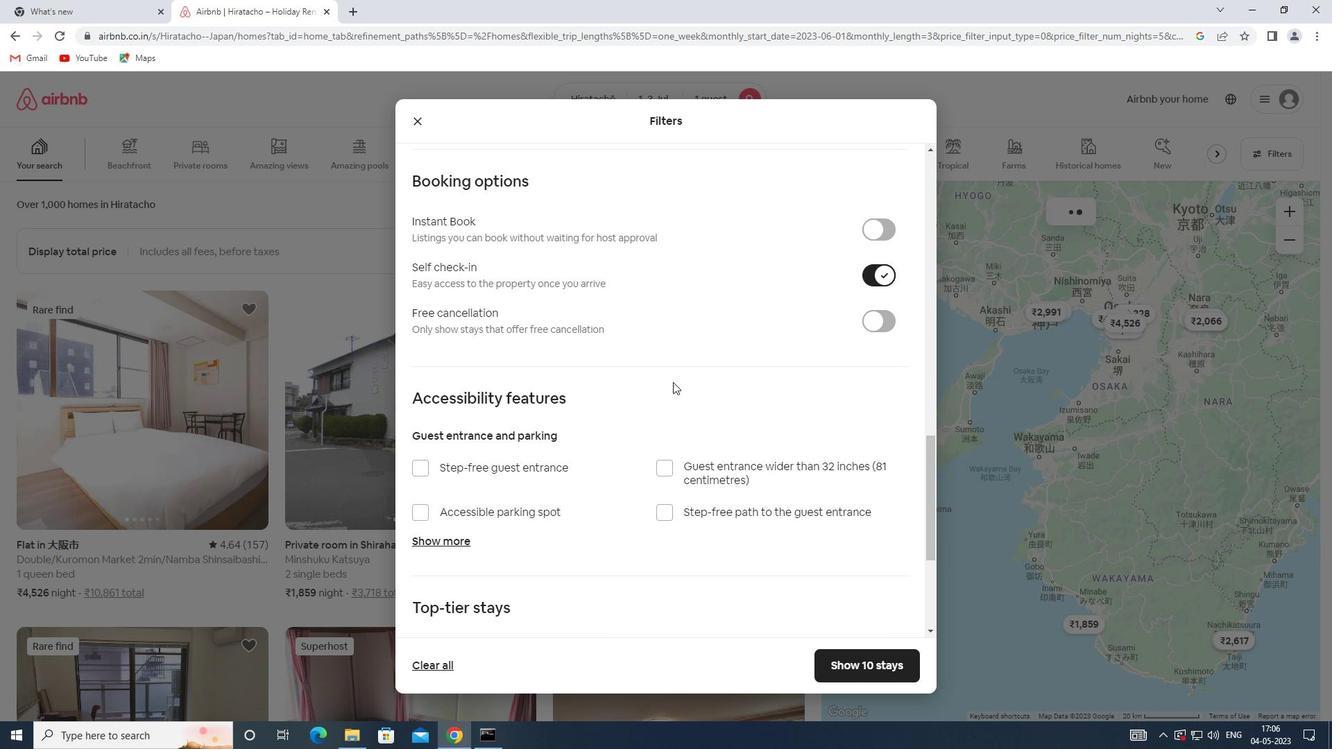 
Action: Mouse moved to (670, 383)
Screenshot: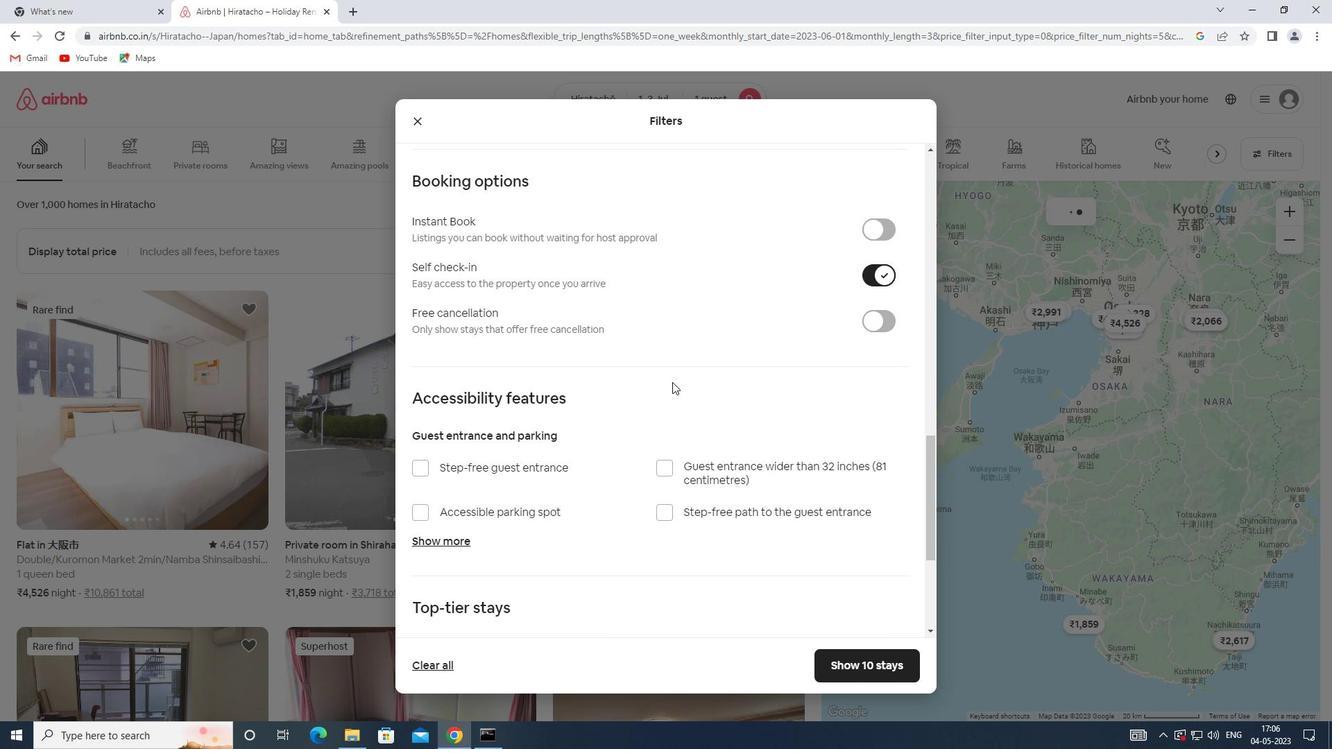 
Action: Mouse scrolled (670, 383) with delta (0, 0)
Screenshot: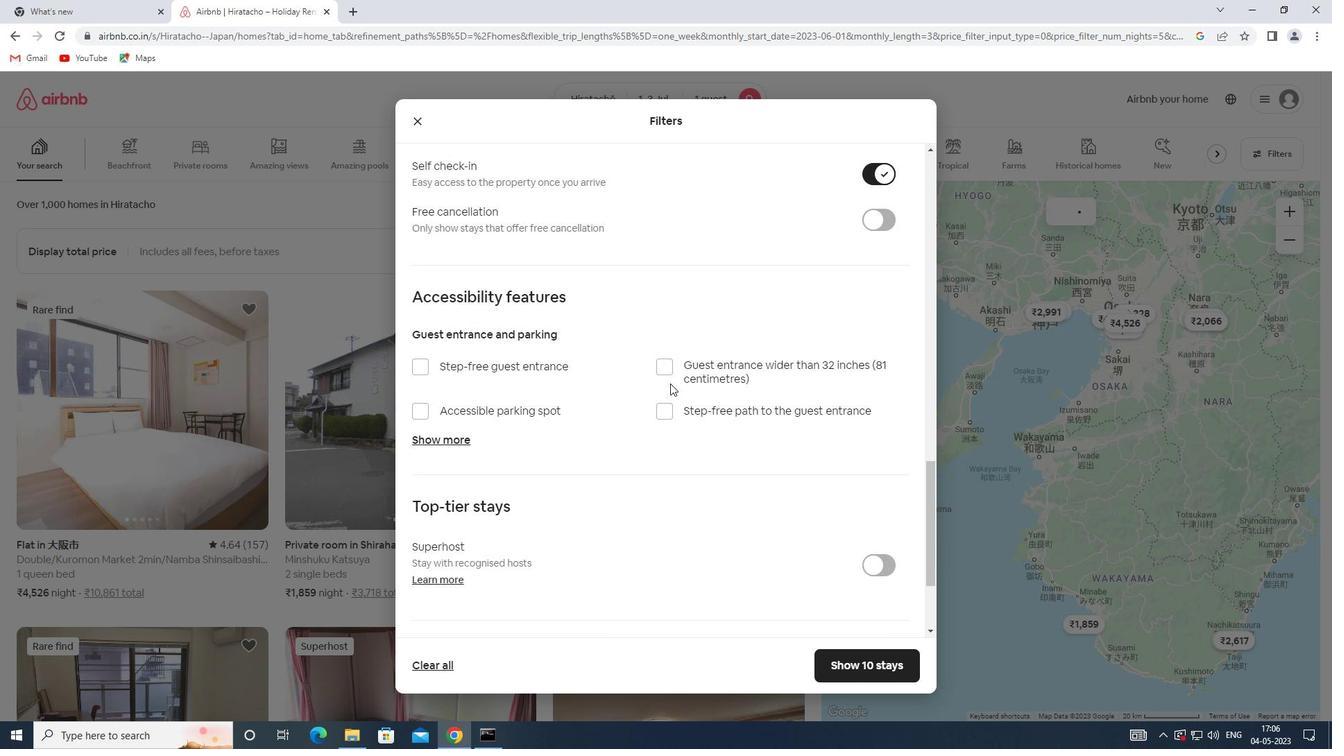 
Action: Mouse scrolled (670, 383) with delta (0, 0)
Screenshot: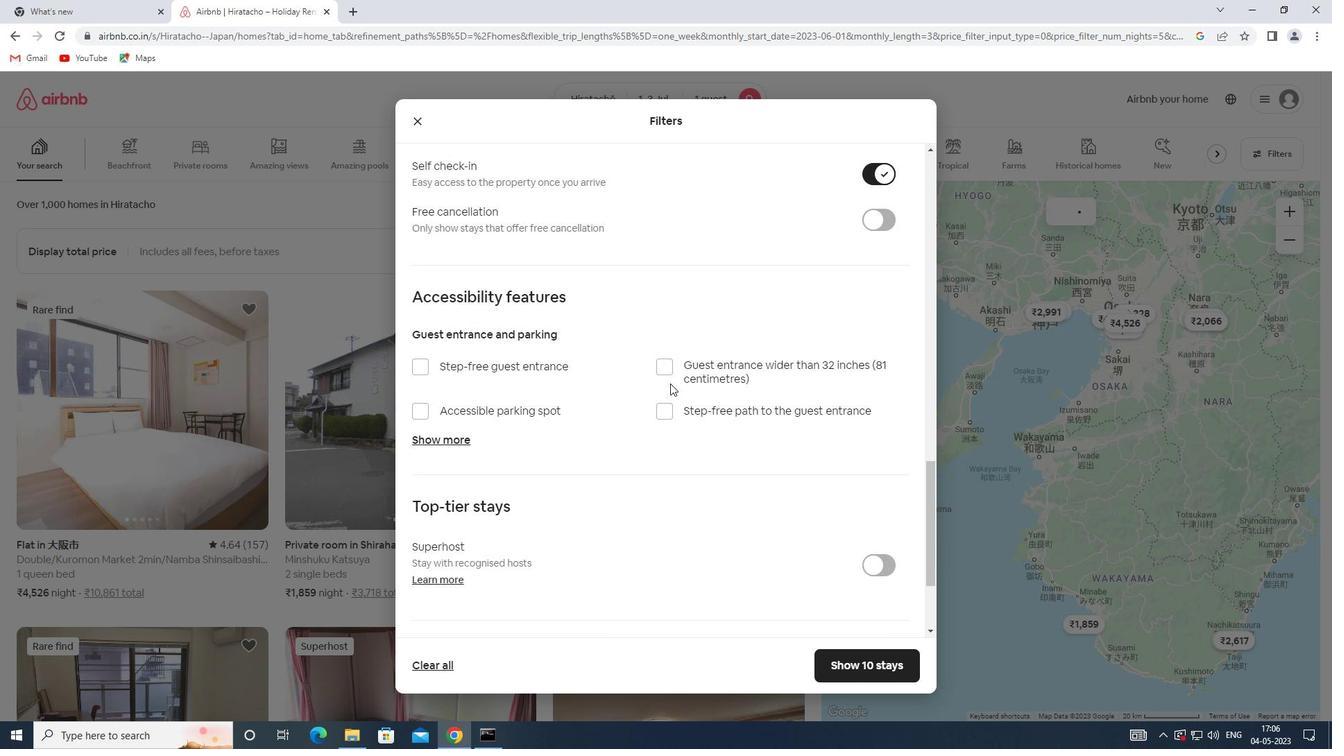 
Action: Mouse scrolled (670, 383) with delta (0, 0)
Screenshot: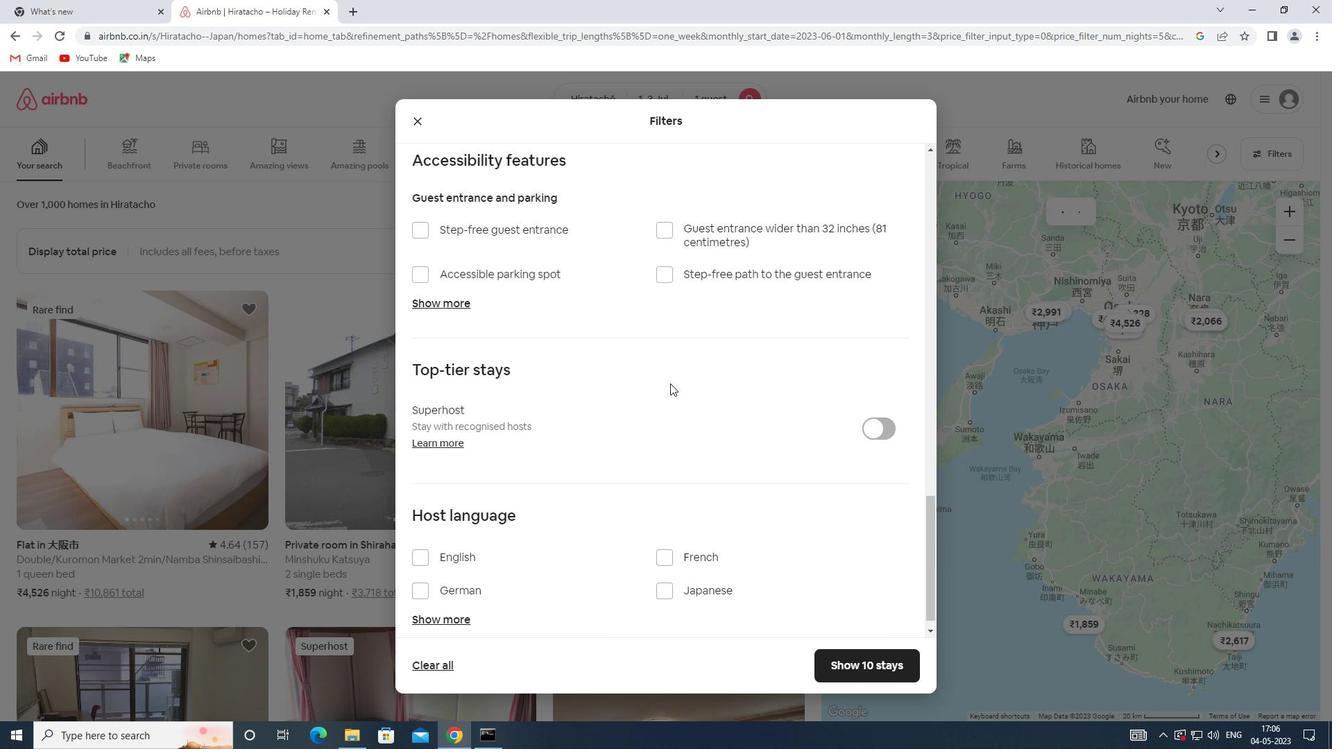 
Action: Mouse moved to (454, 535)
Screenshot: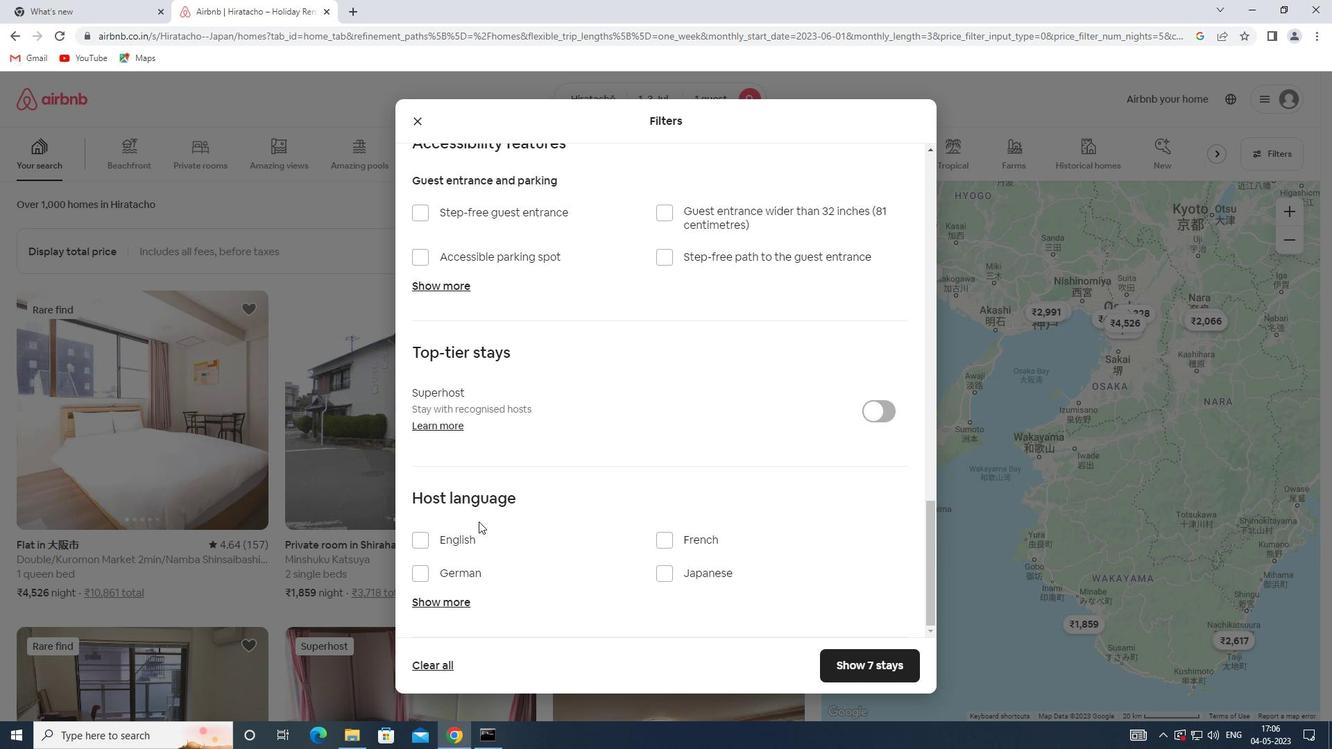
Action: Mouse pressed left at (454, 535)
Screenshot: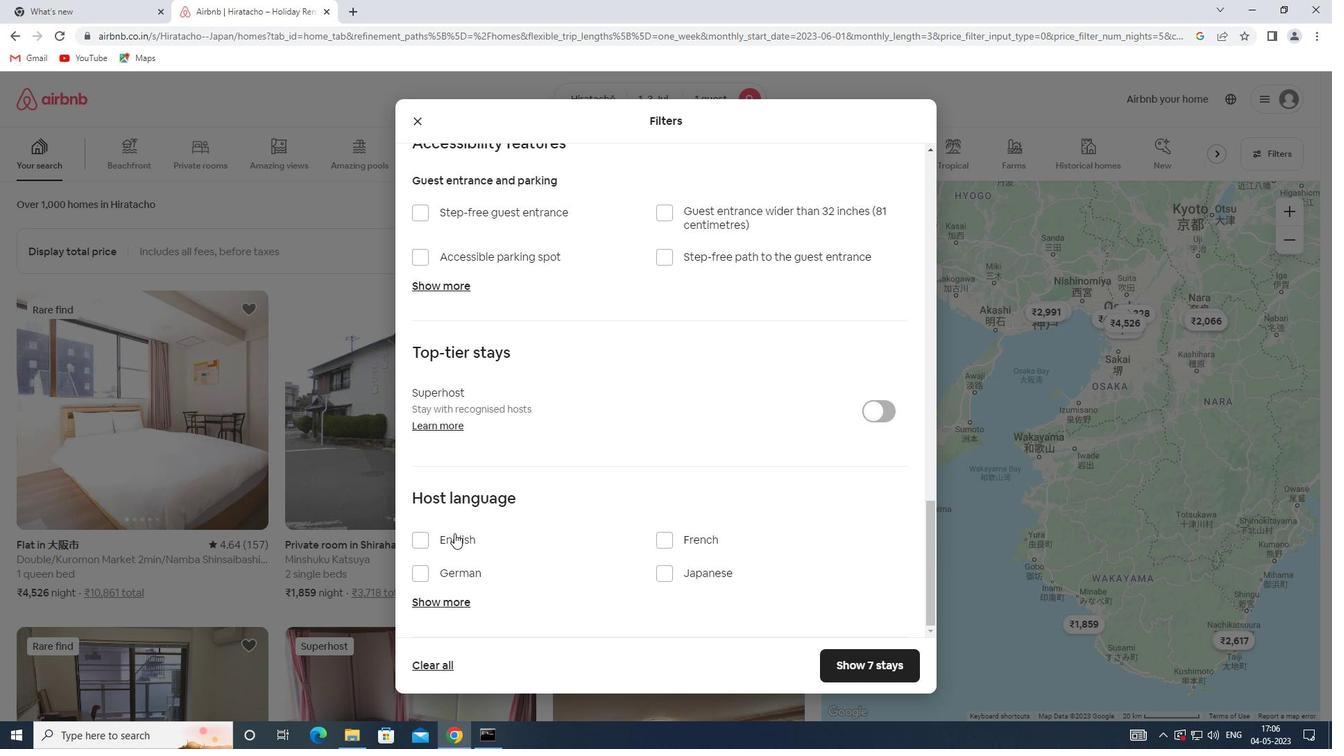 
Action: Mouse moved to (871, 665)
Screenshot: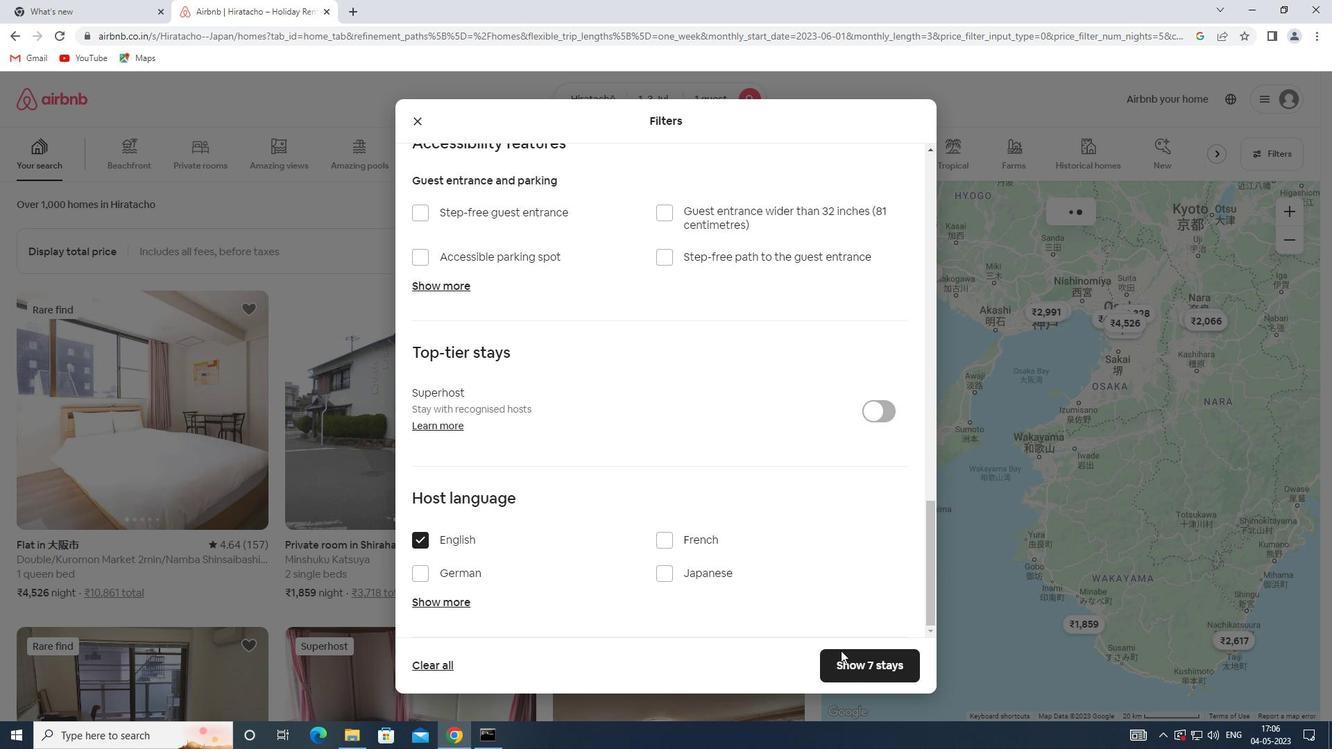 
Action: Mouse pressed left at (871, 665)
Screenshot: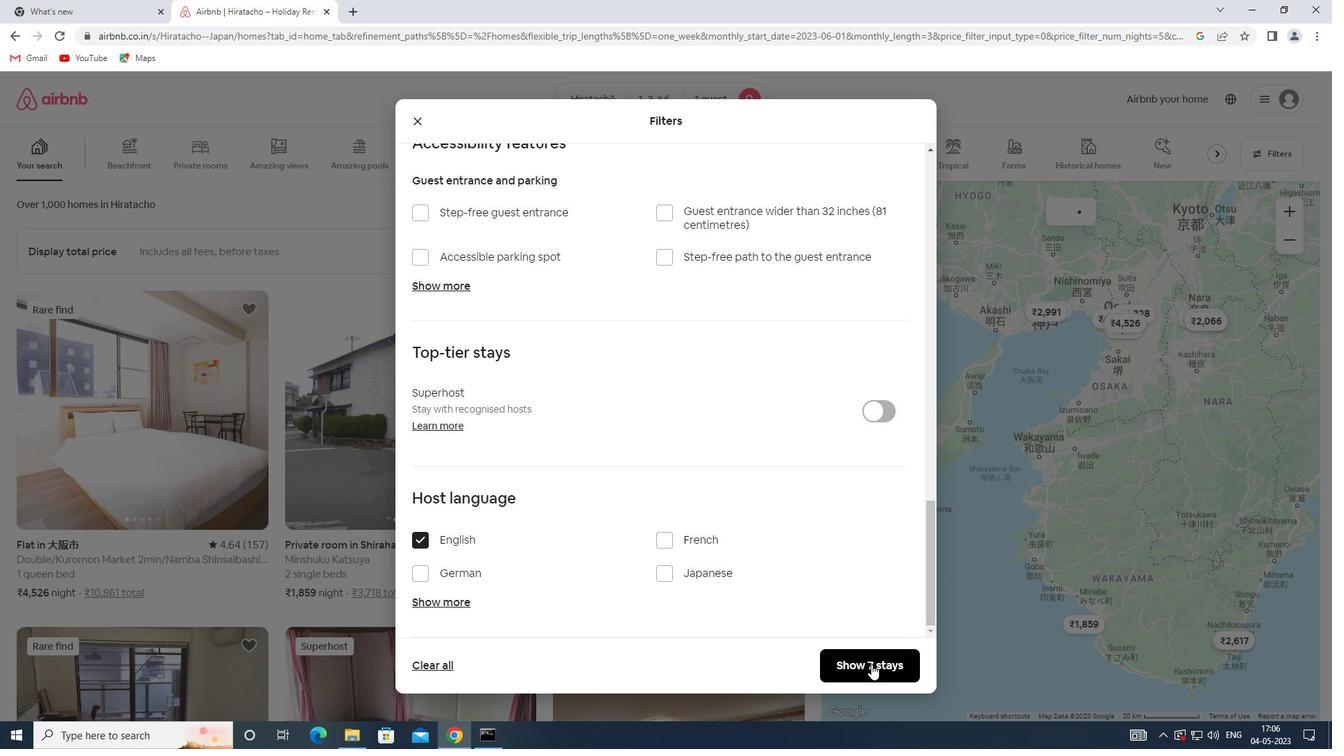 
